 Task: Find connections with filter location Kafr Şaqr with filter topic #openhouse with filter profile language English with filter current company TRANSEARCH with filter school KERALA Jobs with filter industry Women's Handbag Manufacturing with filter service category Real Estate with filter keywords title Bus Driver
Action: Mouse moved to (513, 66)
Screenshot: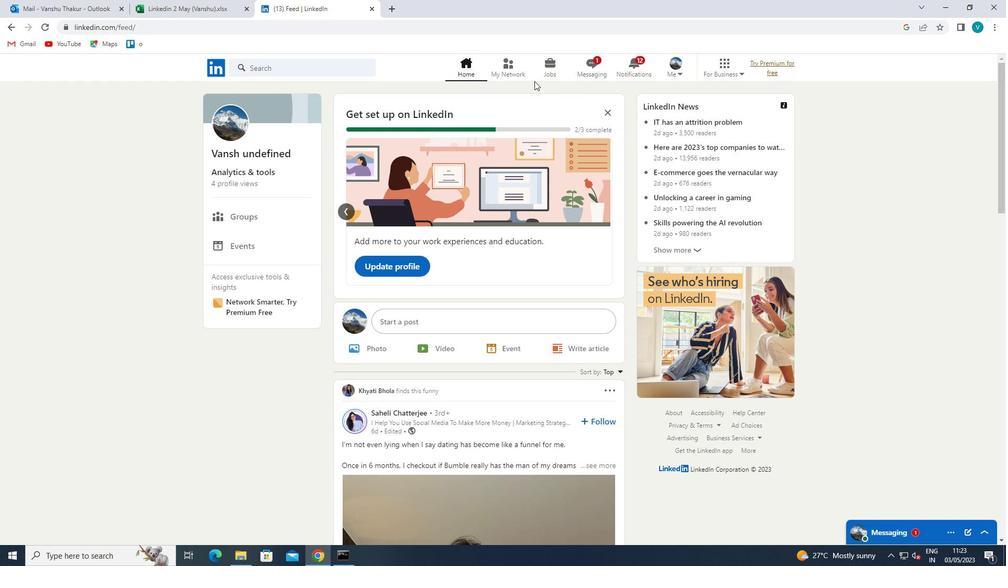 
Action: Mouse pressed left at (513, 66)
Screenshot: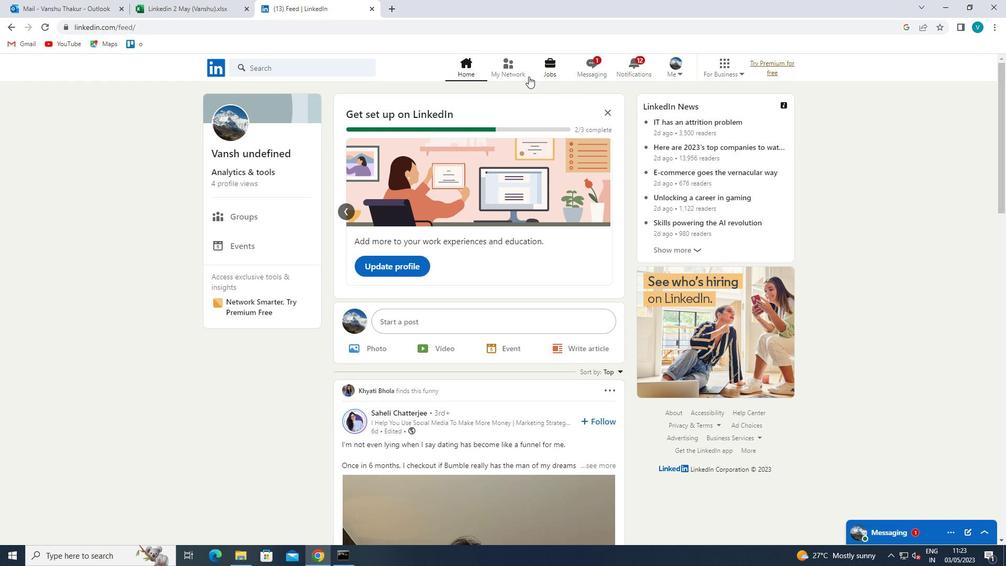 
Action: Mouse moved to (297, 126)
Screenshot: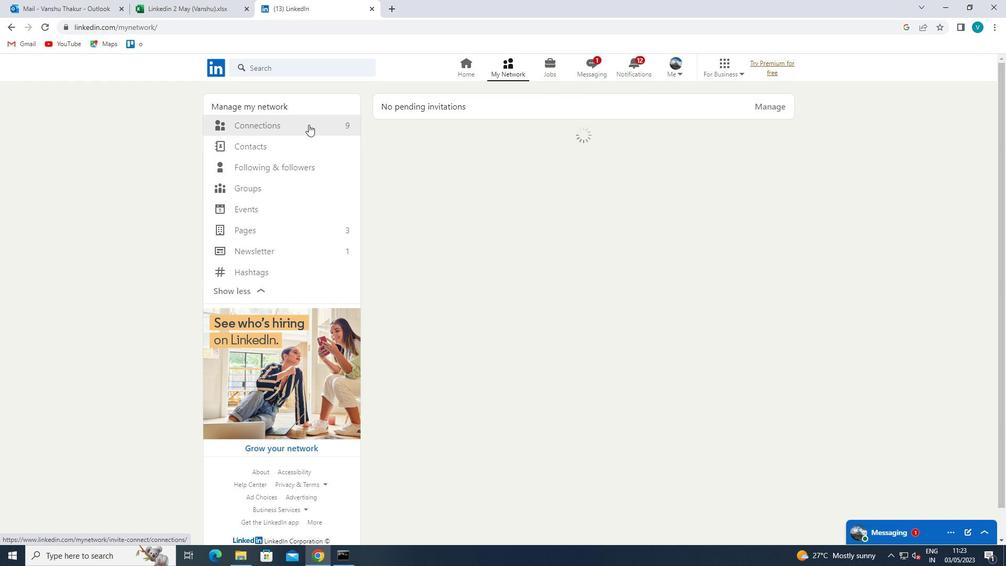 
Action: Mouse pressed left at (297, 126)
Screenshot: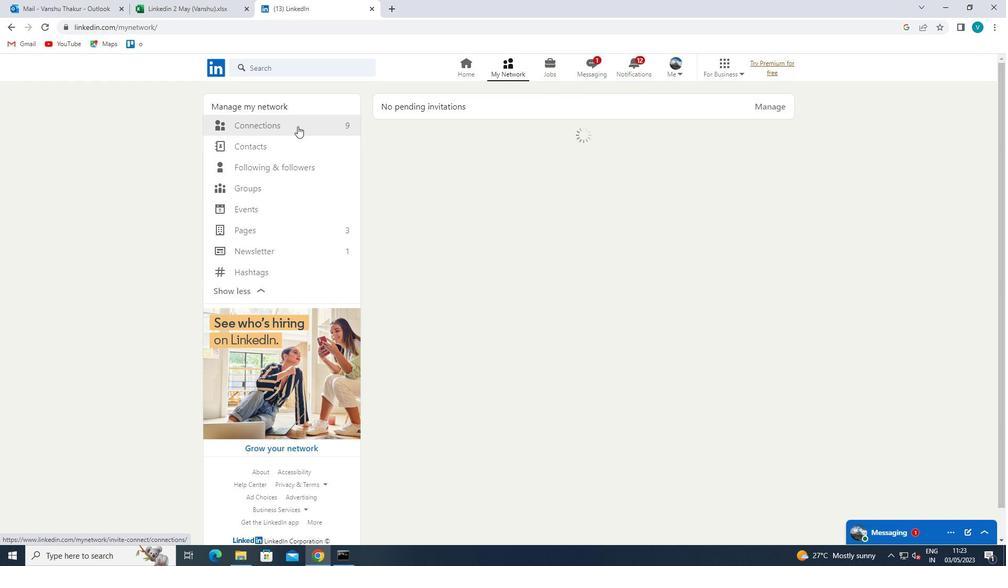 
Action: Mouse moved to (567, 121)
Screenshot: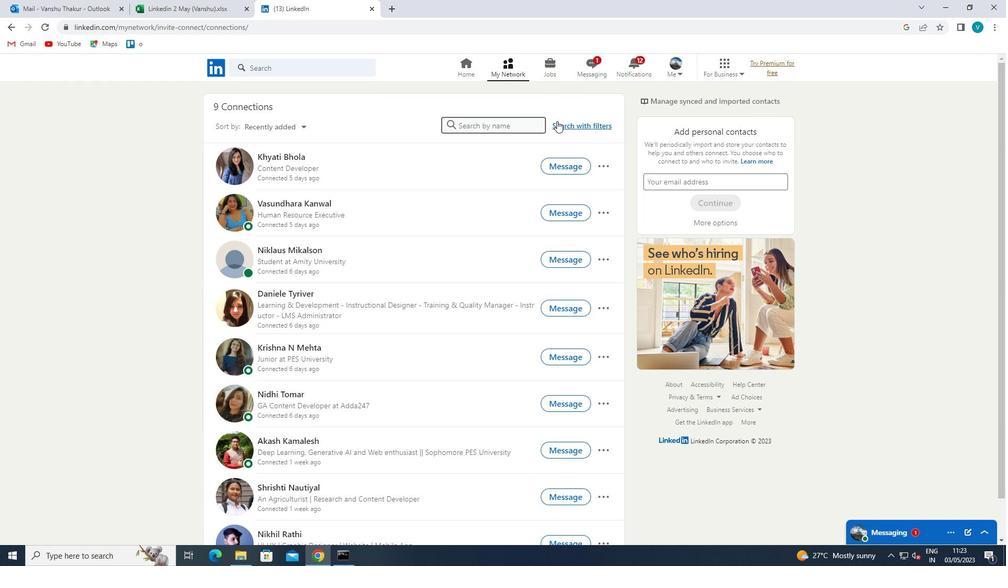 
Action: Mouse pressed left at (567, 121)
Screenshot: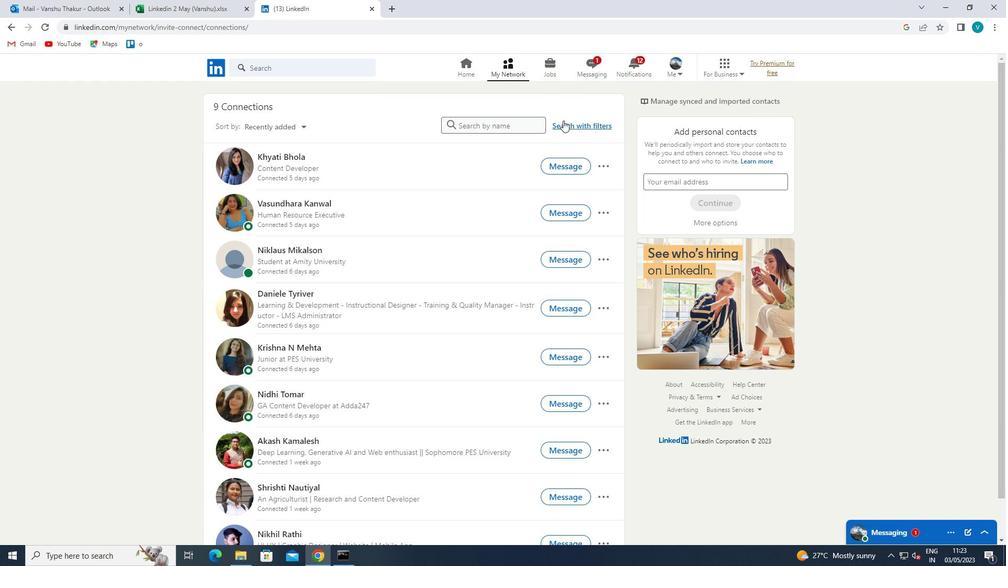 
Action: Mouse moved to (491, 95)
Screenshot: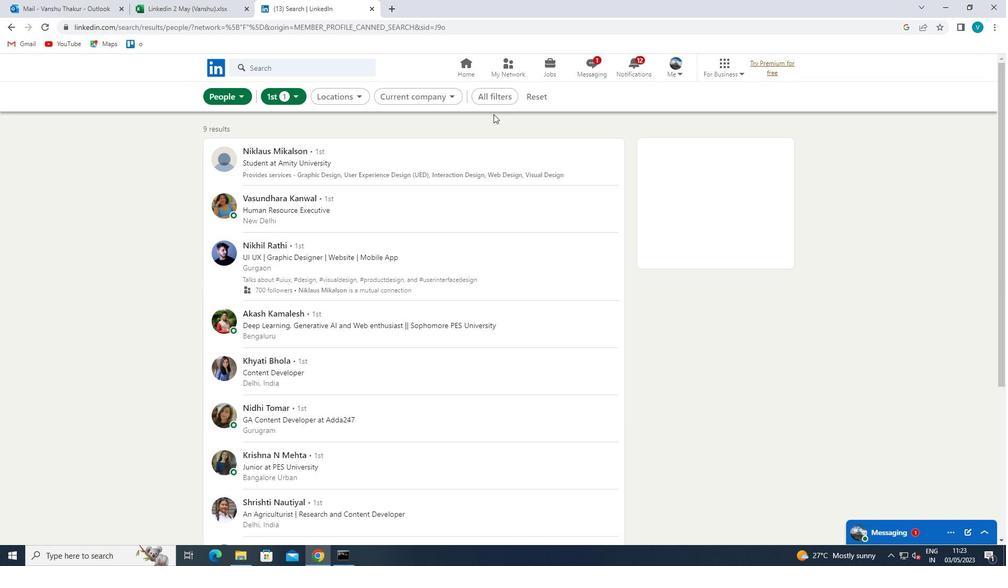 
Action: Mouse pressed left at (491, 95)
Screenshot: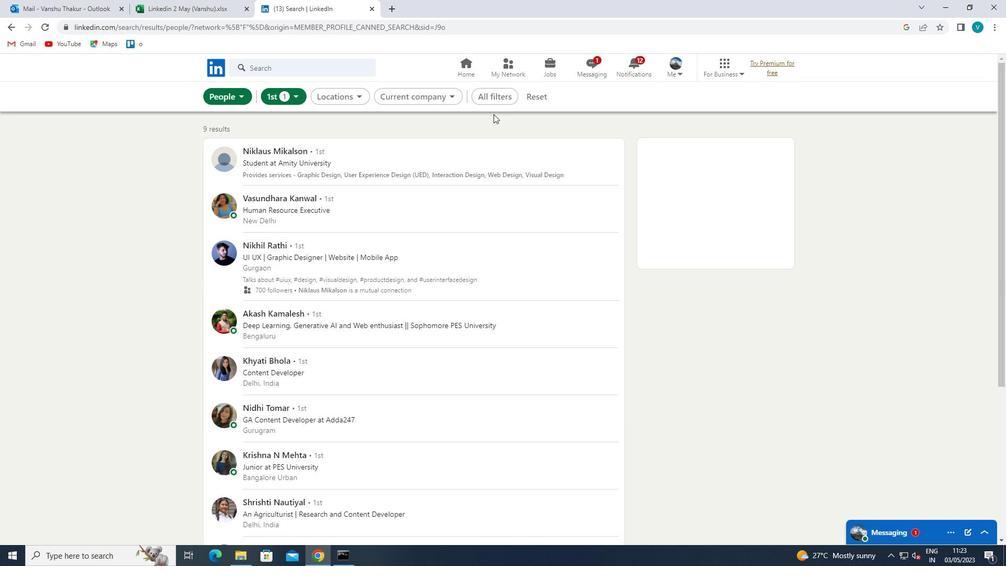 
Action: Mouse moved to (784, 209)
Screenshot: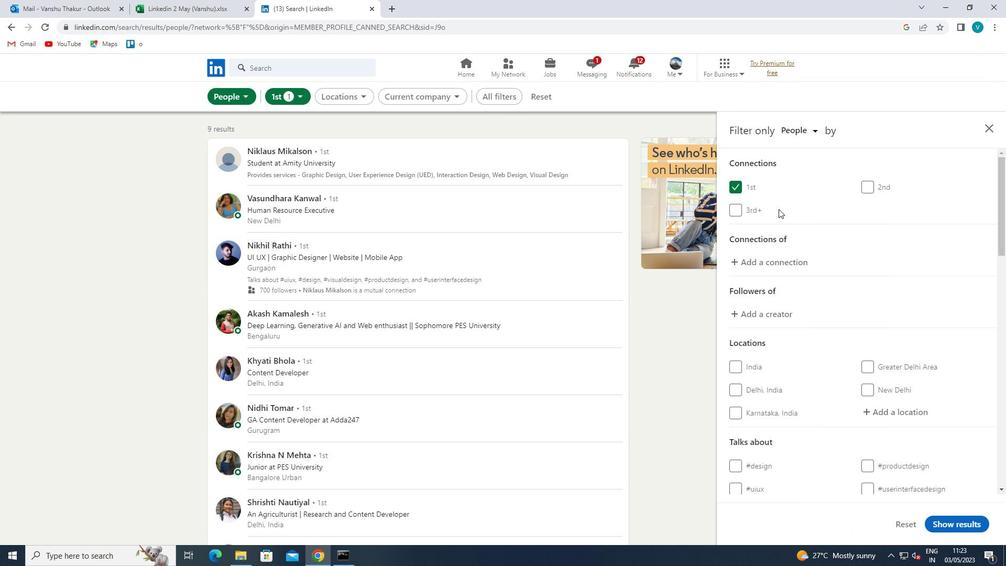 
Action: Mouse scrolled (784, 209) with delta (0, 0)
Screenshot: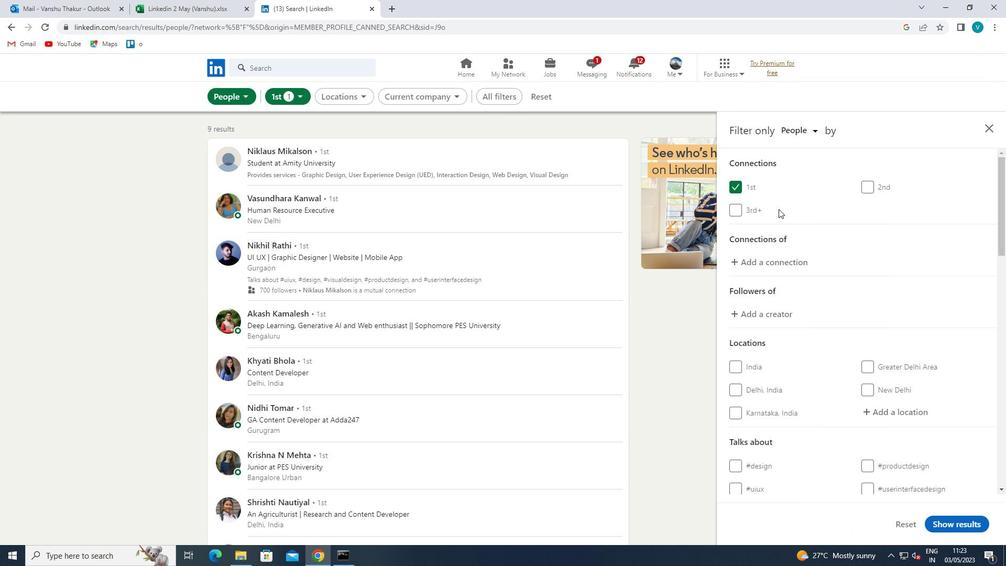 
Action: Mouse scrolled (784, 209) with delta (0, 0)
Screenshot: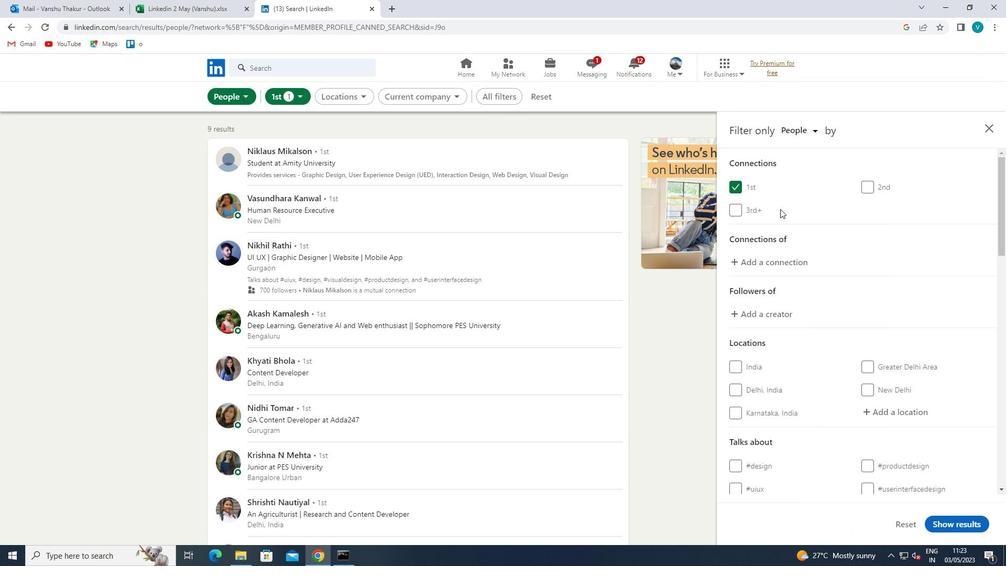 
Action: Mouse moved to (871, 301)
Screenshot: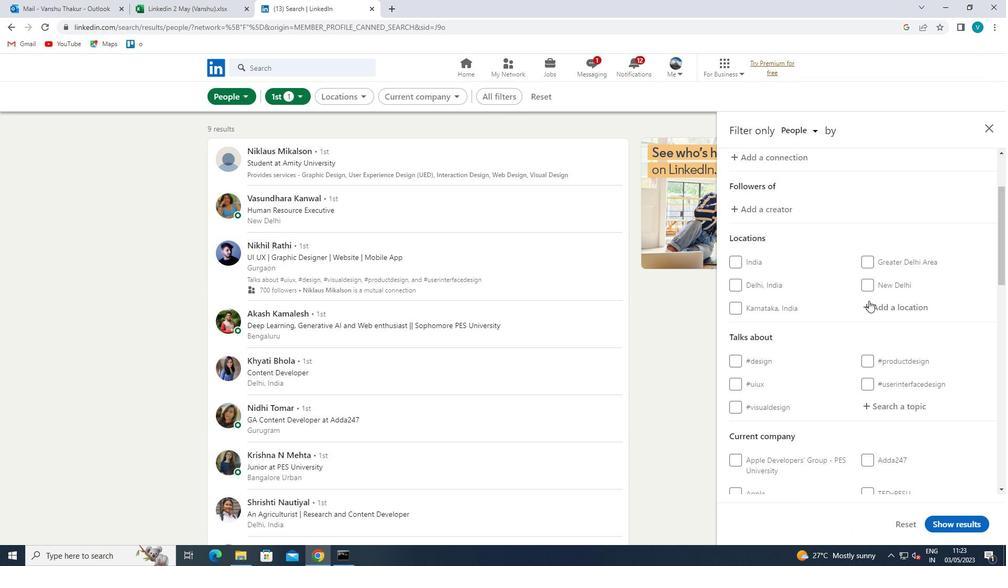 
Action: Mouse pressed left at (871, 301)
Screenshot: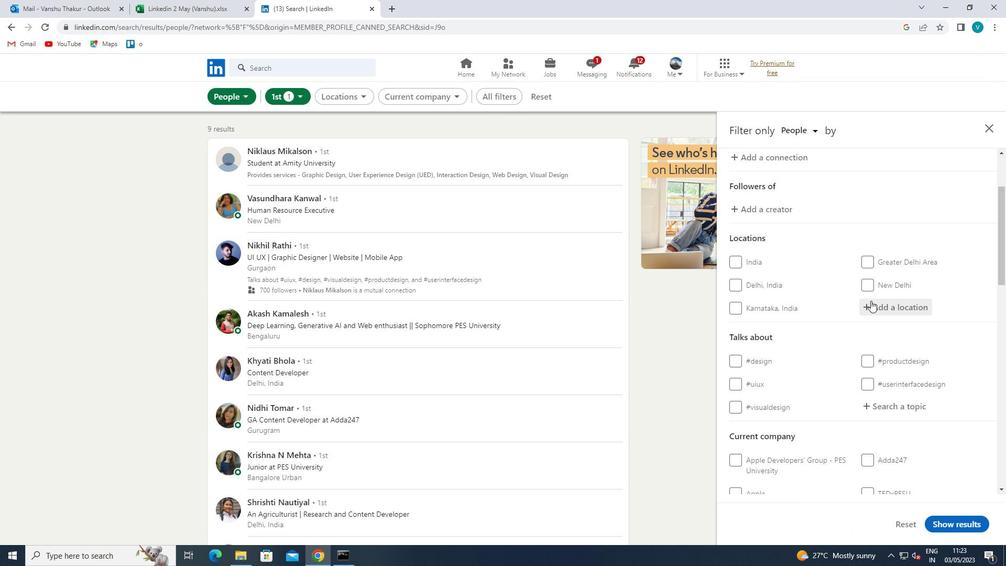 
Action: Mouse moved to (753, 234)
Screenshot: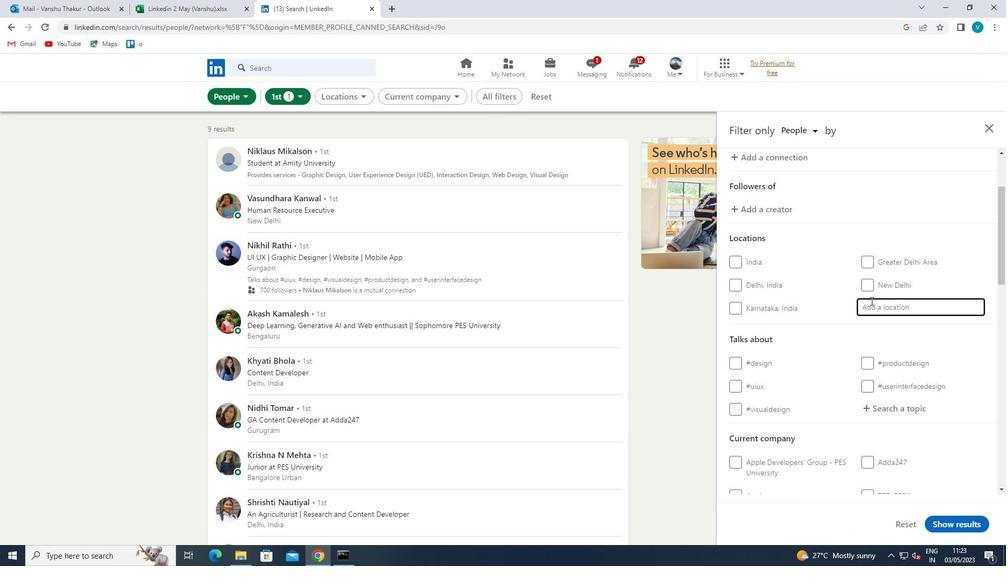 
Action: Key pressed <Key.shift>KAFFR<Key.backspace><Key.backspace>R<Key.space>
Screenshot: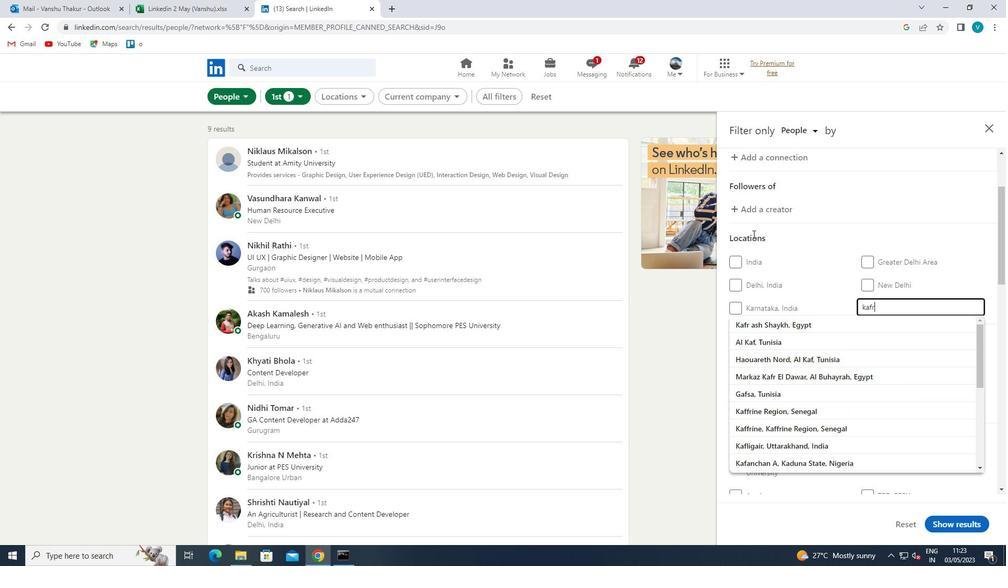 
Action: Mouse moved to (806, 272)
Screenshot: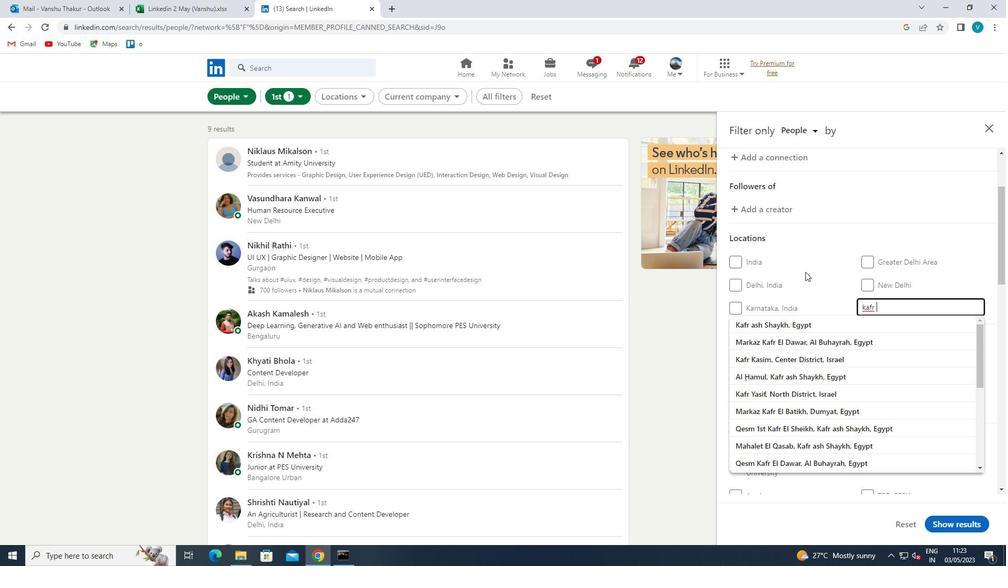 
Action: Key pressed <Key.shift>SAQR
Screenshot: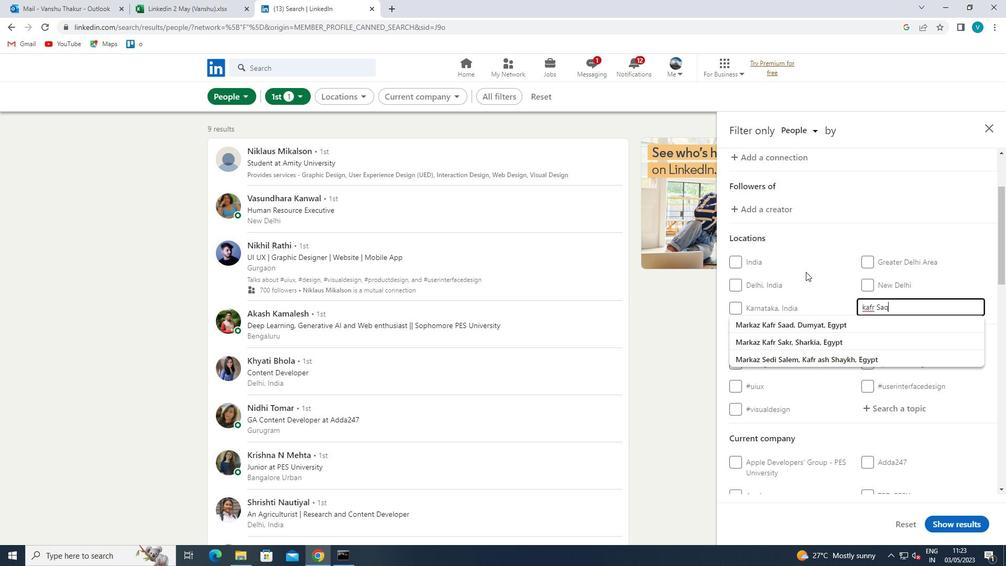 
Action: Mouse moved to (825, 277)
Screenshot: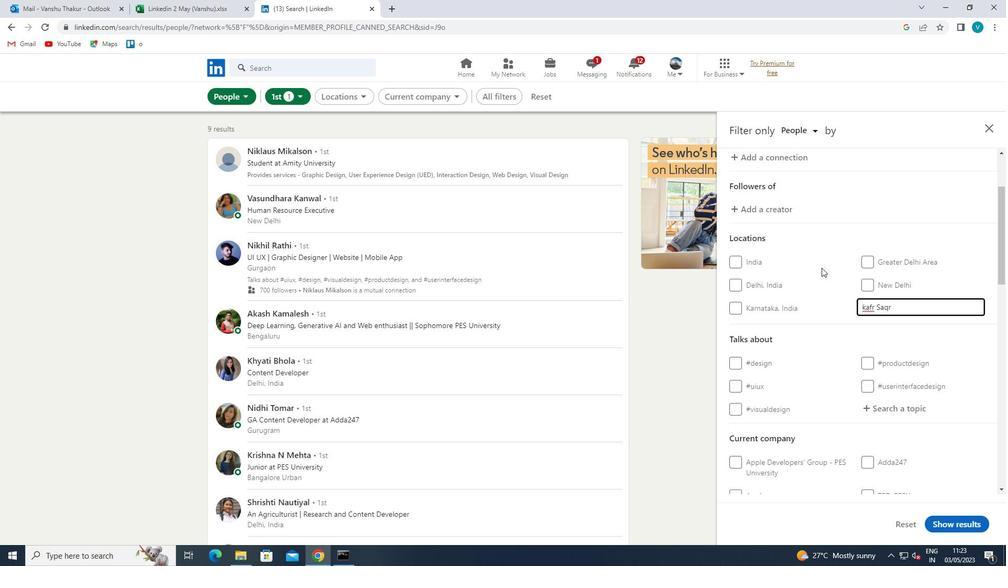 
Action: Mouse pressed left at (825, 277)
Screenshot: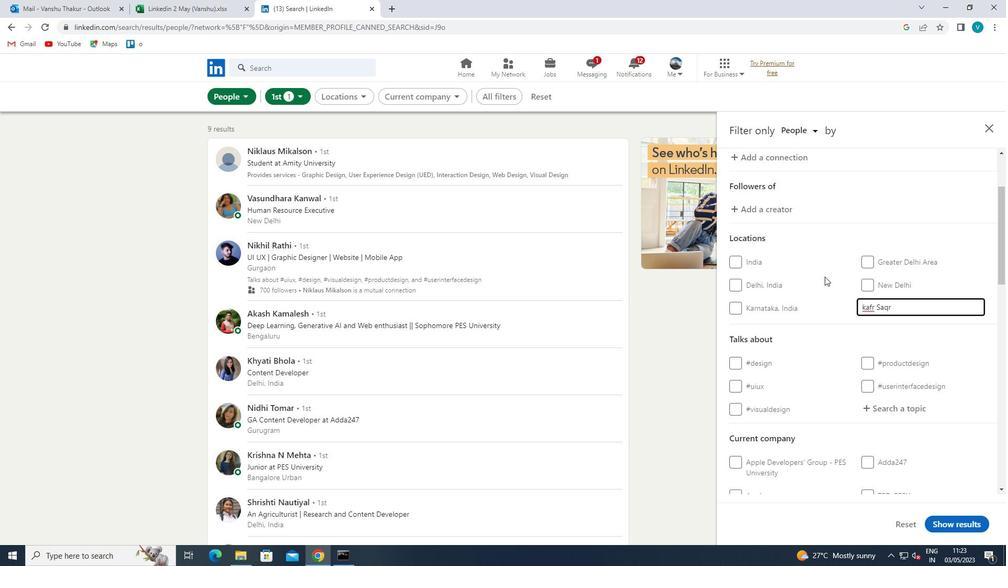 
Action: Mouse moved to (867, 307)
Screenshot: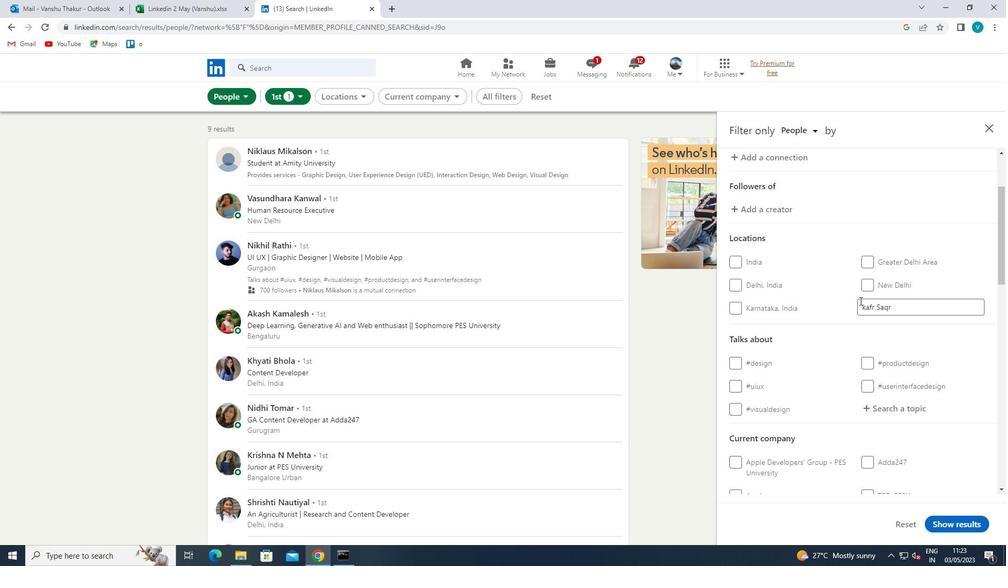 
Action: Mouse pressed left at (867, 307)
Screenshot: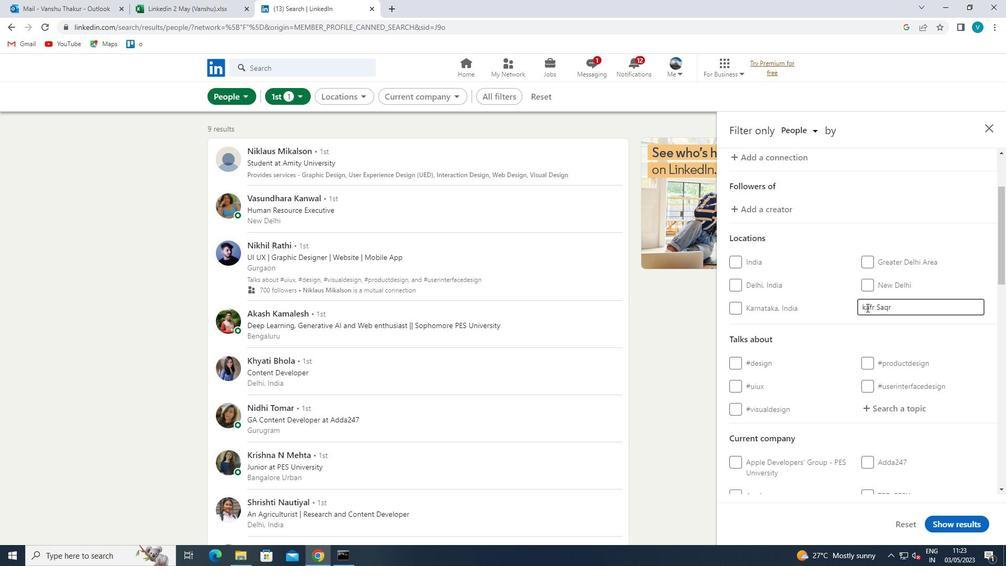 
Action: Mouse moved to (866, 308)
Screenshot: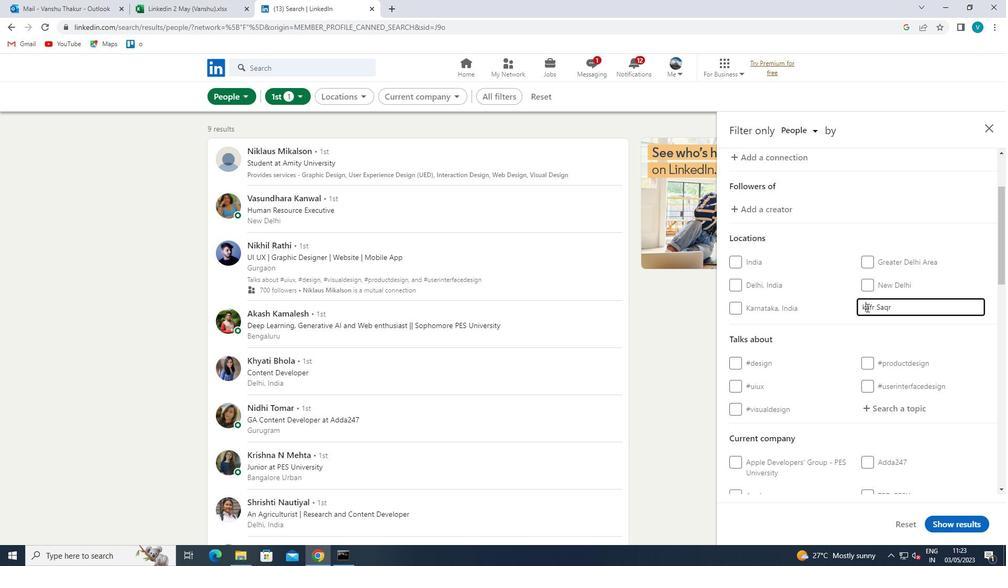 
Action: Key pressed <Key.backspace><Key.shift>K
Screenshot: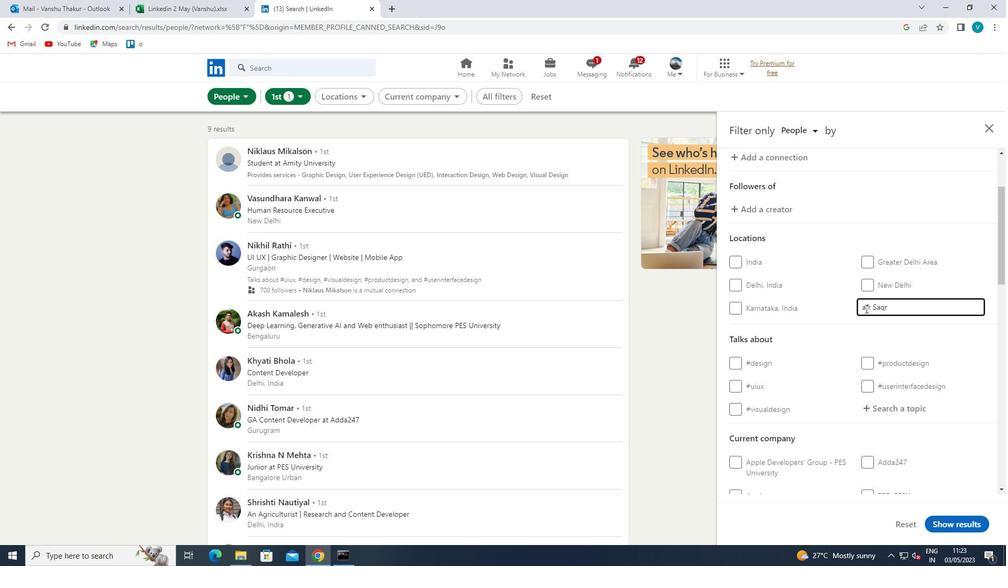 
Action: Mouse moved to (852, 312)
Screenshot: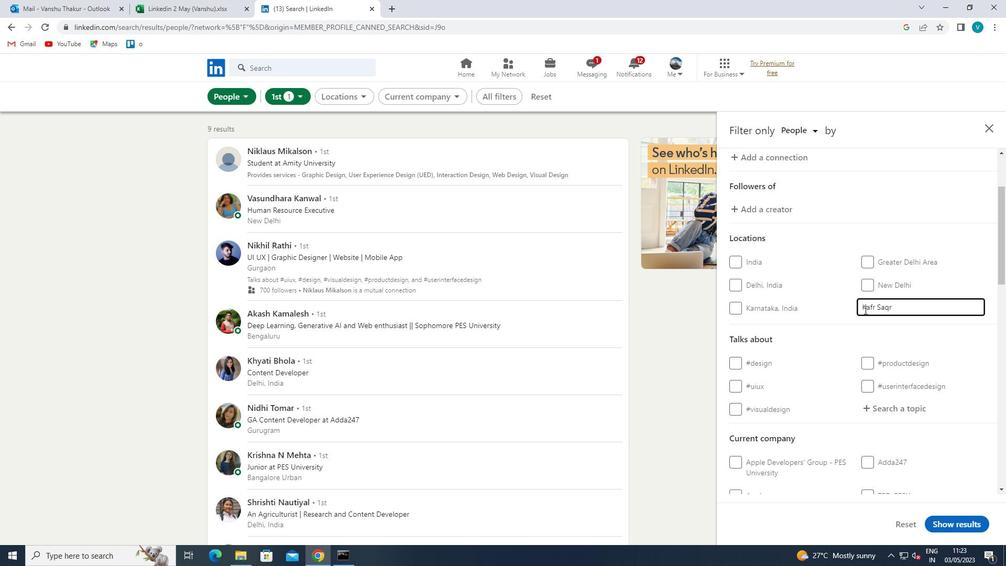 
Action: Mouse pressed left at (852, 312)
Screenshot: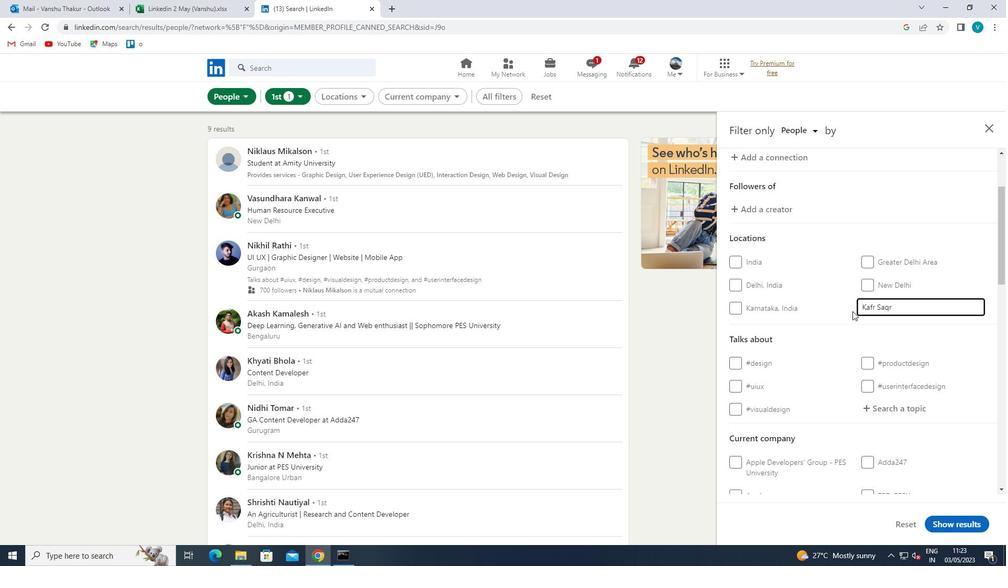 
Action: Mouse moved to (901, 326)
Screenshot: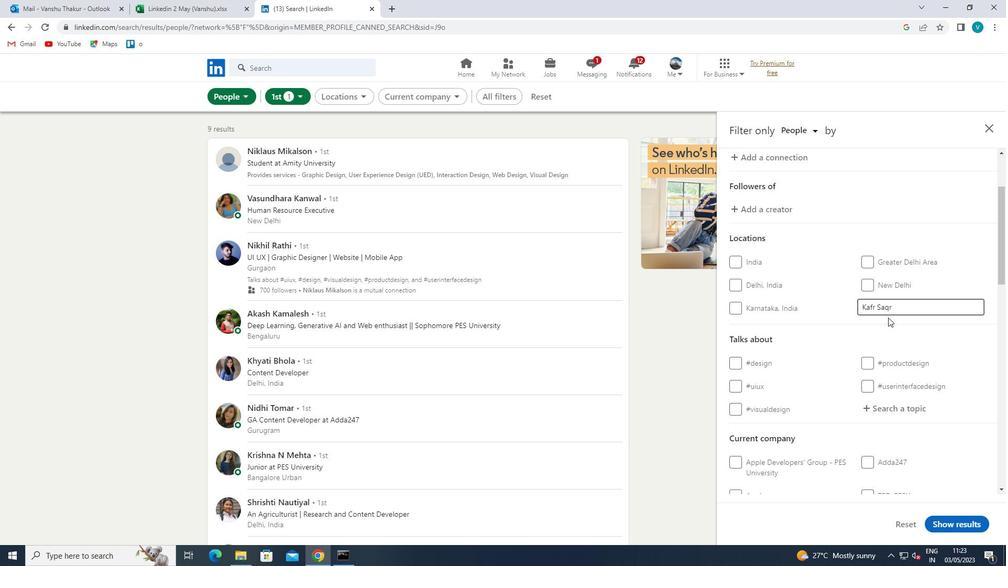 
Action: Mouse scrolled (901, 325) with delta (0, 0)
Screenshot: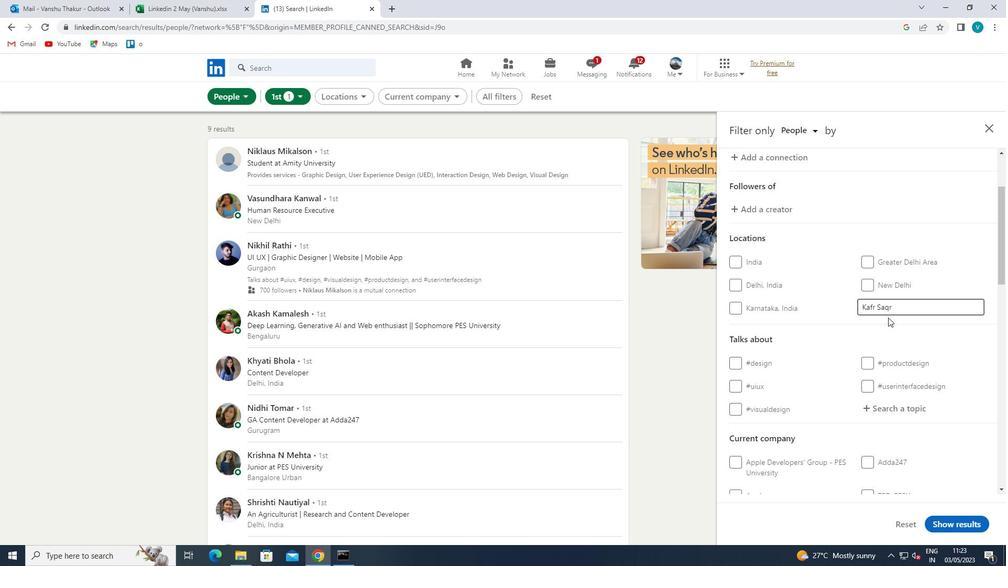 
Action: Mouse moved to (901, 327)
Screenshot: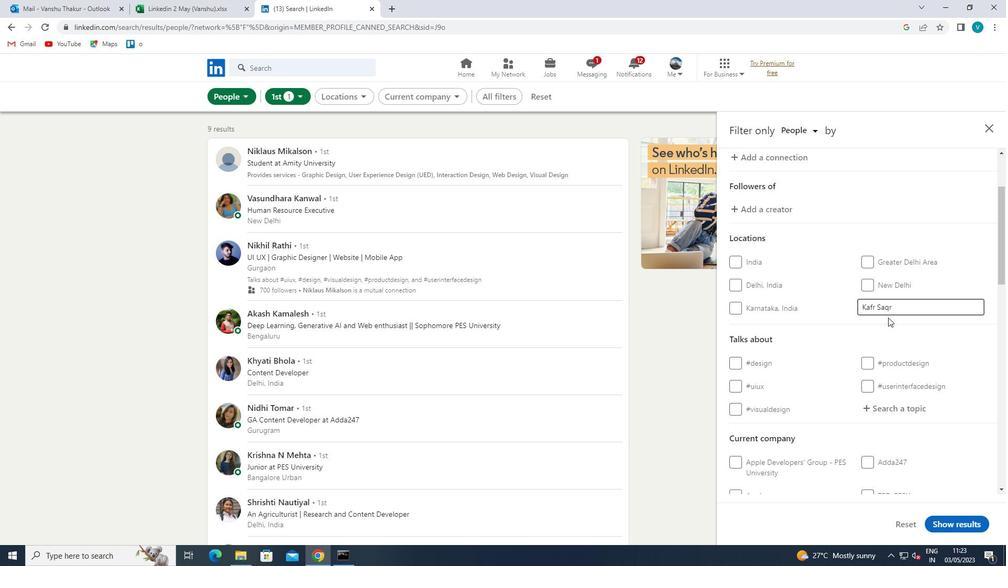 
Action: Mouse scrolled (901, 327) with delta (0, 0)
Screenshot: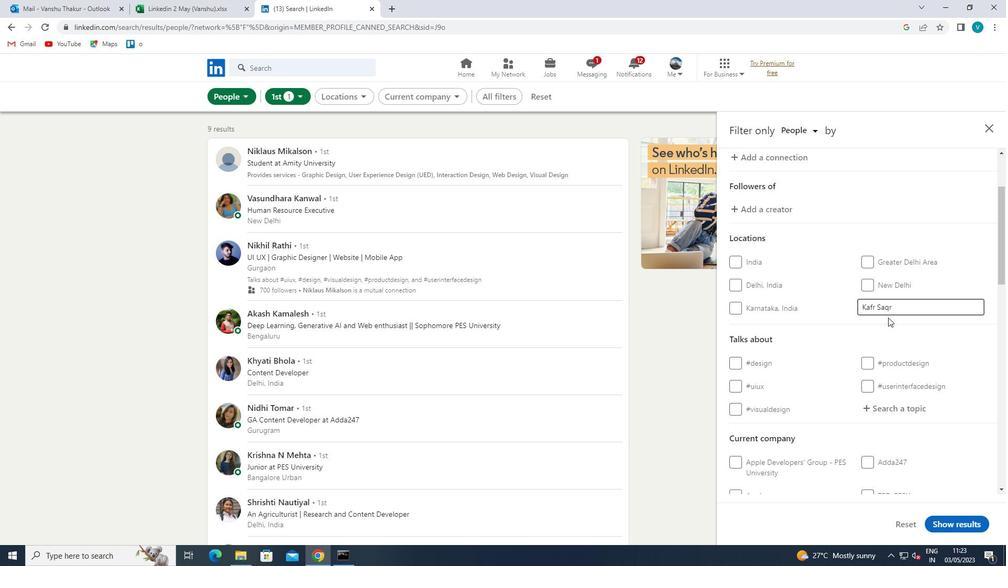 
Action: Mouse moved to (913, 312)
Screenshot: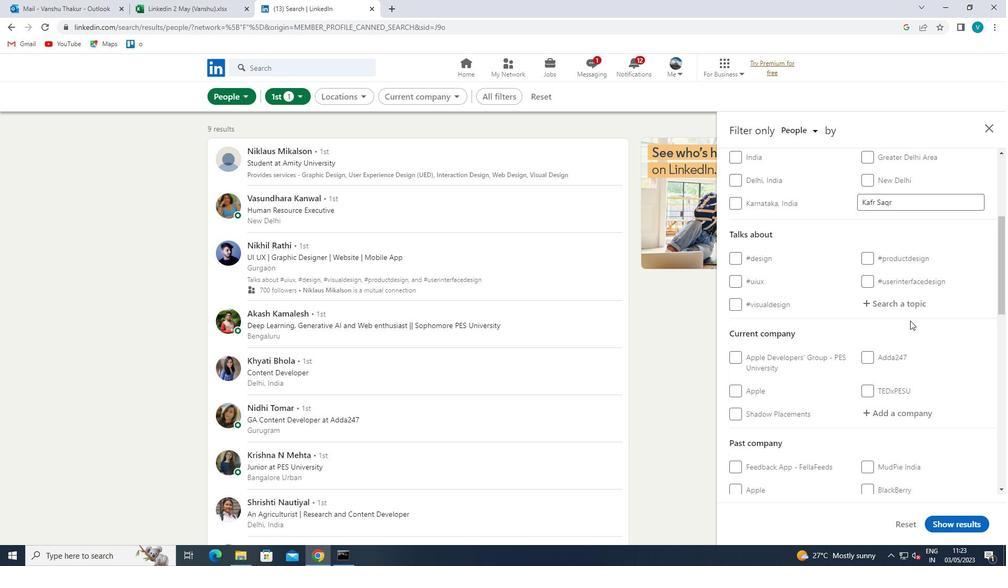 
Action: Mouse pressed left at (913, 312)
Screenshot: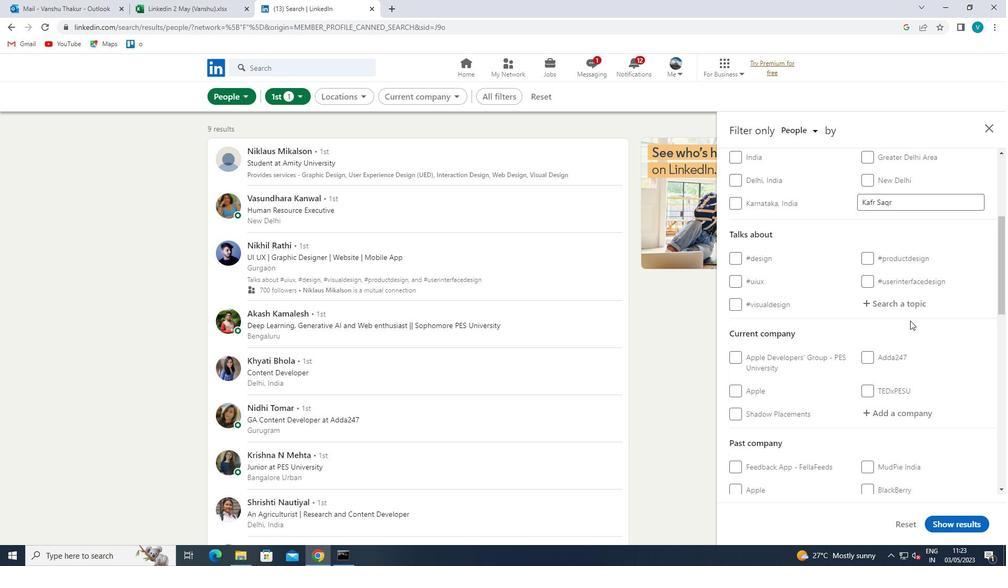 
Action: Mouse moved to (890, 301)
Screenshot: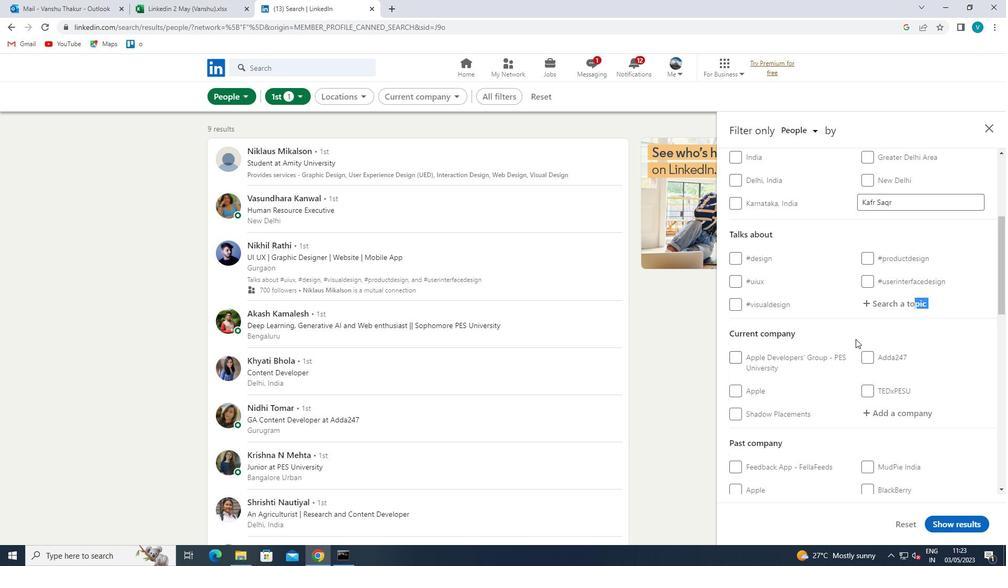 
Action: Mouse pressed left at (890, 301)
Screenshot: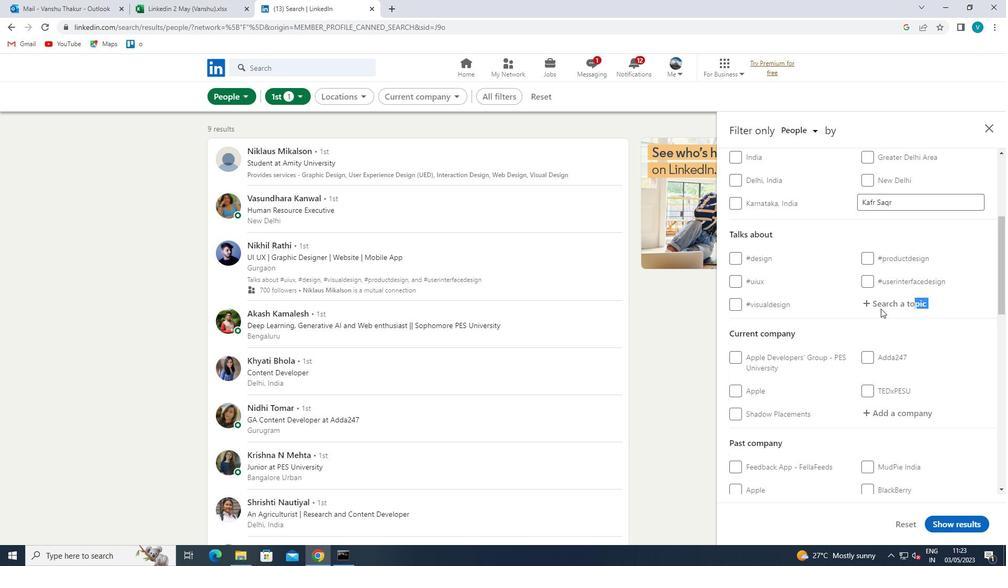 
Action: Mouse moved to (770, 340)
Screenshot: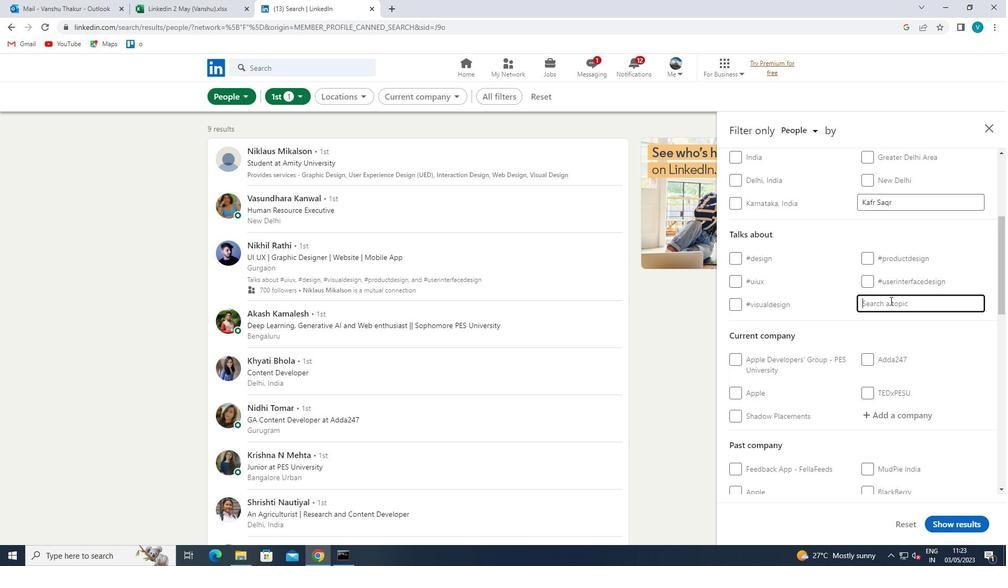 
Action: Key pressed OPENHOUSE
Screenshot: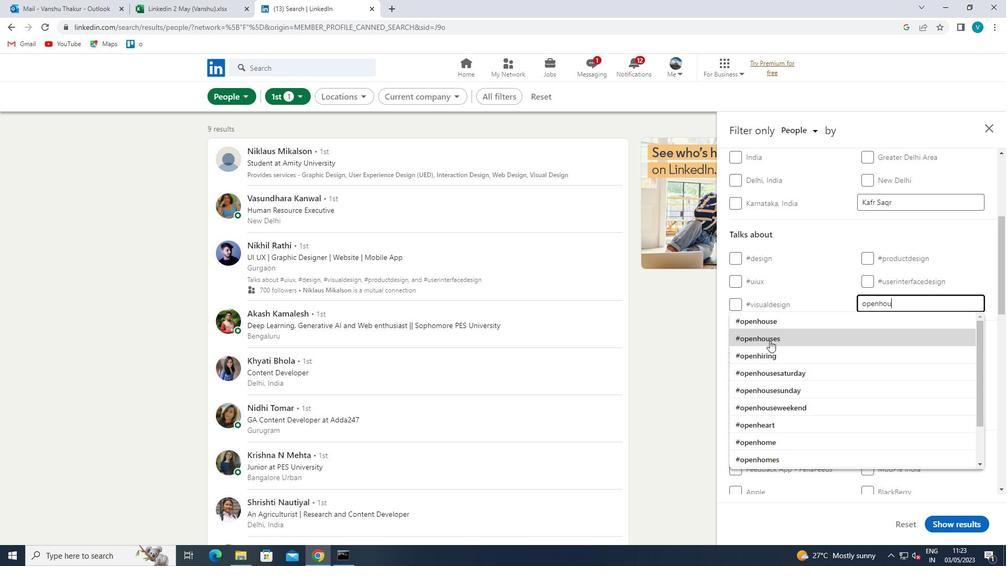 
Action: Mouse moved to (791, 325)
Screenshot: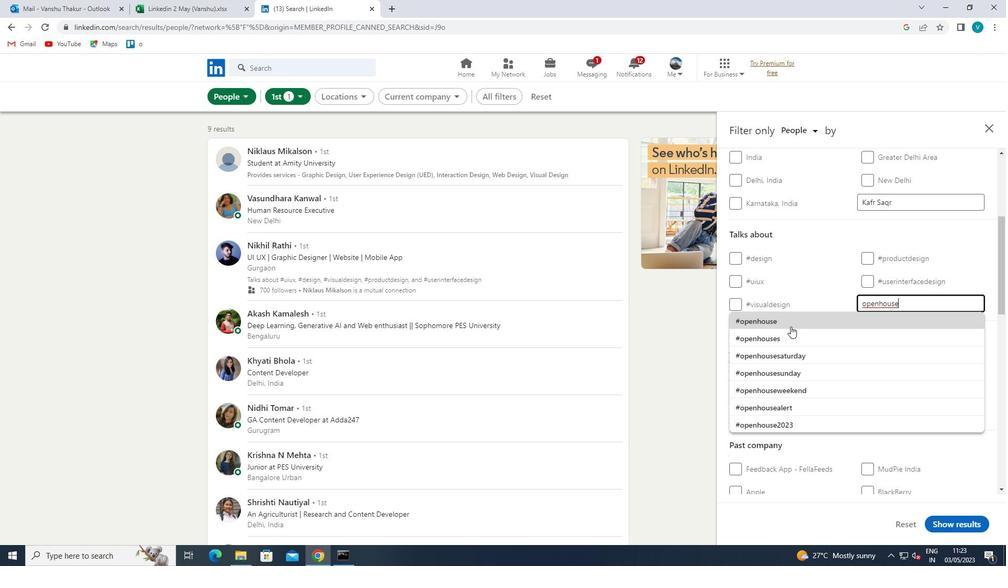 
Action: Mouse pressed left at (791, 325)
Screenshot: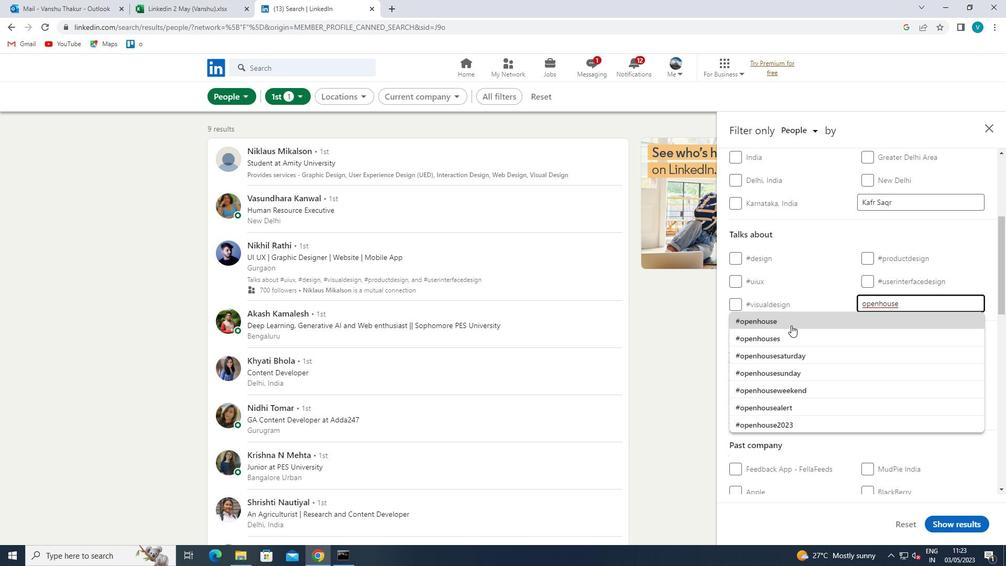 
Action: Mouse moved to (830, 329)
Screenshot: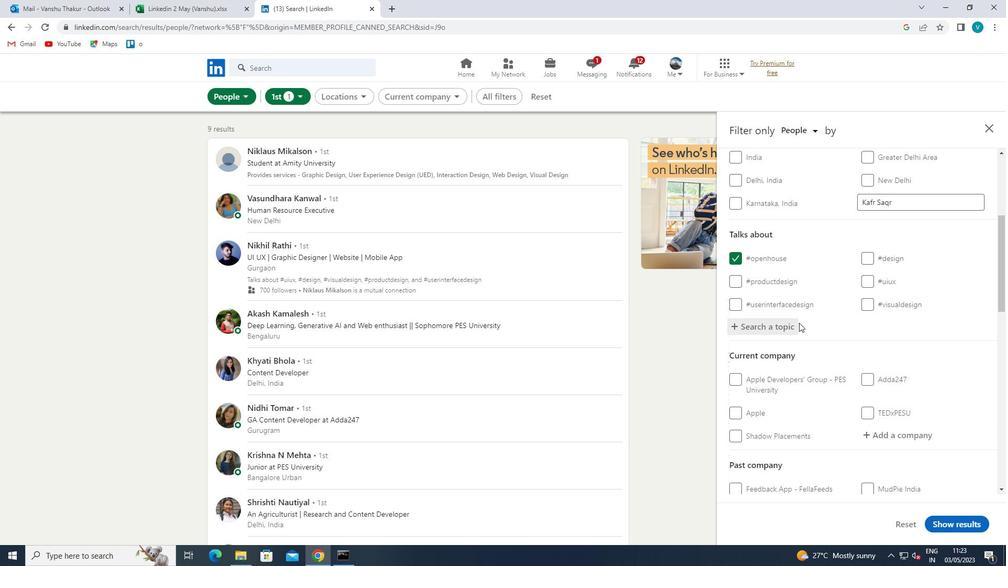 
Action: Mouse scrolled (830, 328) with delta (0, 0)
Screenshot: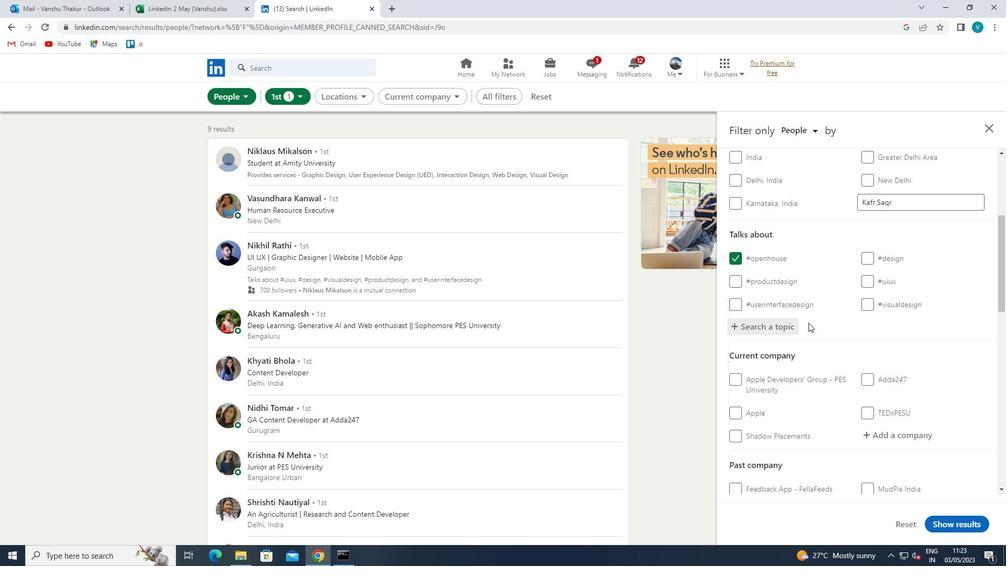 
Action: Mouse moved to (830, 329)
Screenshot: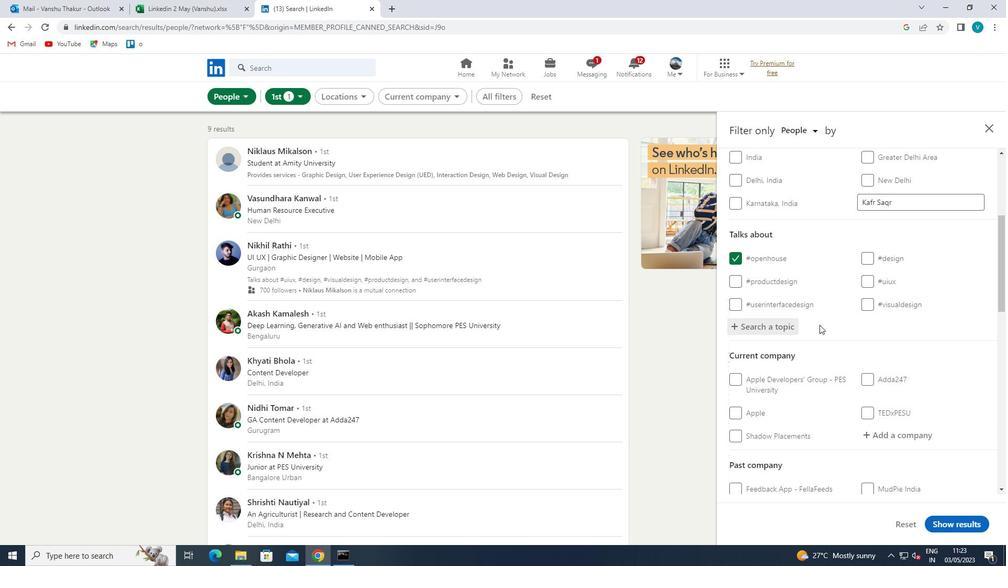 
Action: Mouse scrolled (830, 329) with delta (0, 0)
Screenshot: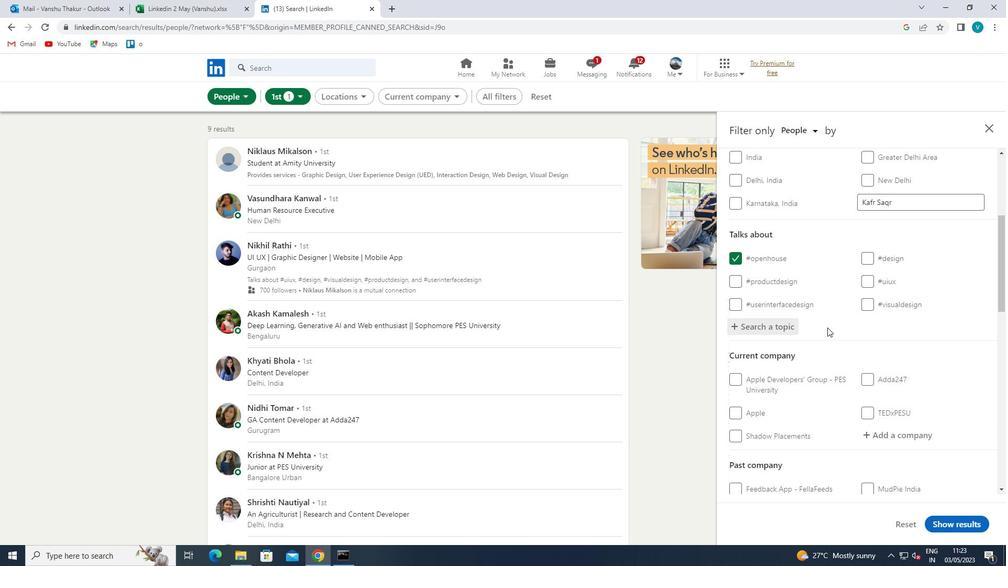 
Action: Mouse moved to (830, 329)
Screenshot: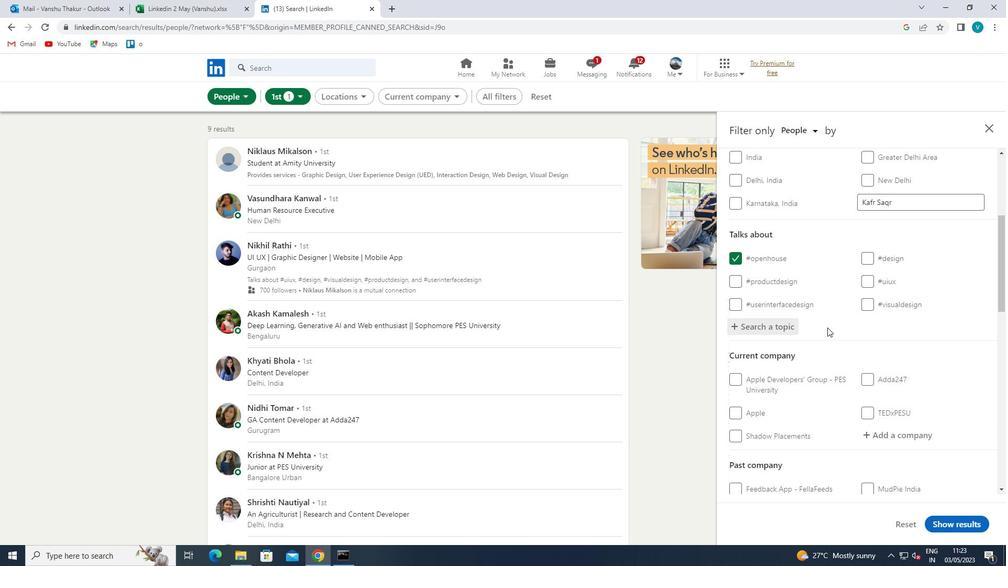 
Action: Mouse scrolled (830, 329) with delta (0, 0)
Screenshot: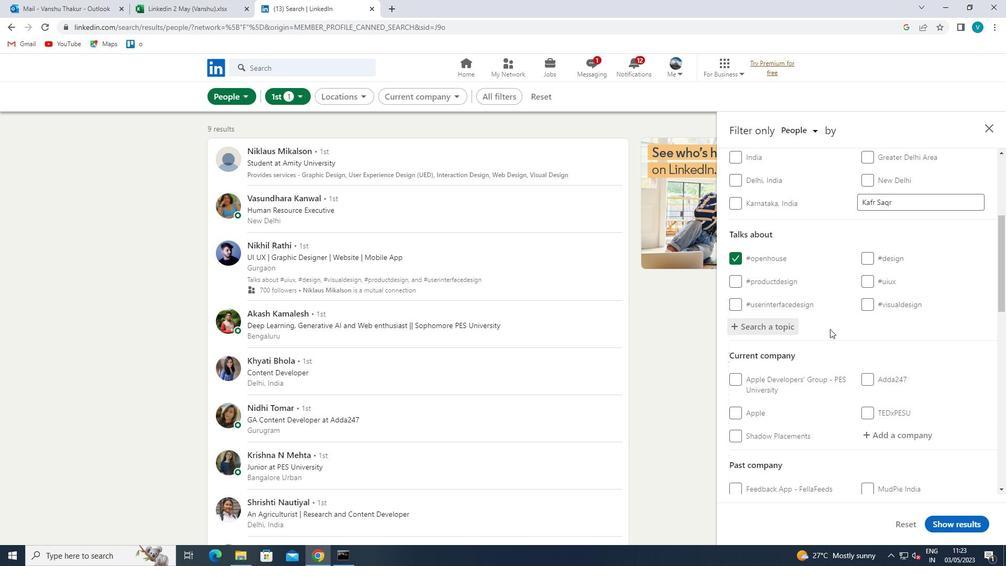 
Action: Mouse moved to (830, 330)
Screenshot: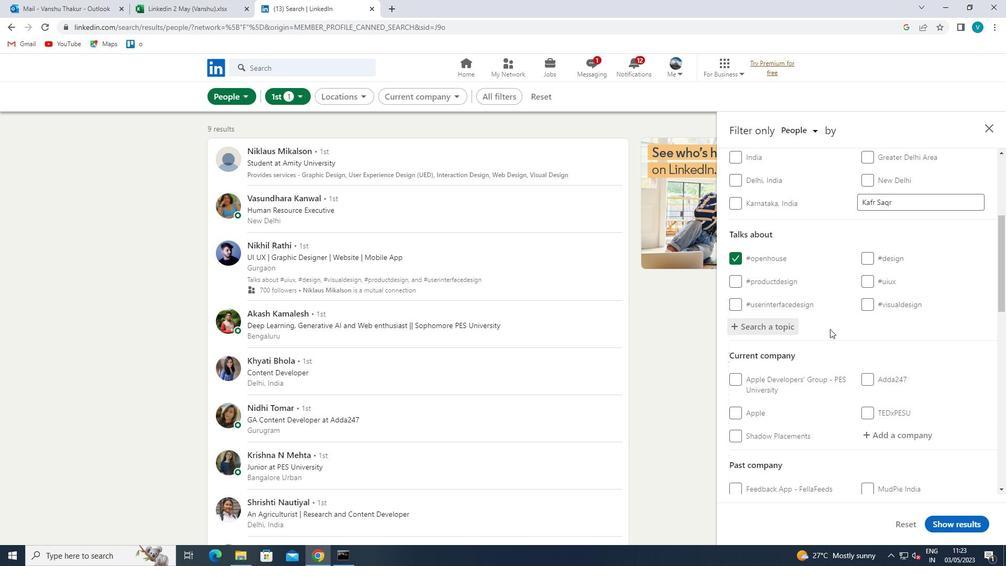 
Action: Mouse scrolled (830, 329) with delta (0, 0)
Screenshot: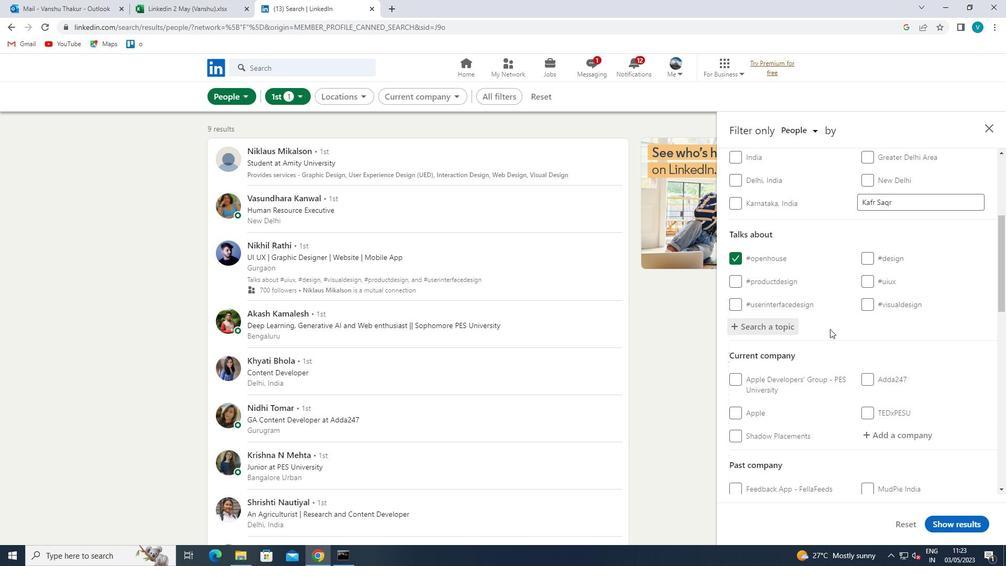 
Action: Mouse moved to (830, 330)
Screenshot: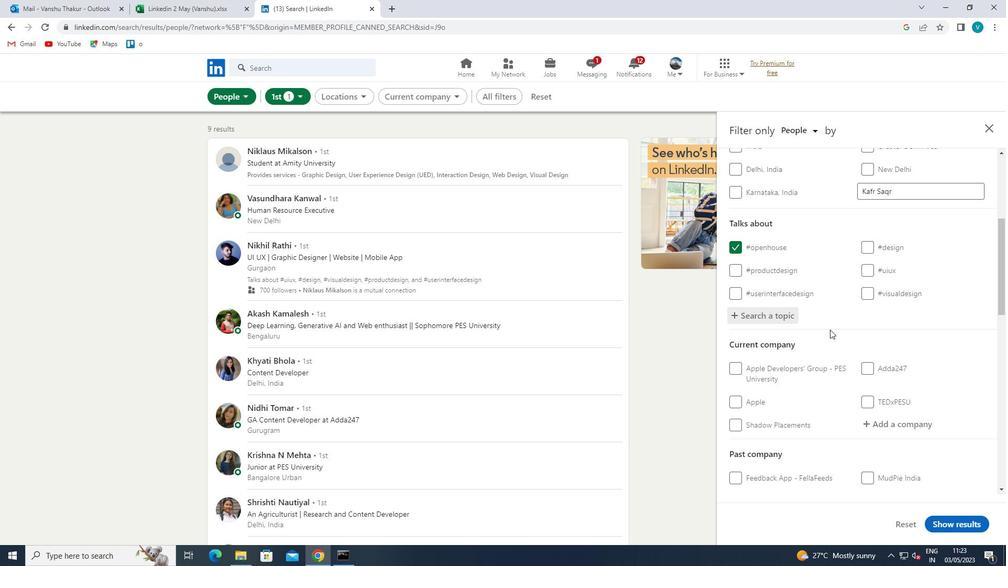 
Action: Mouse scrolled (830, 330) with delta (0, 0)
Screenshot: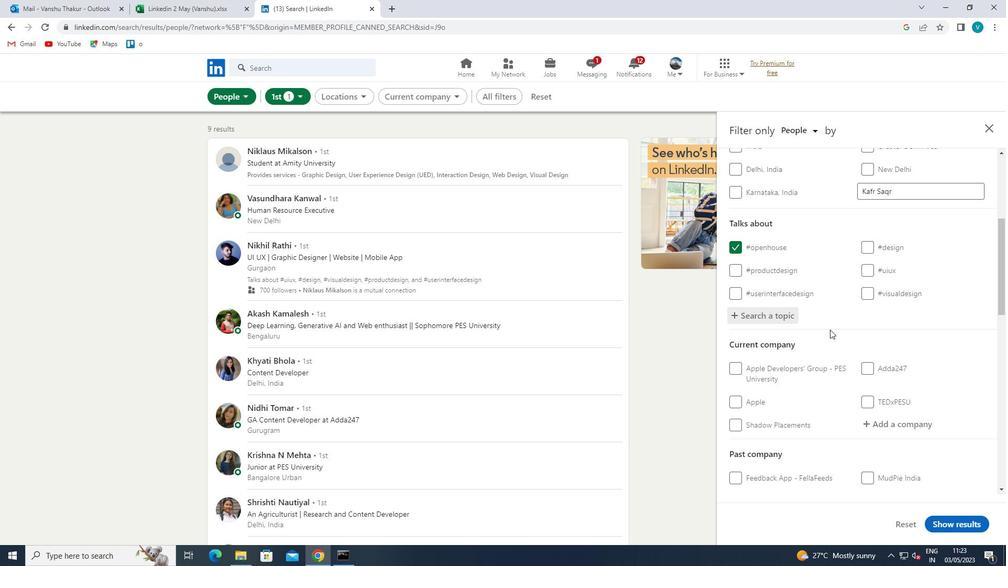 
Action: Mouse moved to (830, 333)
Screenshot: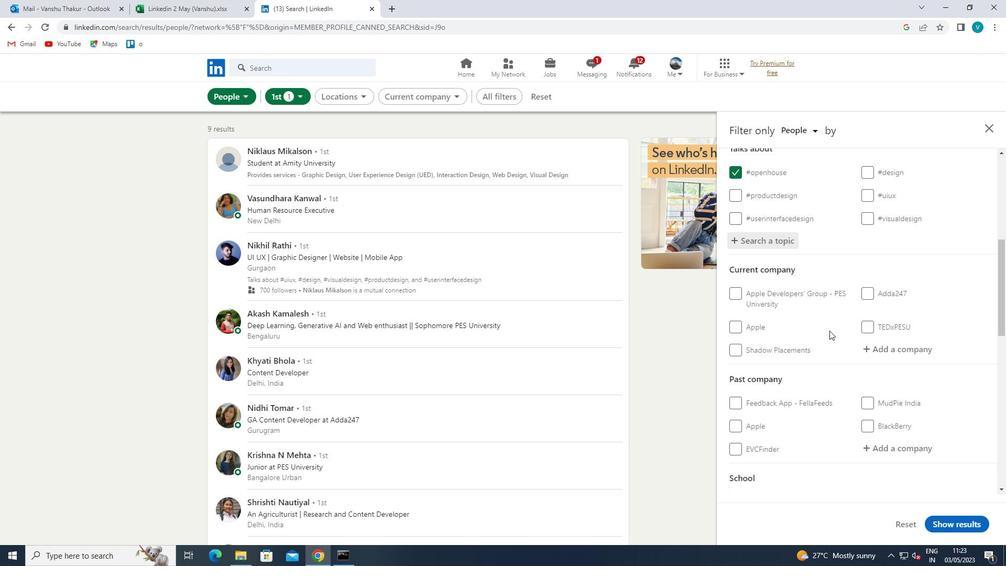 
Action: Mouse scrolled (830, 333) with delta (0, 0)
Screenshot: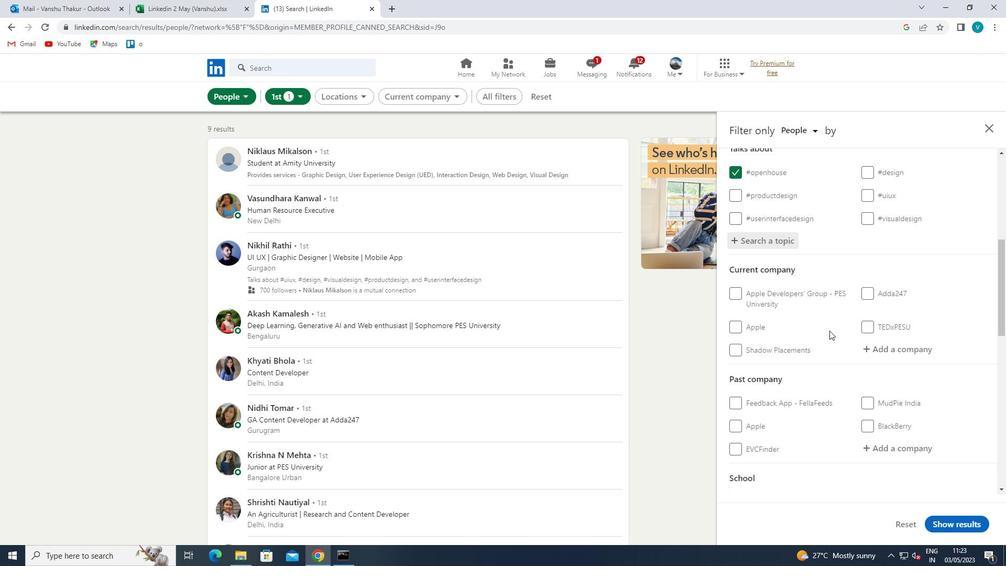 
Action: Mouse moved to (830, 341)
Screenshot: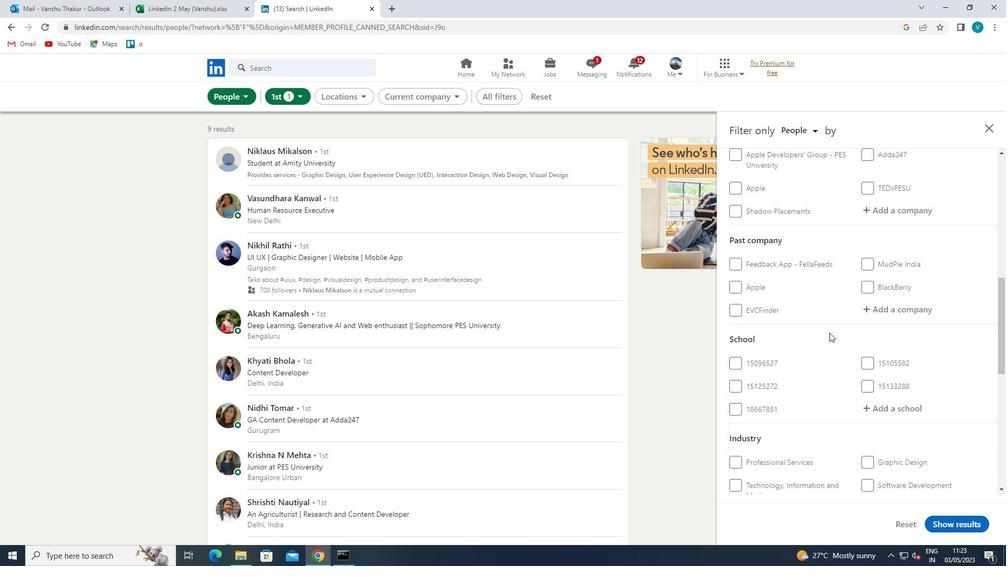 
Action: Mouse scrolled (830, 340) with delta (0, 0)
Screenshot: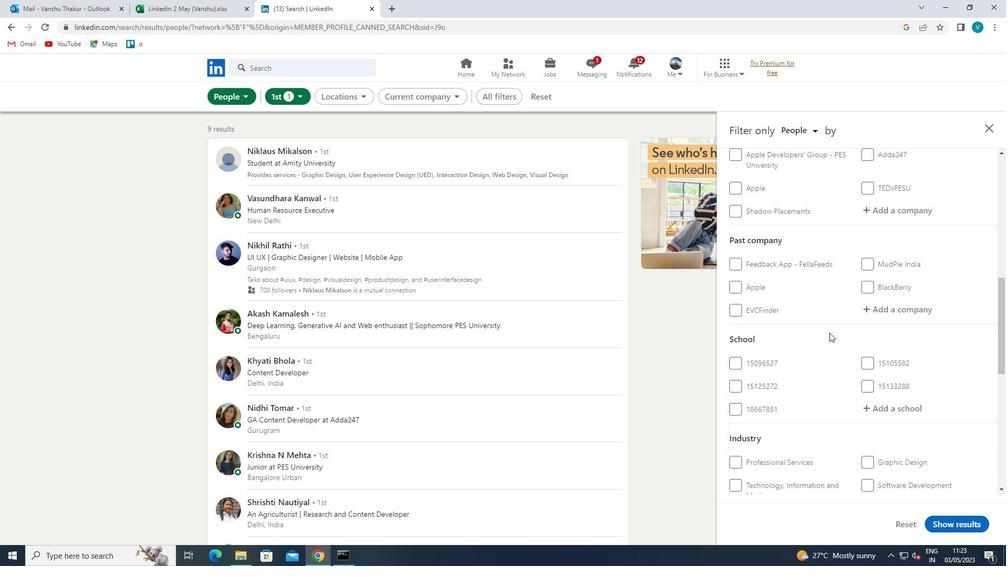 
Action: Mouse moved to (800, 373)
Screenshot: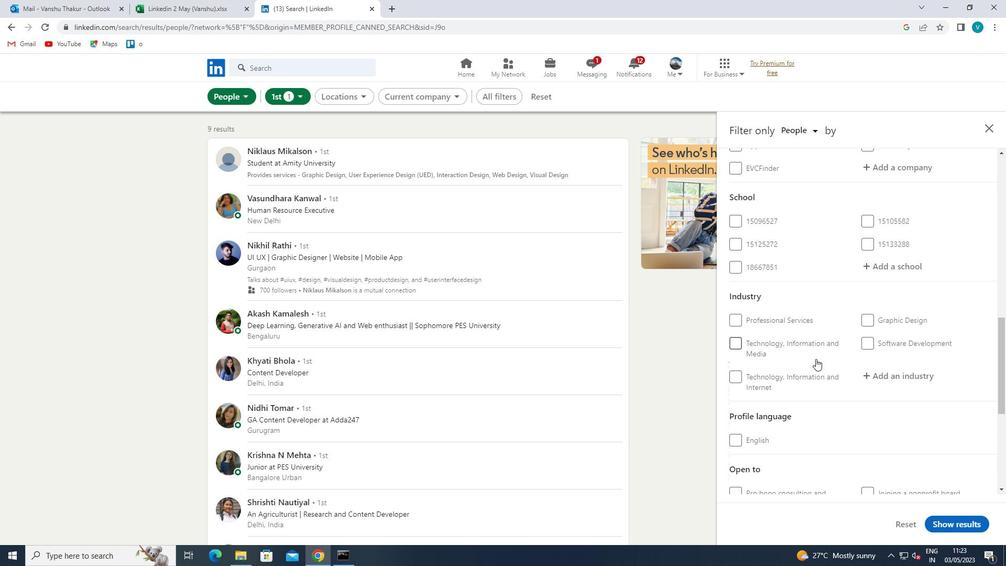 
Action: Mouse scrolled (800, 372) with delta (0, 0)
Screenshot: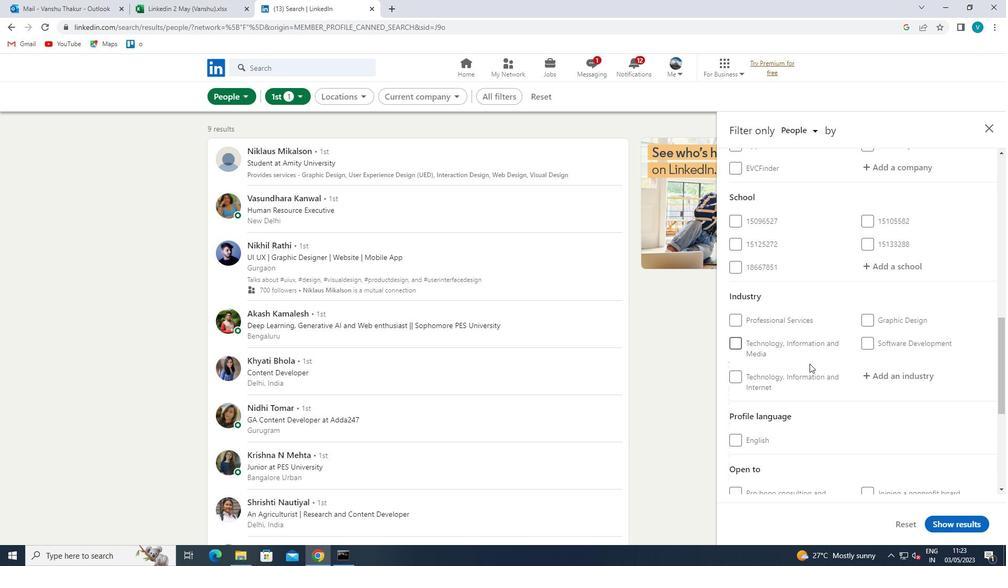 
Action: Mouse moved to (800, 373)
Screenshot: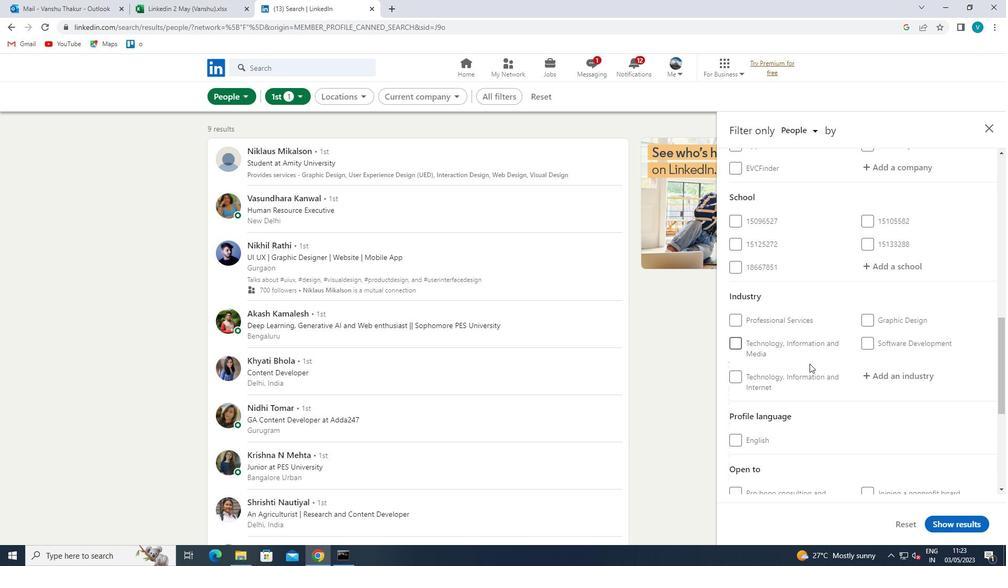 
Action: Mouse scrolled (800, 373) with delta (0, 0)
Screenshot: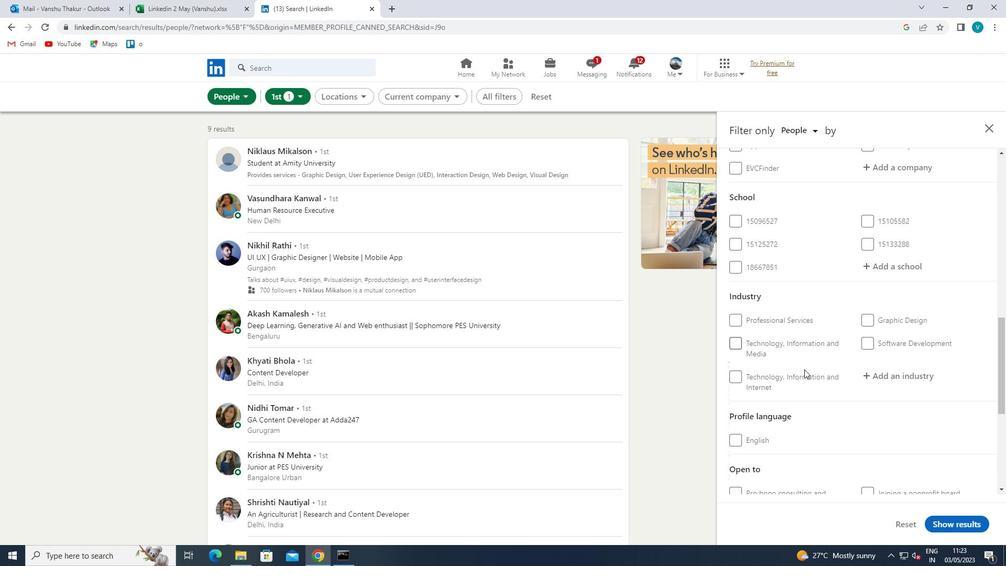 
Action: Mouse moved to (736, 334)
Screenshot: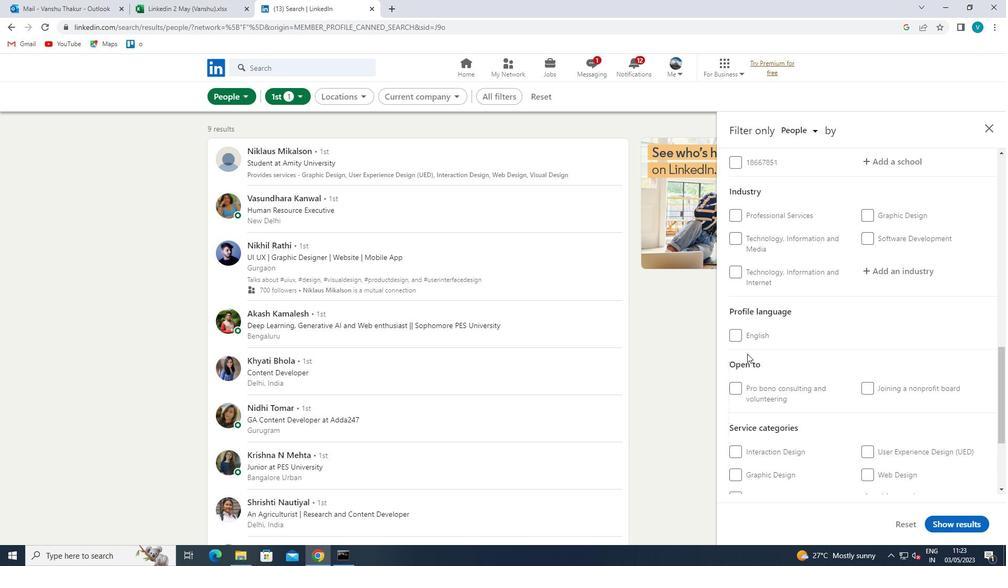 
Action: Mouse pressed left at (736, 334)
Screenshot: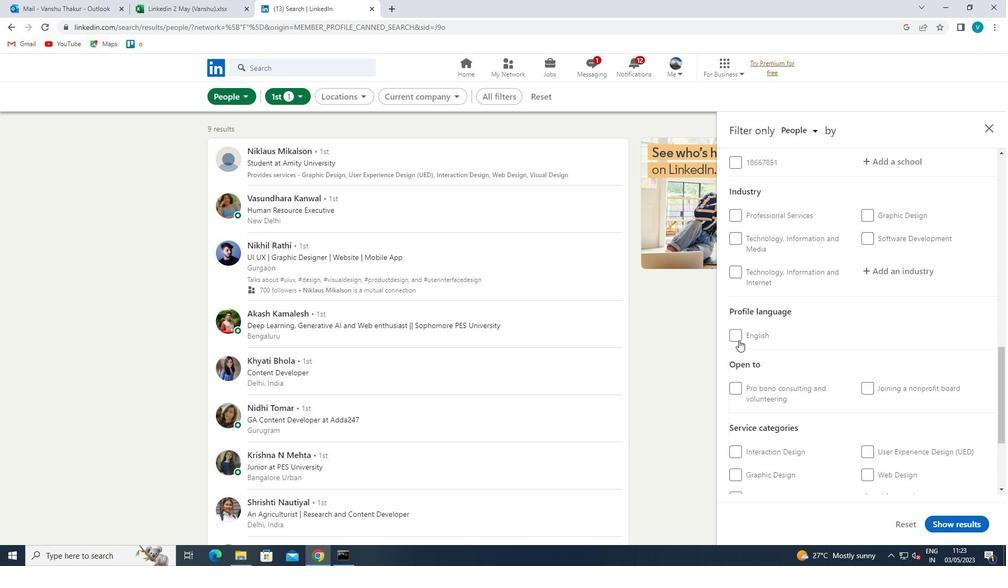 
Action: Mouse moved to (875, 358)
Screenshot: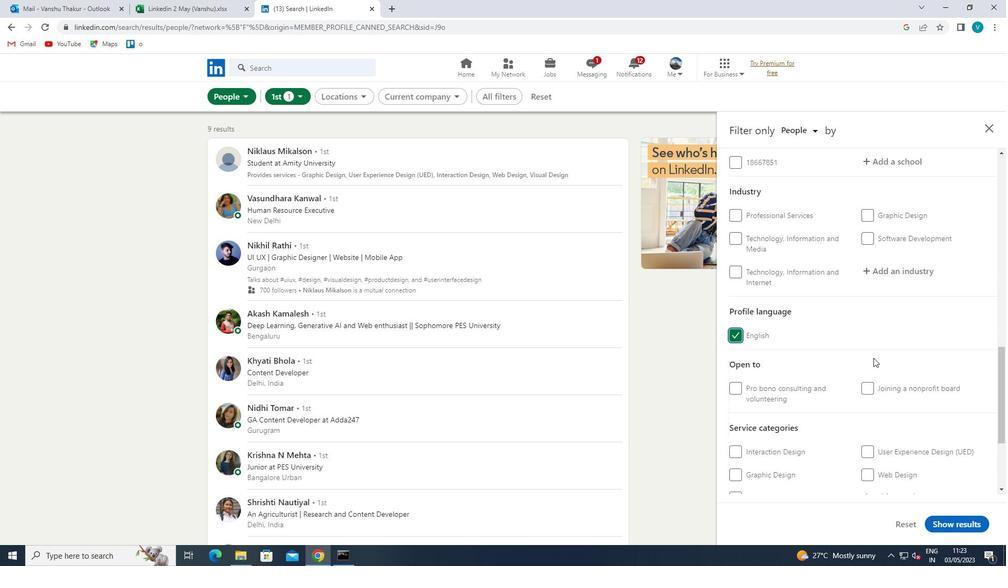 
Action: Mouse scrolled (875, 358) with delta (0, 0)
Screenshot: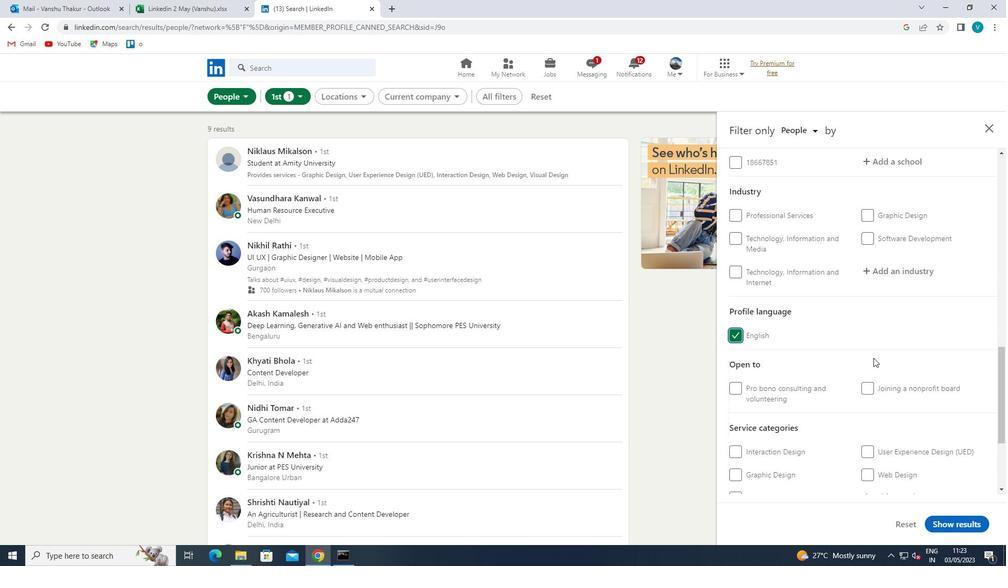 
Action: Mouse scrolled (875, 358) with delta (0, 0)
Screenshot: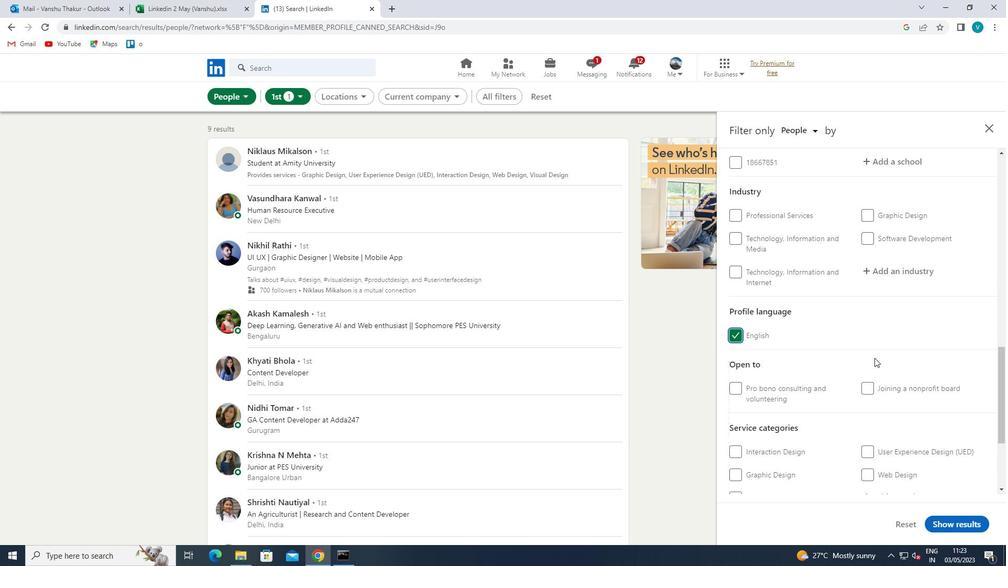 
Action: Mouse scrolled (875, 358) with delta (0, 0)
Screenshot: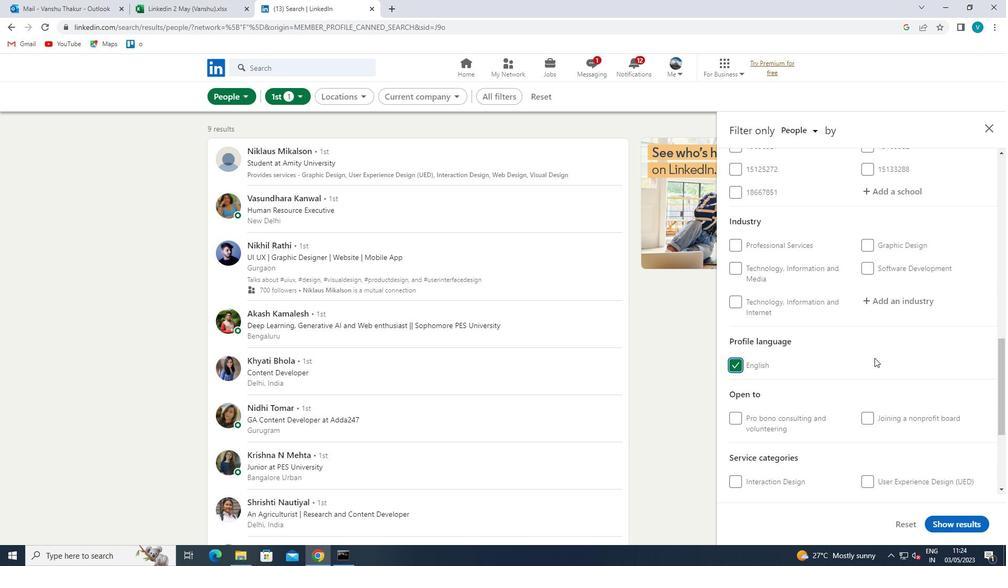 
Action: Mouse scrolled (875, 358) with delta (0, 0)
Screenshot: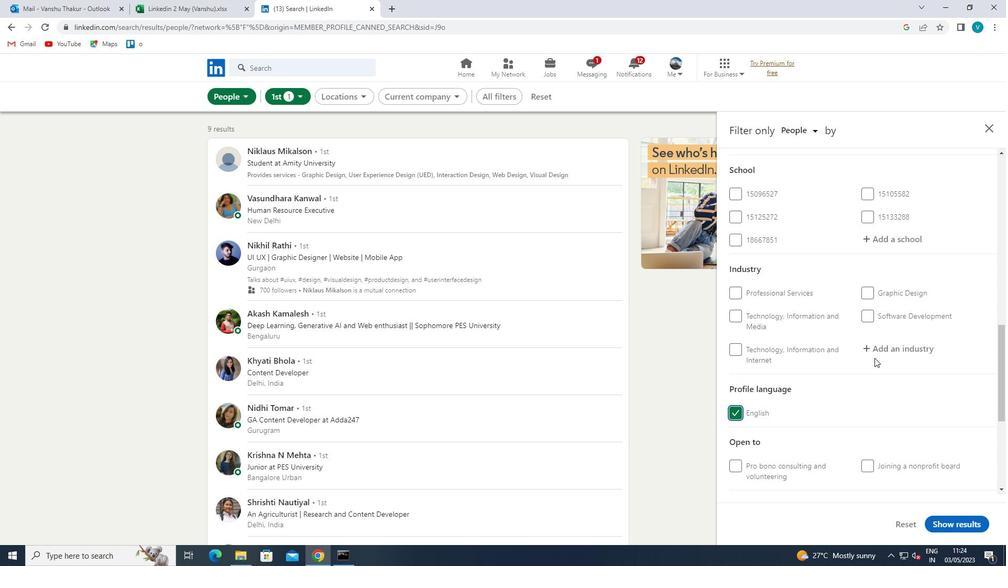
Action: Mouse scrolled (875, 358) with delta (0, 0)
Screenshot: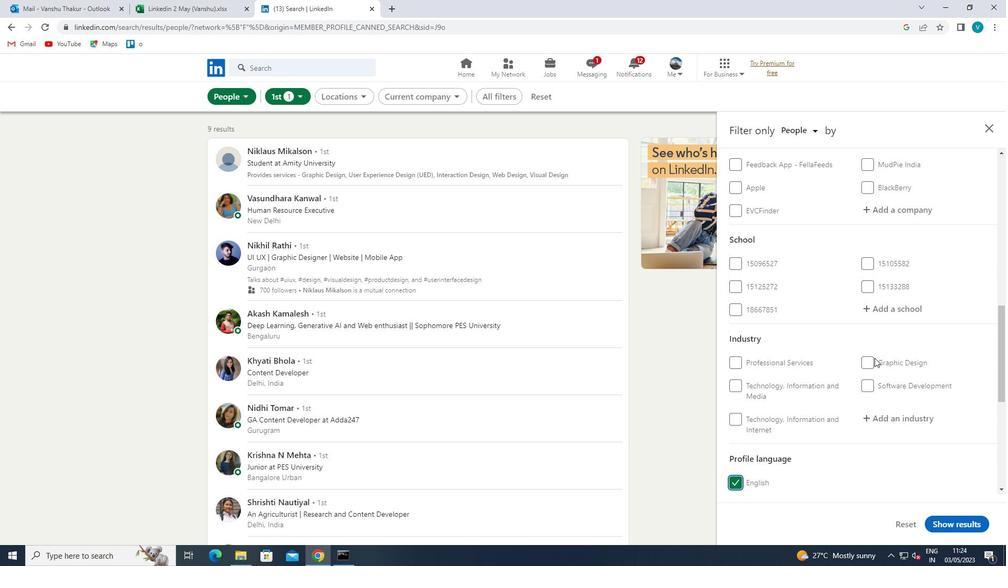 
Action: Mouse scrolled (875, 358) with delta (0, 0)
Screenshot: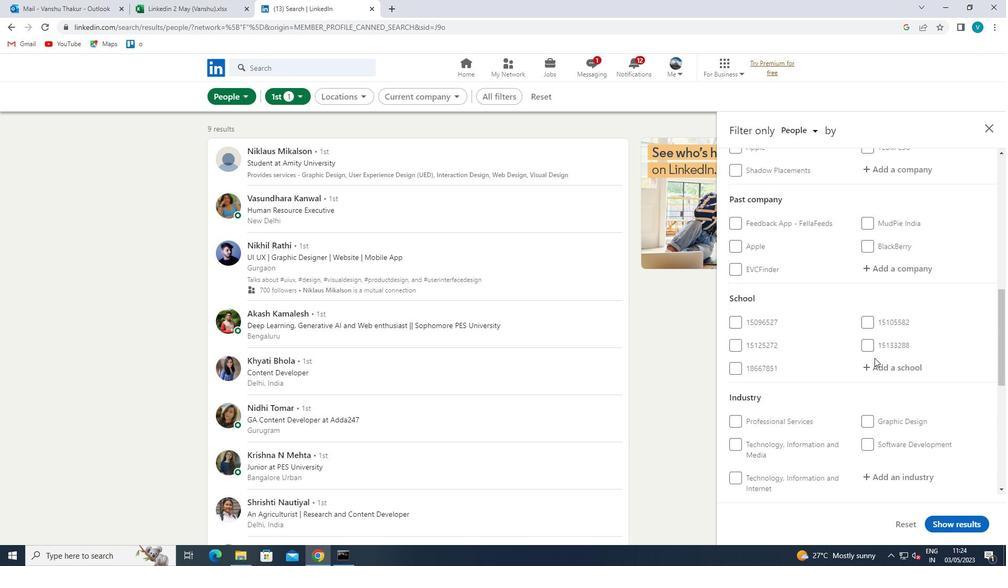 
Action: Mouse scrolled (875, 358) with delta (0, 0)
Screenshot: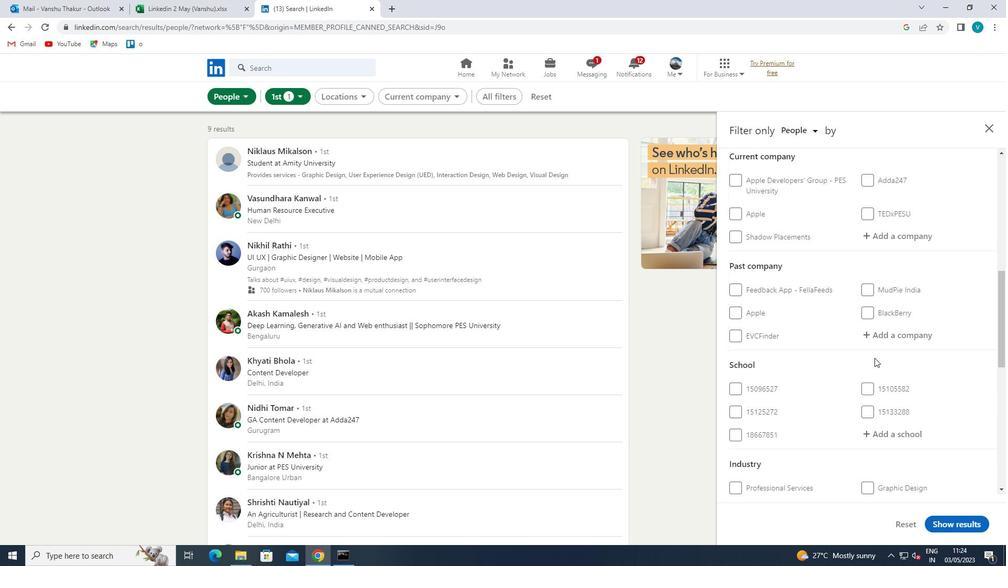
Action: Mouse moved to (892, 338)
Screenshot: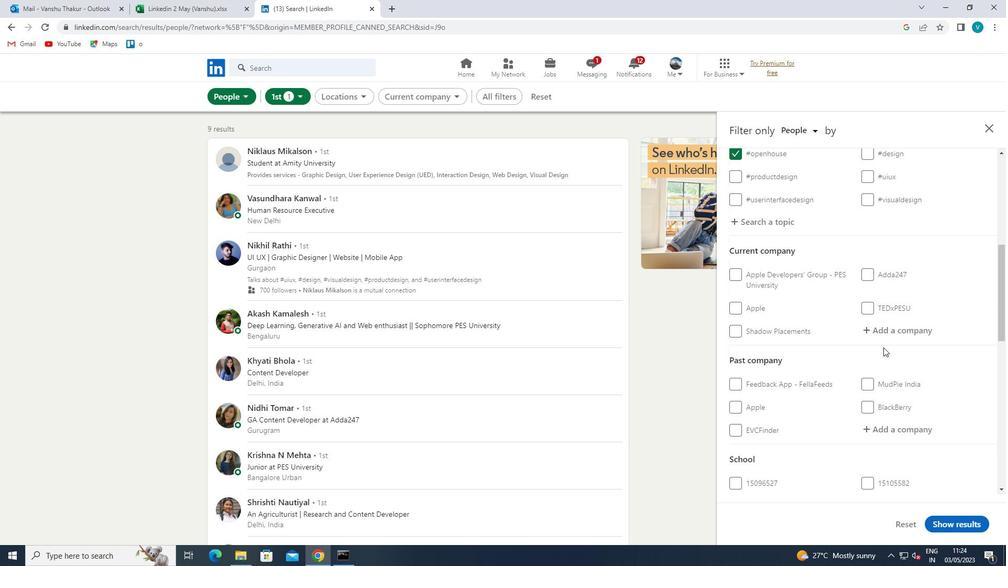 
Action: Mouse pressed left at (892, 338)
Screenshot: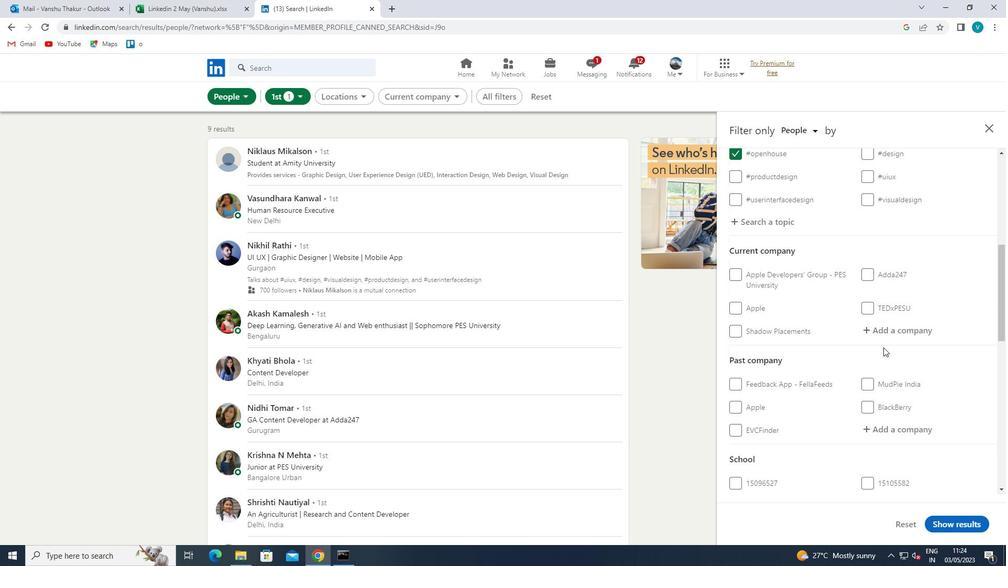 
Action: Mouse moved to (645, 330)
Screenshot: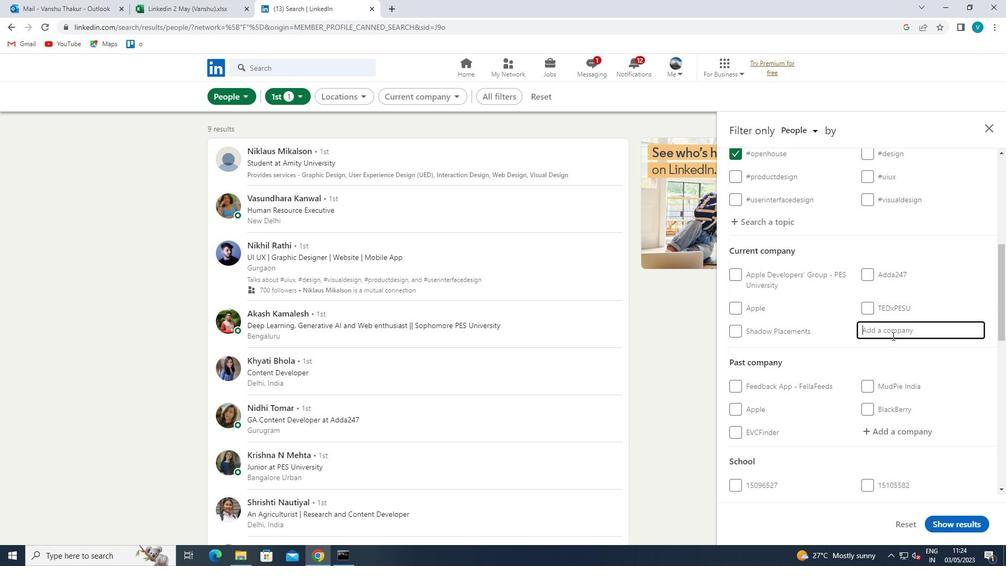 
Action: Key pressed <Key.shift>TRANSEARCH
Screenshot: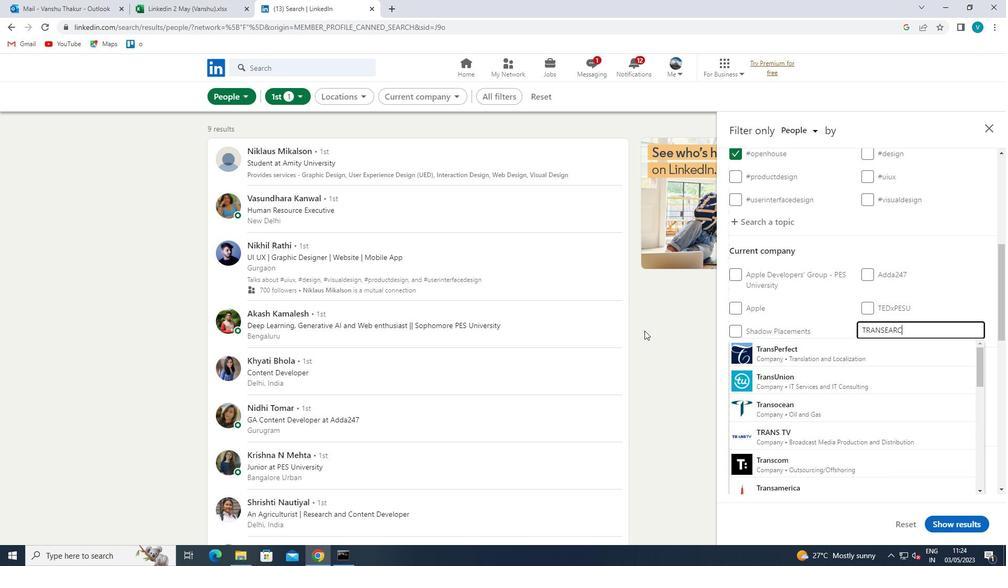 
Action: Mouse moved to (798, 351)
Screenshot: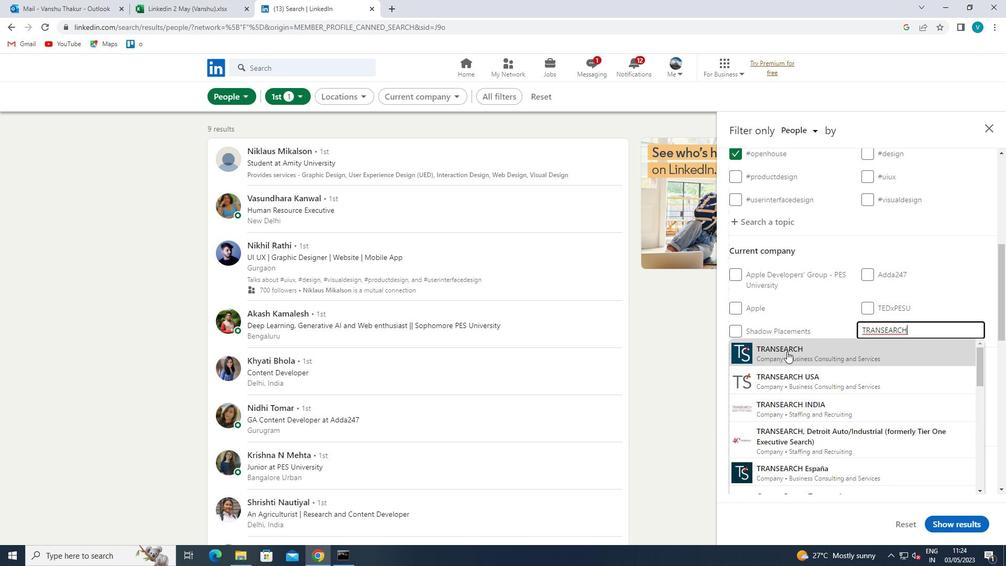 
Action: Mouse pressed left at (798, 351)
Screenshot: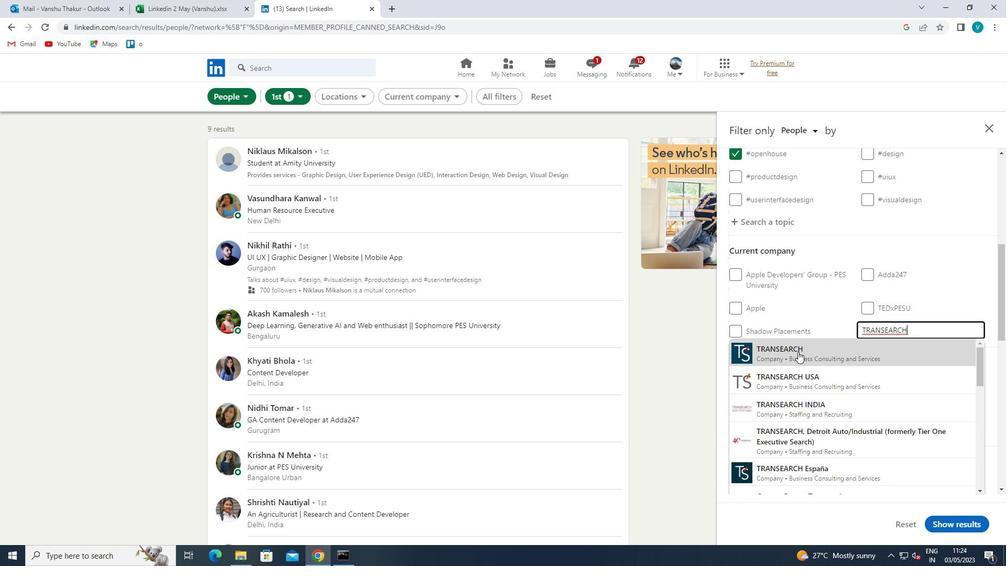 
Action: Mouse moved to (830, 334)
Screenshot: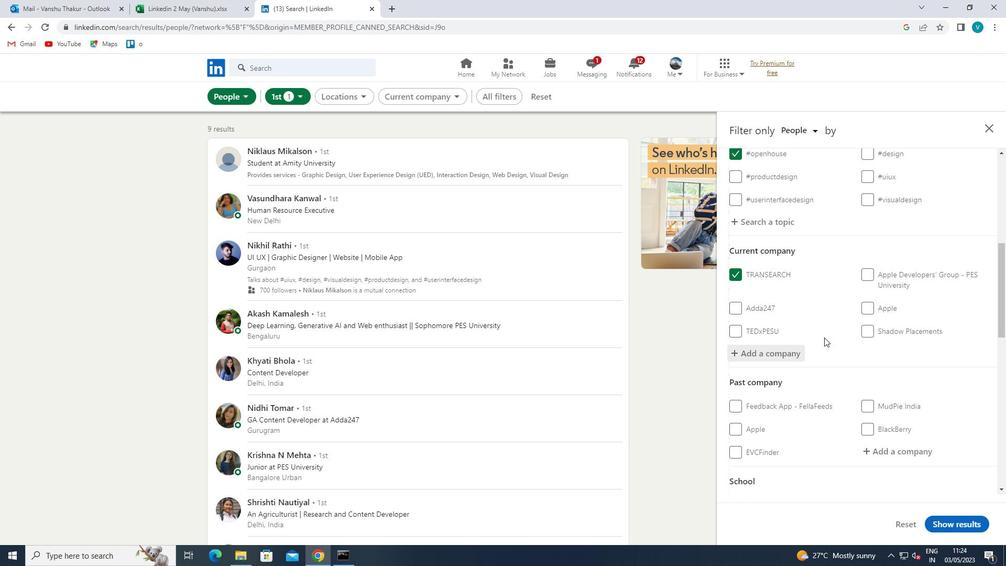 
Action: Mouse scrolled (830, 334) with delta (0, 0)
Screenshot: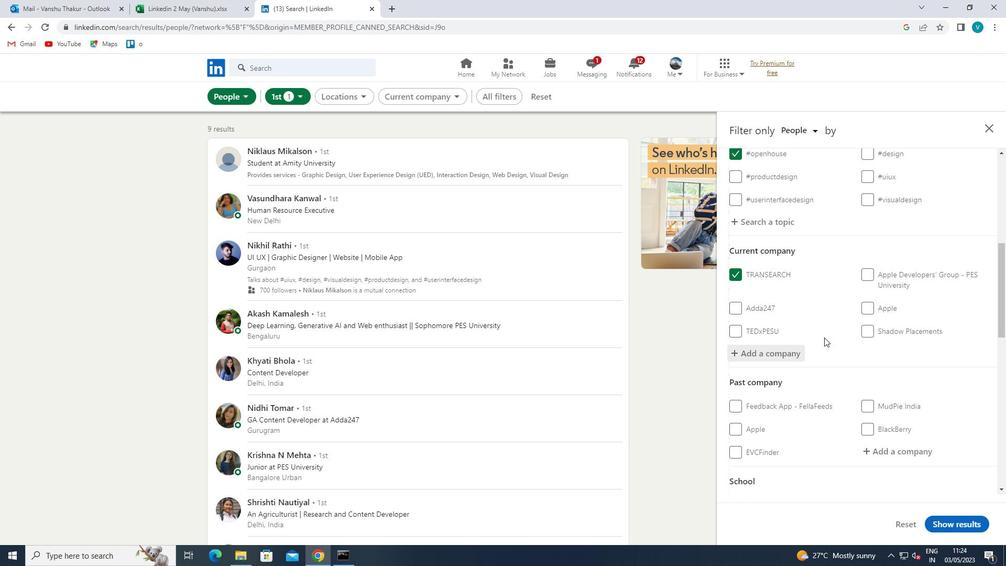 
Action: Mouse moved to (831, 334)
Screenshot: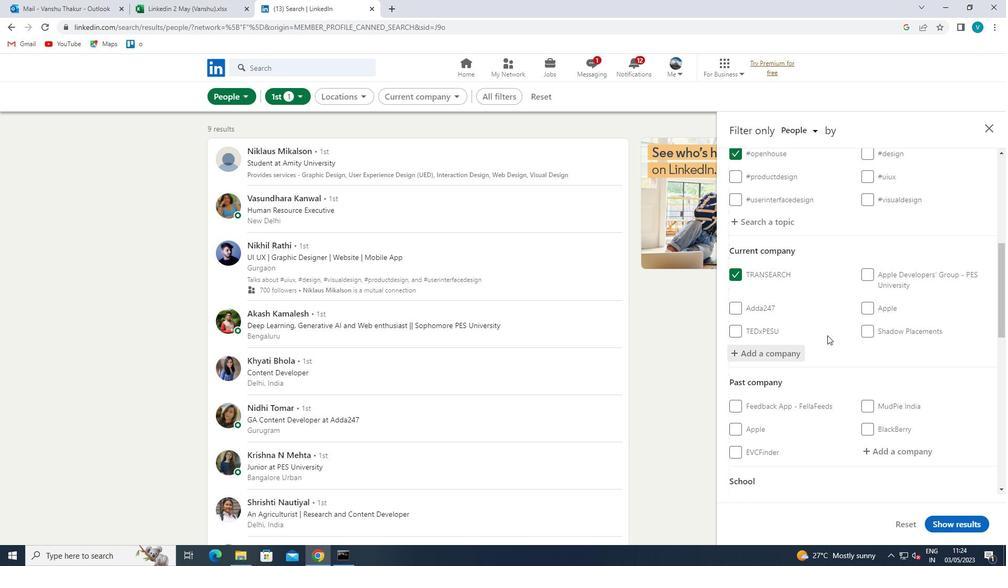 
Action: Mouse scrolled (831, 333) with delta (0, 0)
Screenshot: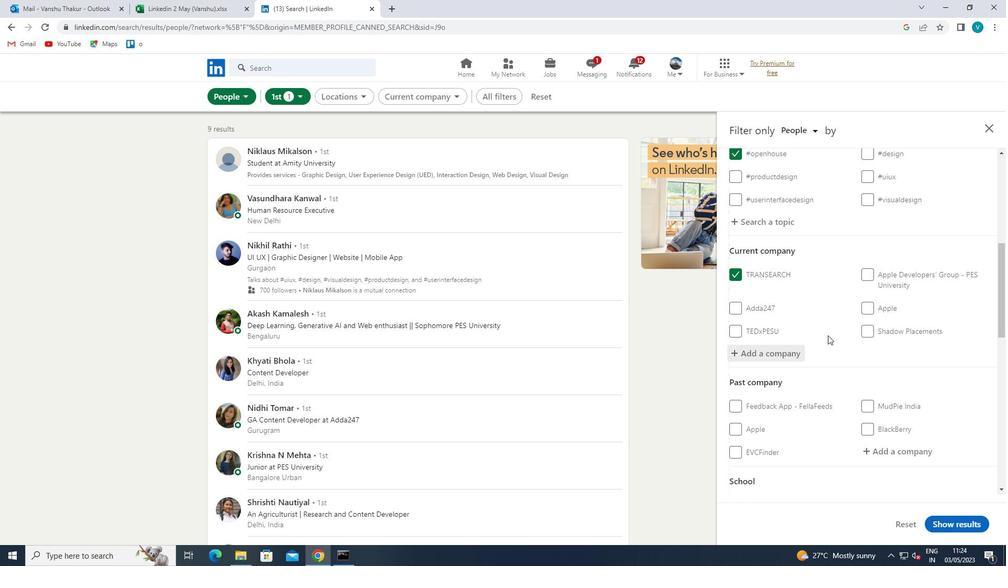 
Action: Mouse moved to (832, 334)
Screenshot: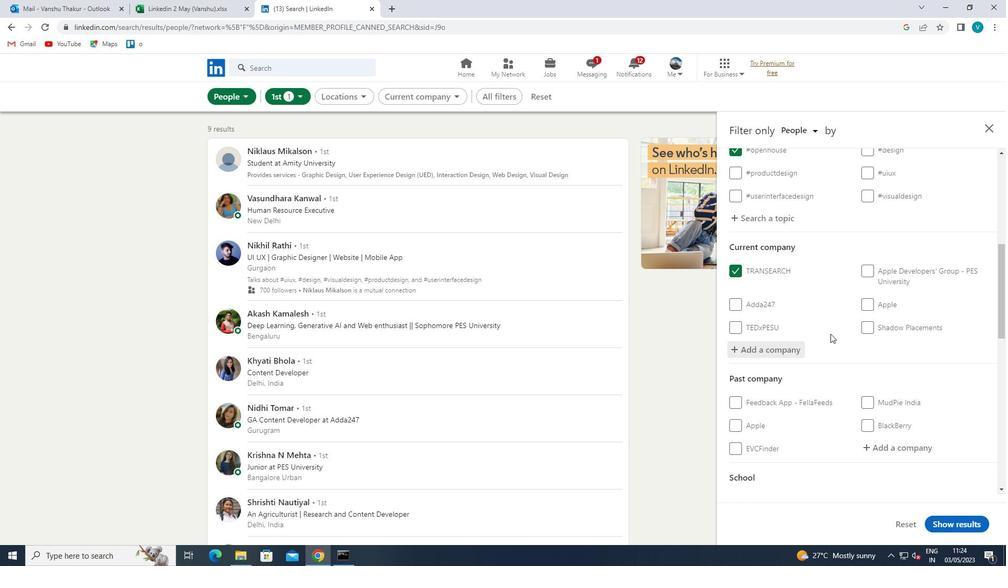 
Action: Mouse scrolled (832, 333) with delta (0, 0)
Screenshot: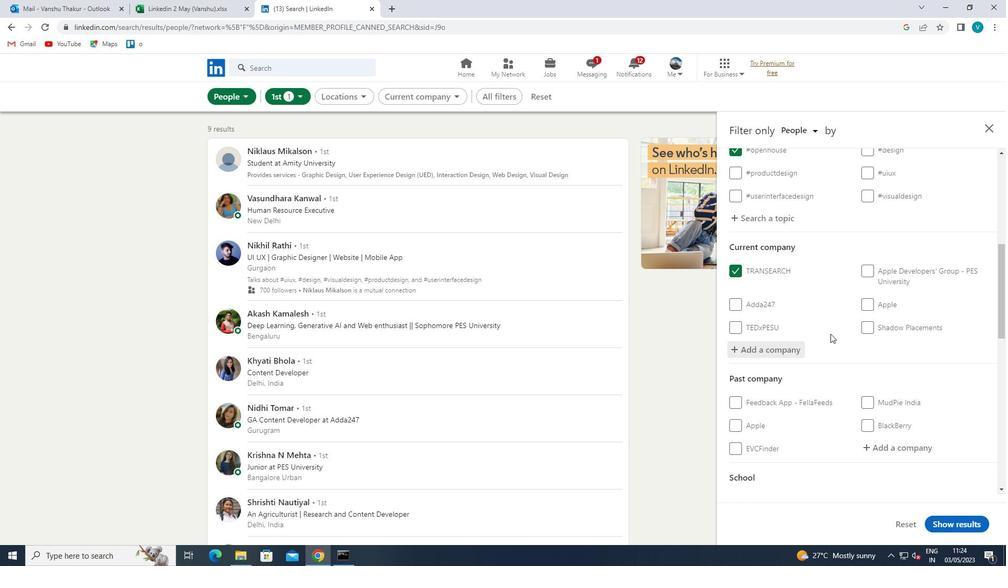 
Action: Mouse moved to (840, 335)
Screenshot: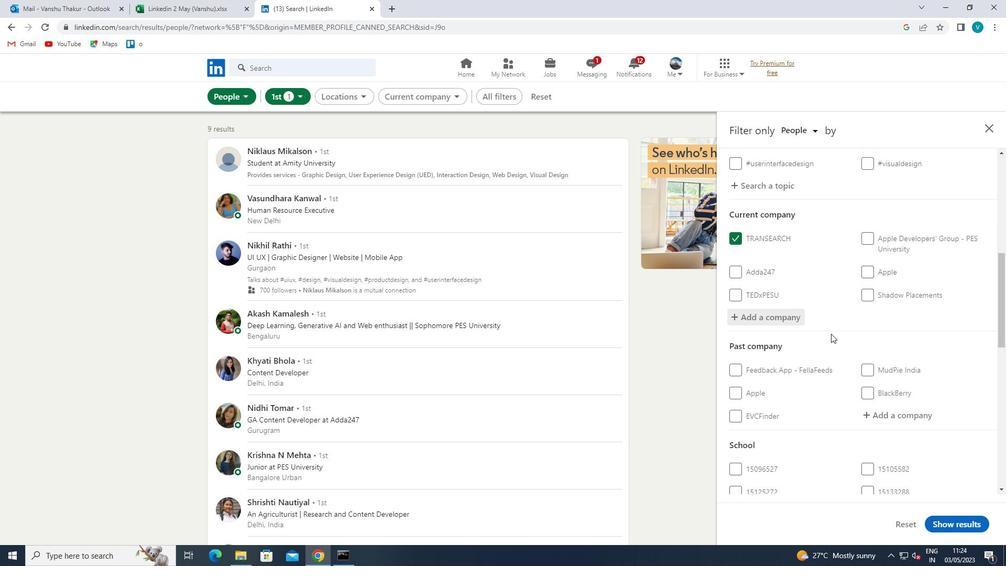 
Action: Mouse scrolled (840, 334) with delta (0, 0)
Screenshot: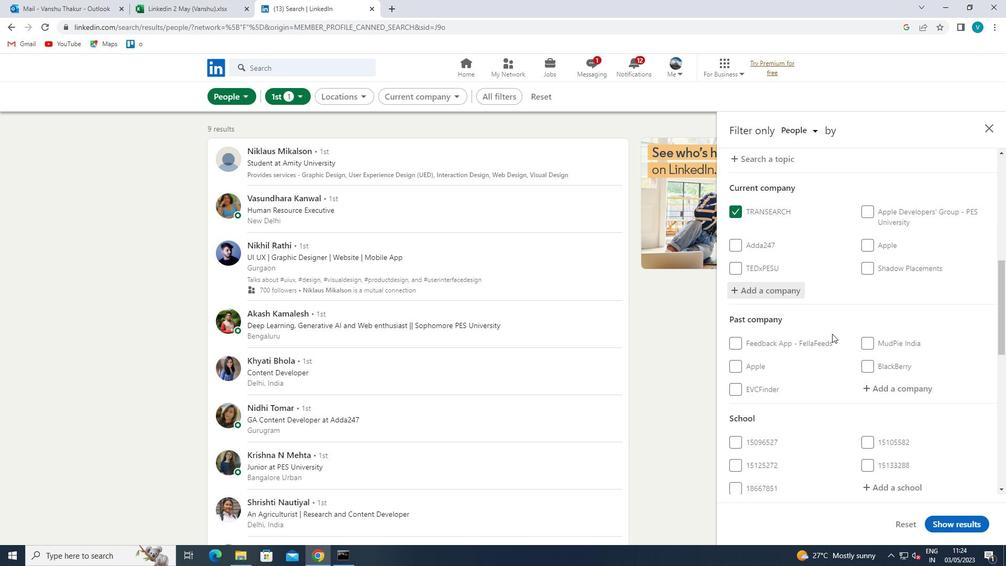
Action: Mouse moved to (884, 342)
Screenshot: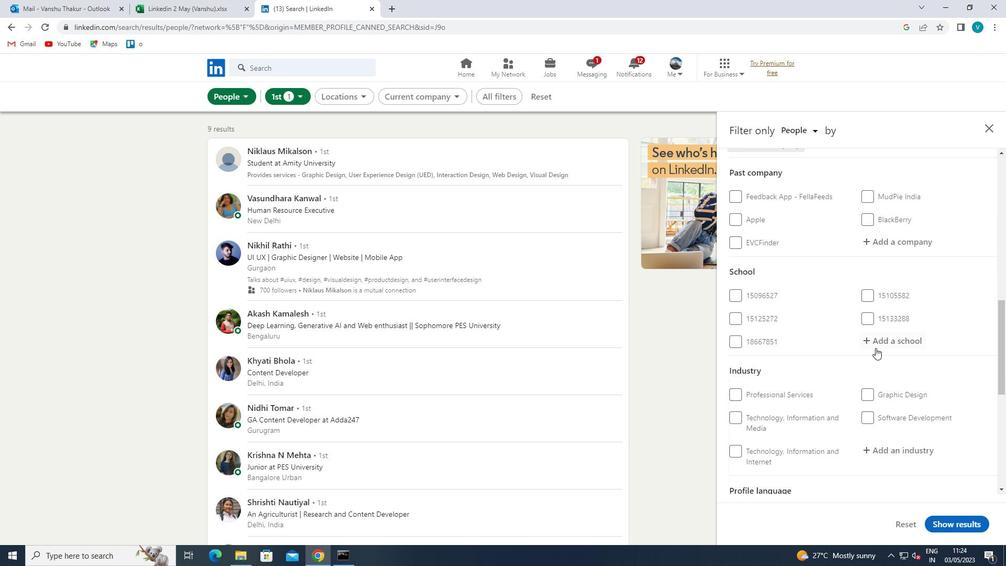 
Action: Mouse pressed left at (884, 342)
Screenshot: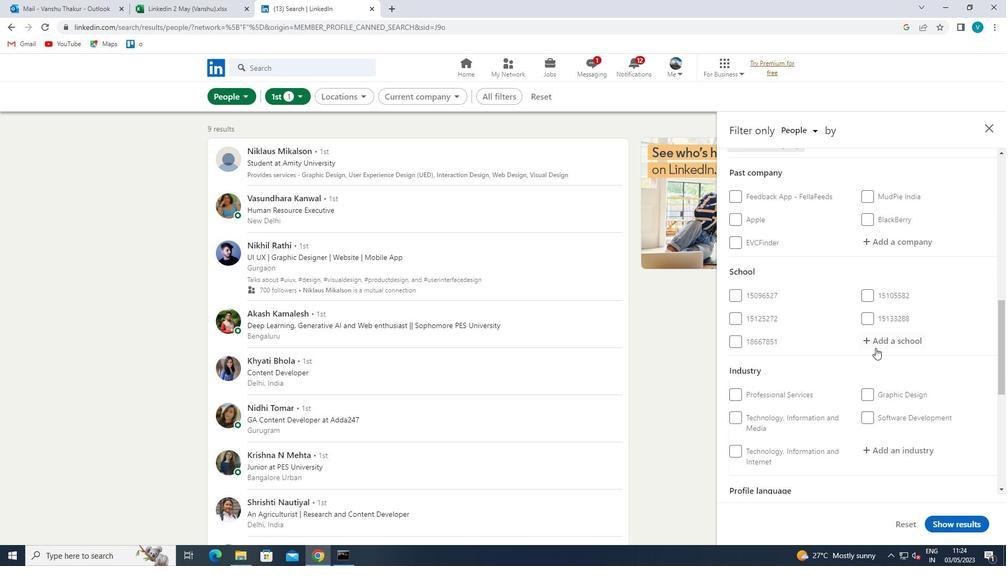 
Action: Mouse moved to (888, 339)
Screenshot: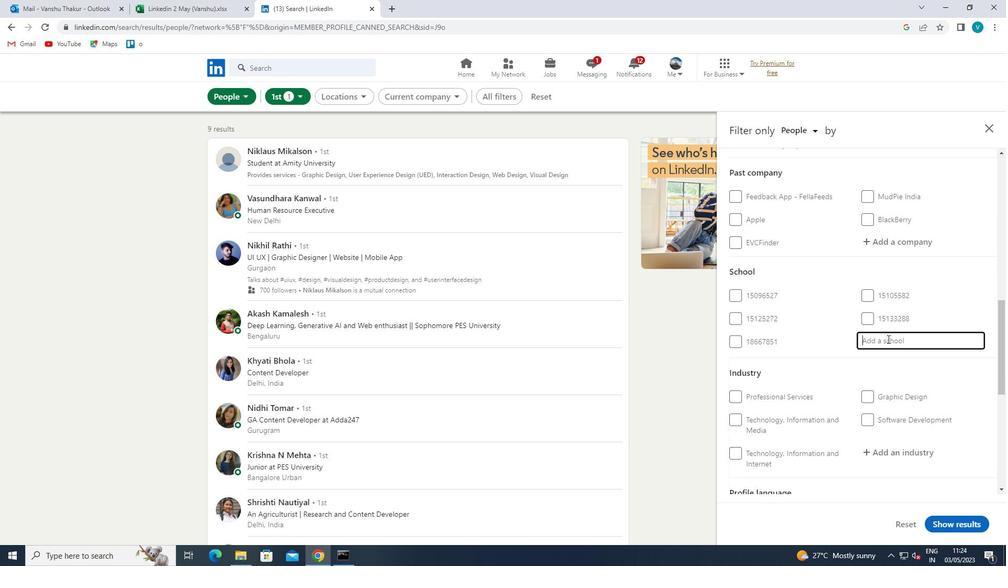 
Action: Key pressed <Key.shift>
Screenshot: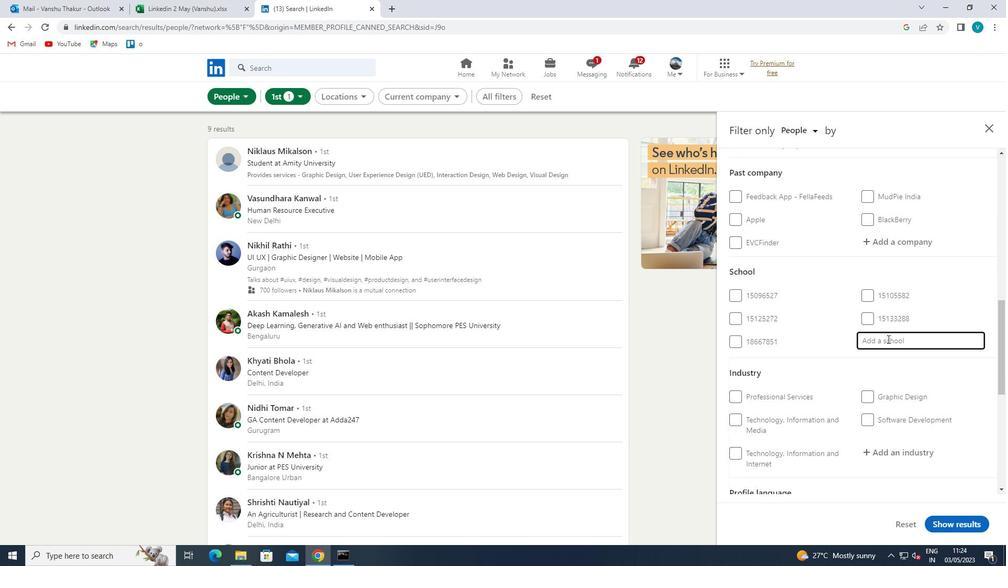 
Action: Mouse moved to (661, 312)
Screenshot: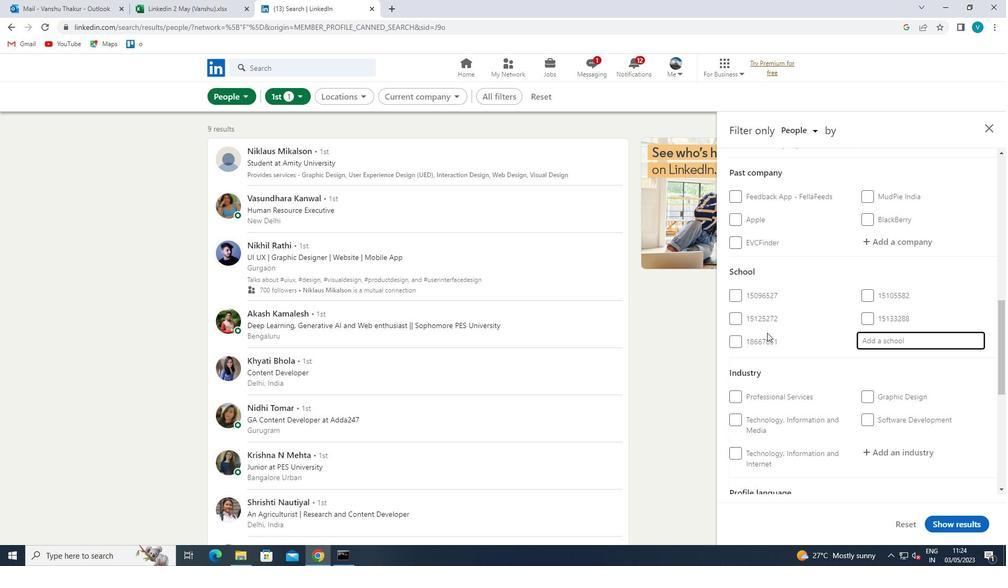 
Action: Key pressed <Key.shift><Key.shift><Key.shift><Key.shift><Key.shift><Key.shift><Key.shift>KERELA
Screenshot: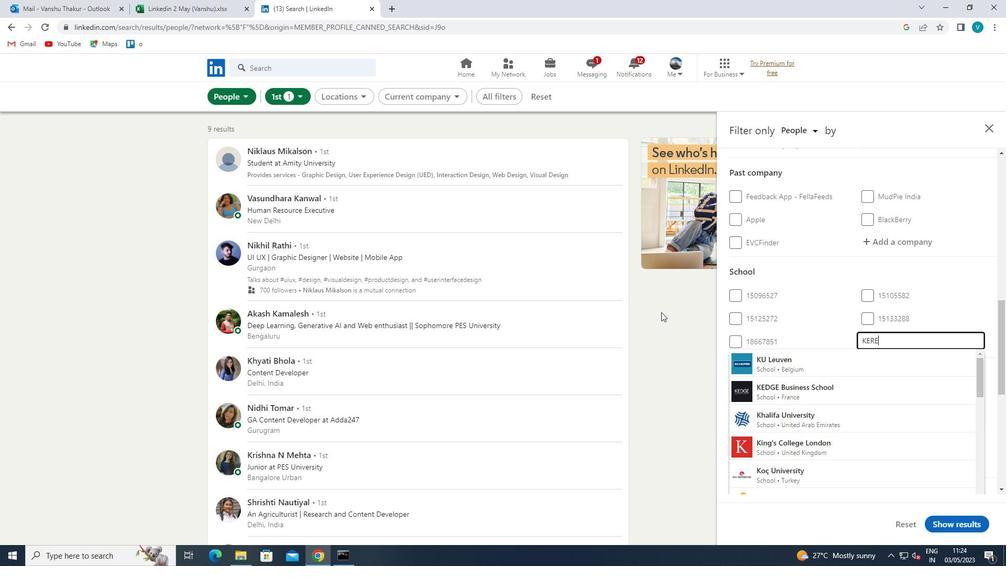 
Action: Mouse moved to (849, 415)
Screenshot: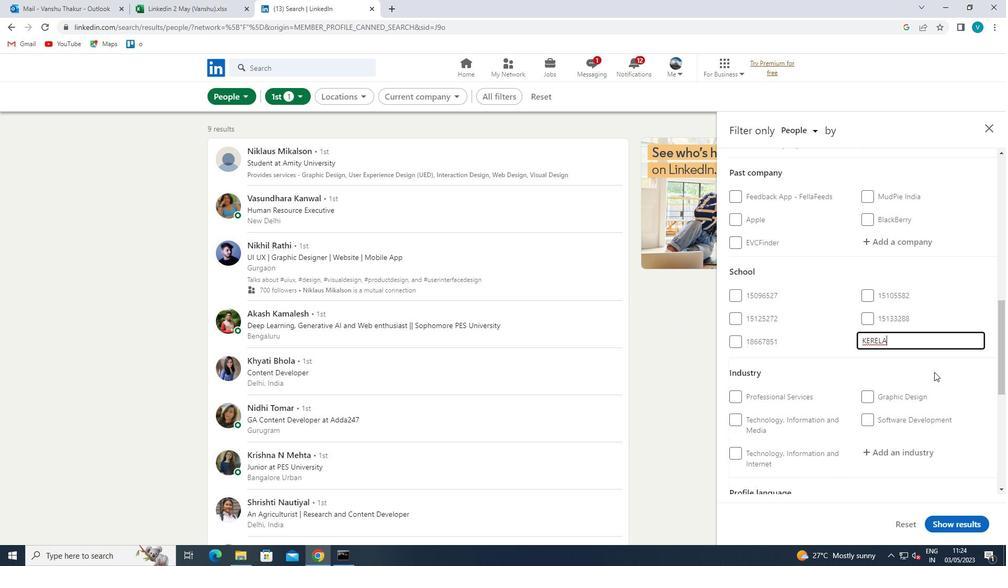 
Action: Key pressed <Key.shift>
Screenshot: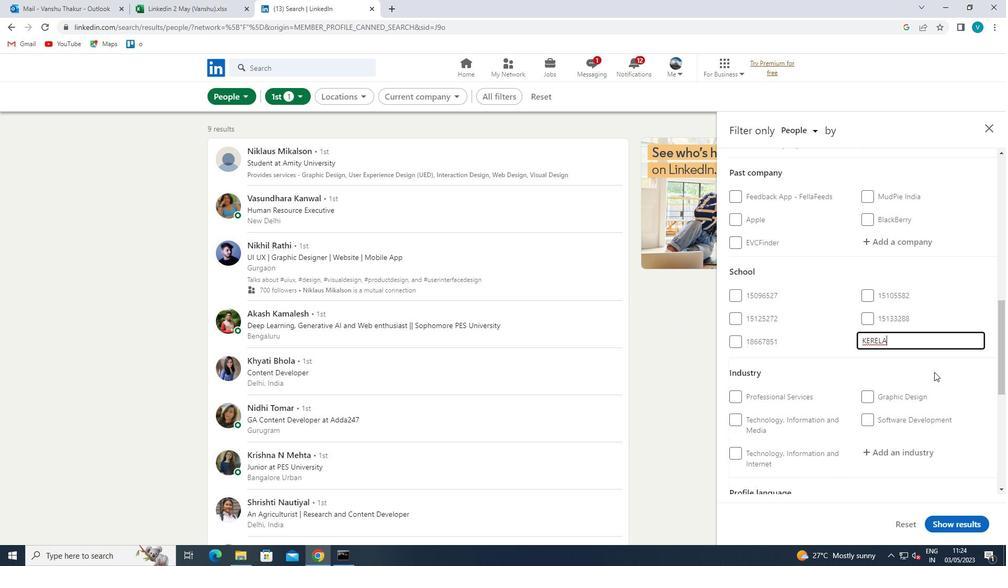 
Action: Mouse moved to (708, 390)
Screenshot: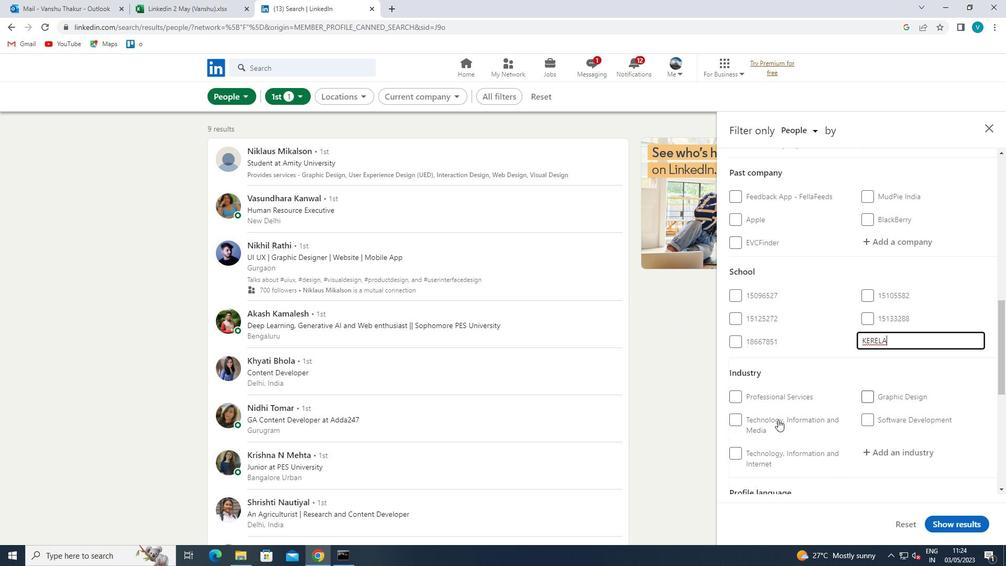 
Action: Key pressed <Key.shift>JOBS
Screenshot: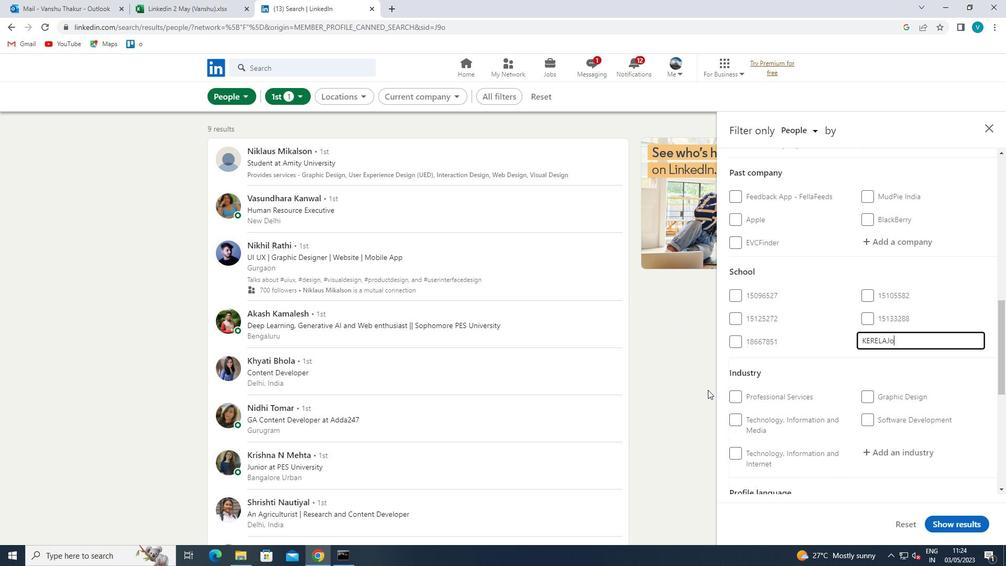 
Action: Mouse moved to (887, 334)
Screenshot: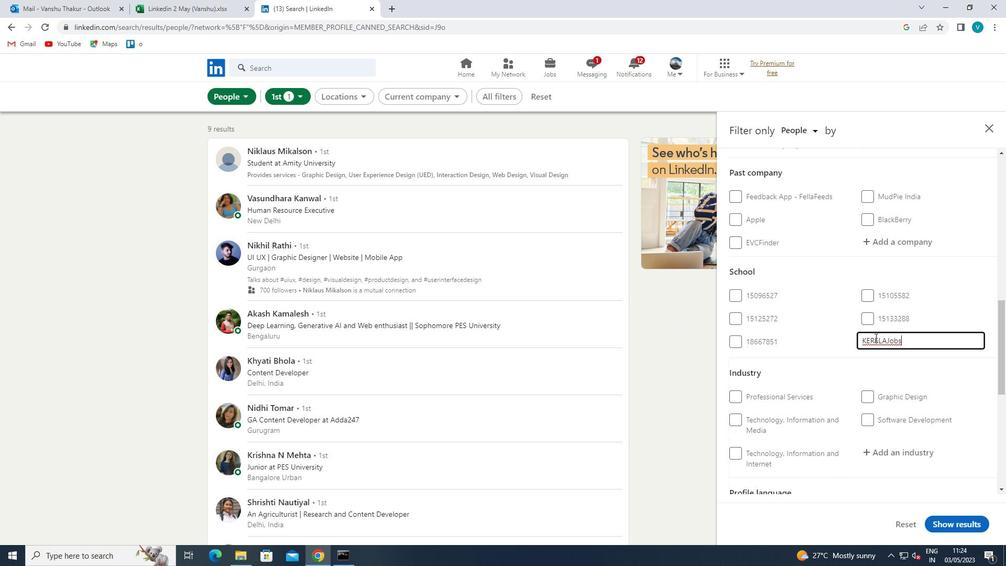 
Action: Mouse pressed left at (887, 334)
Screenshot: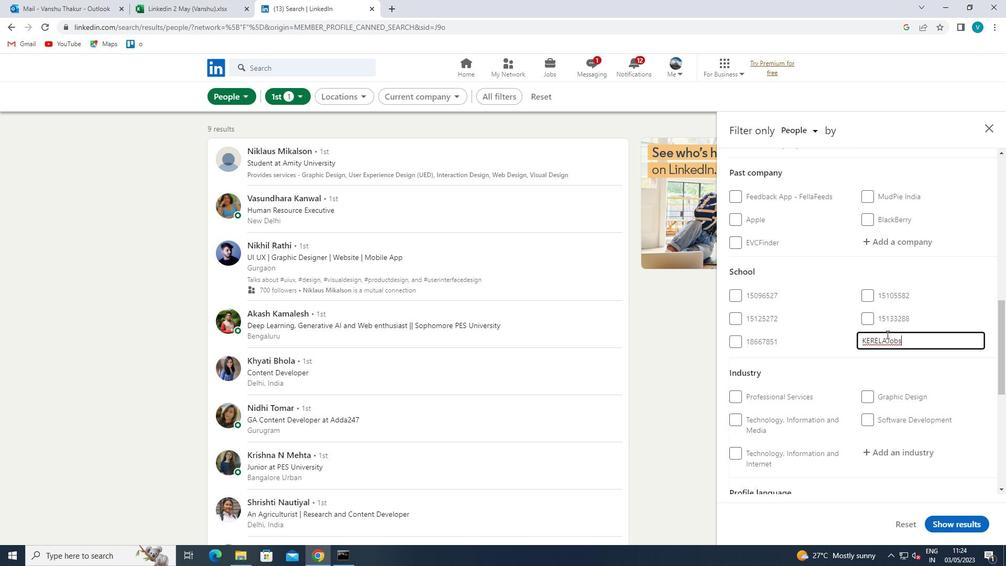 
Action: Key pressed <Key.space>
Screenshot: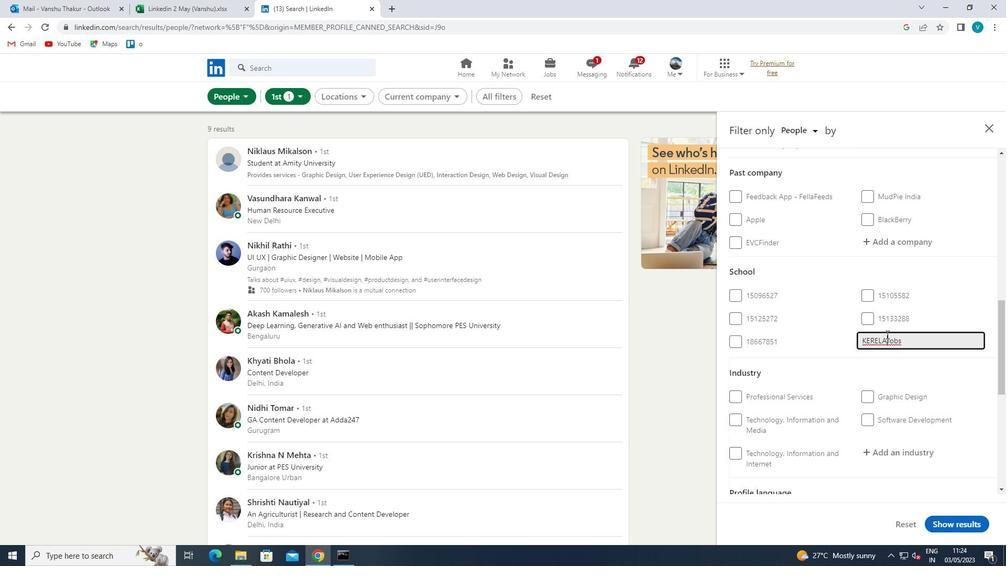 
Action: Mouse moved to (854, 363)
Screenshot: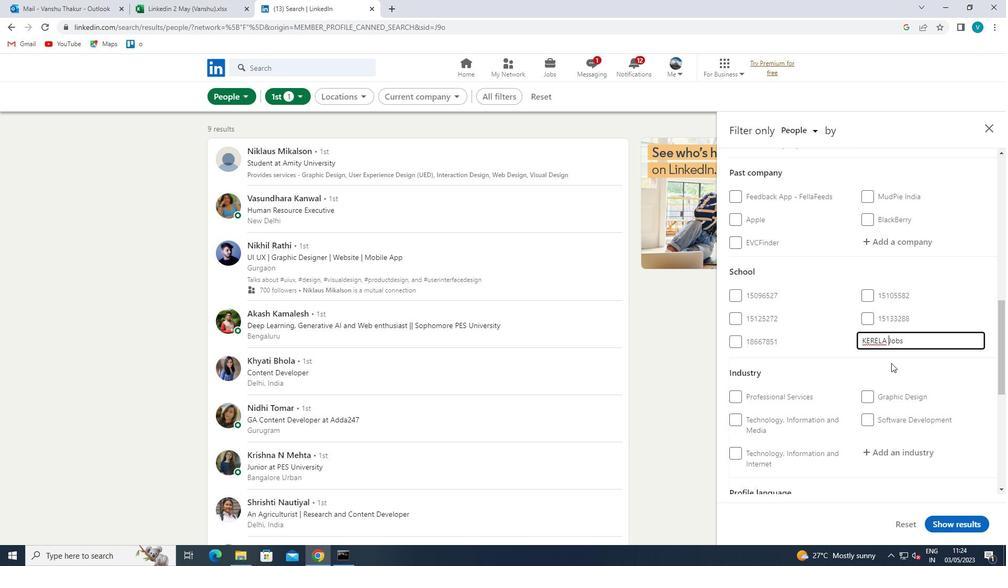 
Action: Mouse pressed left at (854, 363)
Screenshot: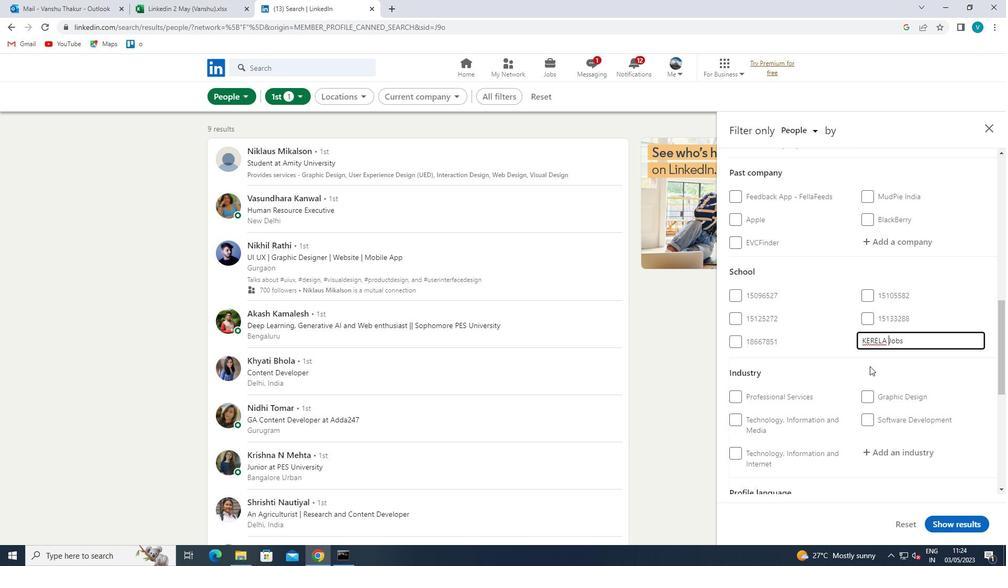 
Action: Mouse moved to (854, 362)
Screenshot: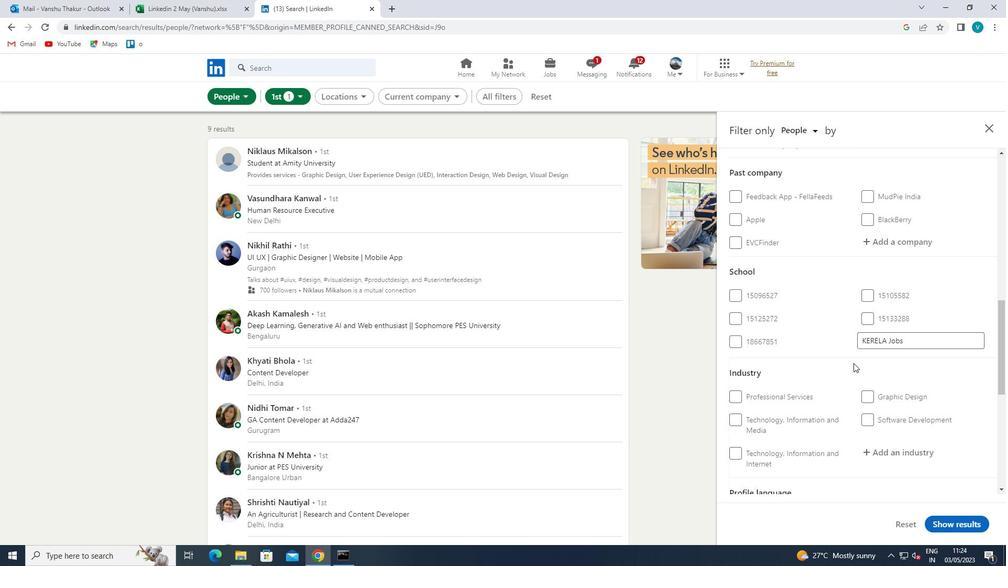 
Action: Mouse scrolled (854, 362) with delta (0, 0)
Screenshot: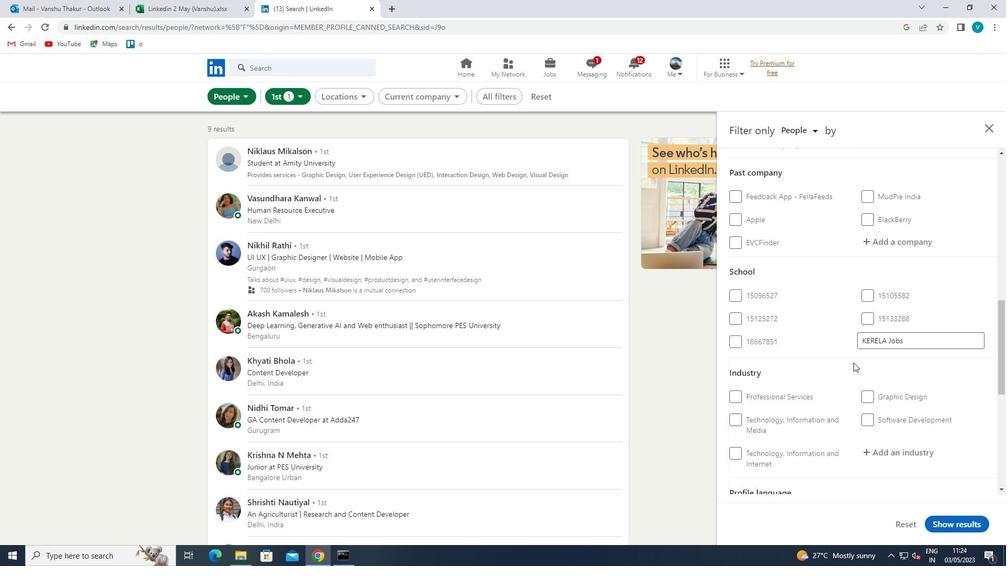 
Action: Mouse moved to (854, 362)
Screenshot: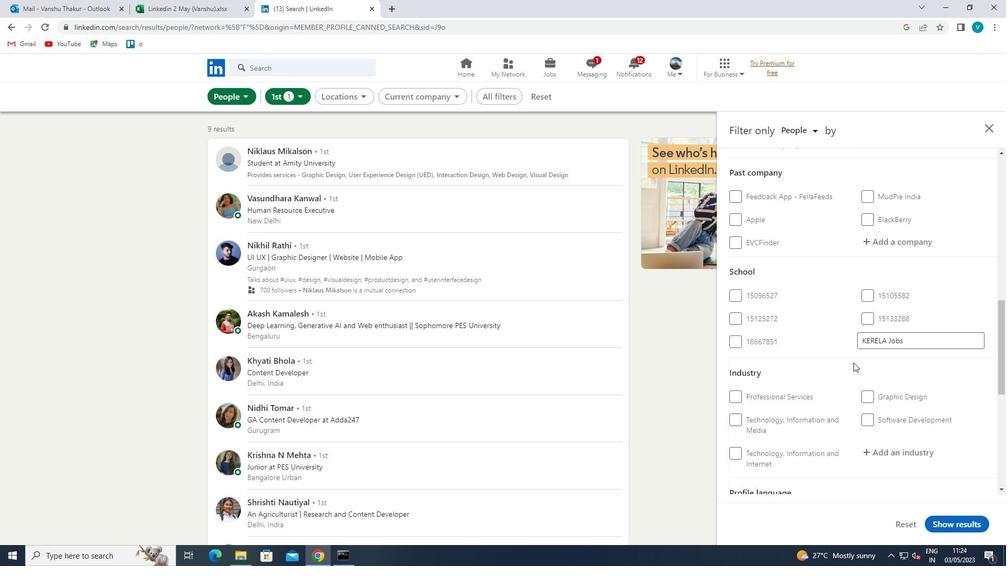 
Action: Mouse scrolled (854, 362) with delta (0, 0)
Screenshot: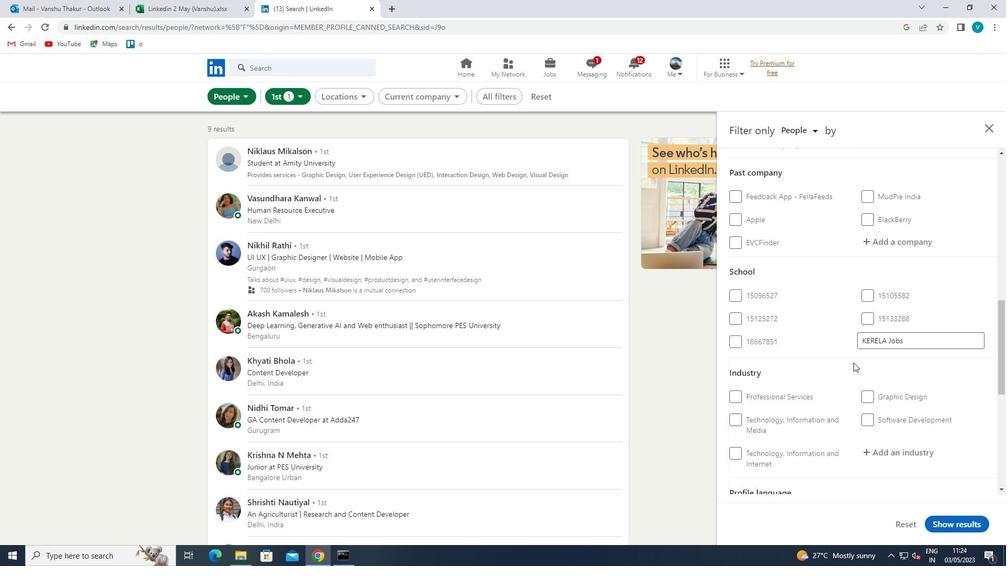 
Action: Mouse scrolled (854, 362) with delta (0, 0)
Screenshot: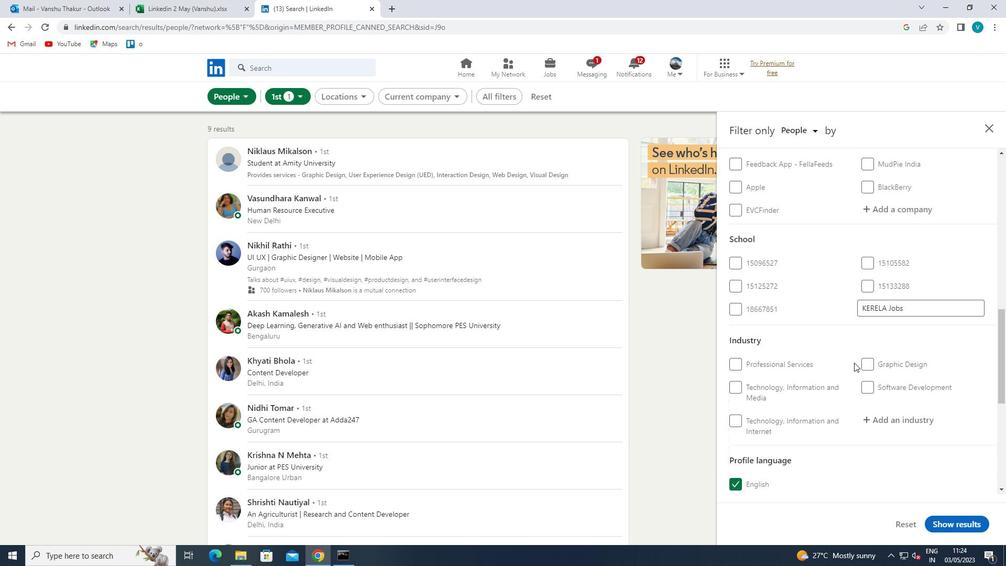 
Action: Mouse moved to (903, 298)
Screenshot: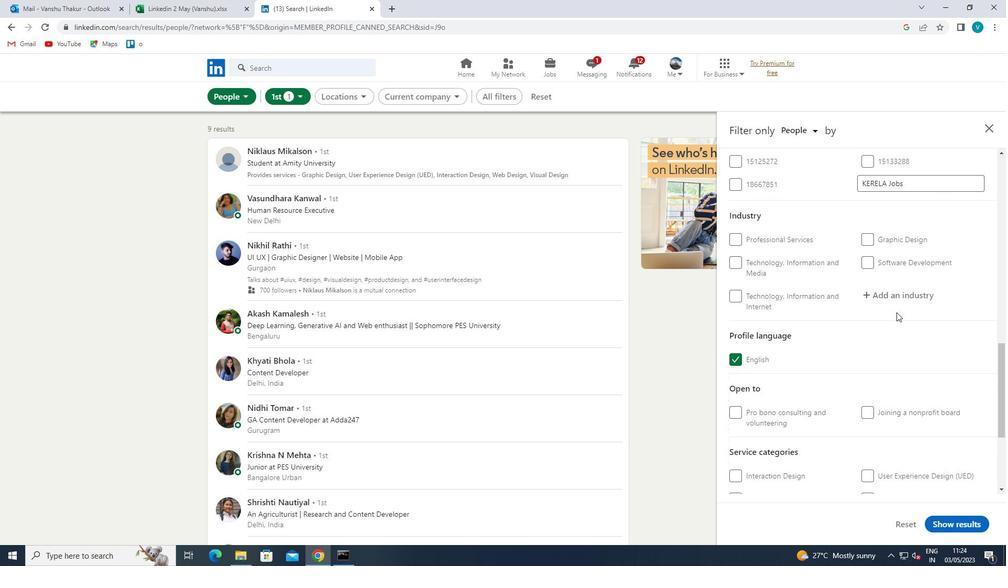 
Action: Mouse pressed left at (903, 298)
Screenshot: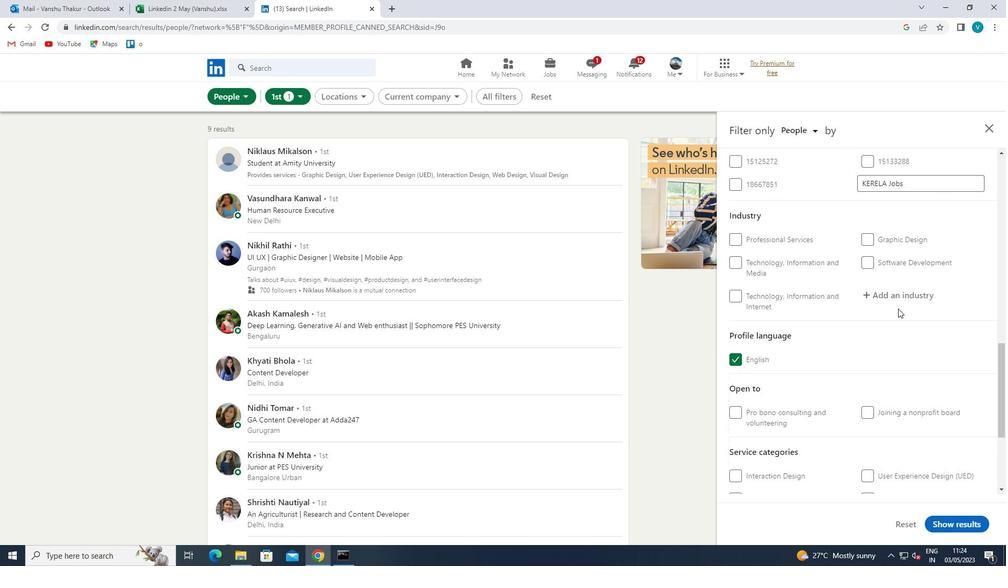 
Action: Key pressed <Key.shift>WOM
Screenshot: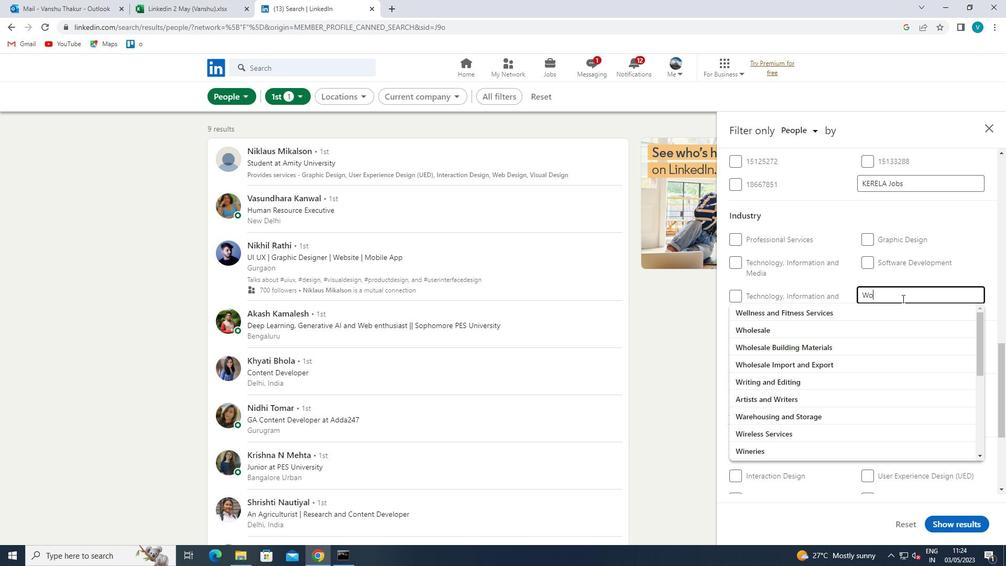 
Action: Mouse moved to (899, 295)
Screenshot: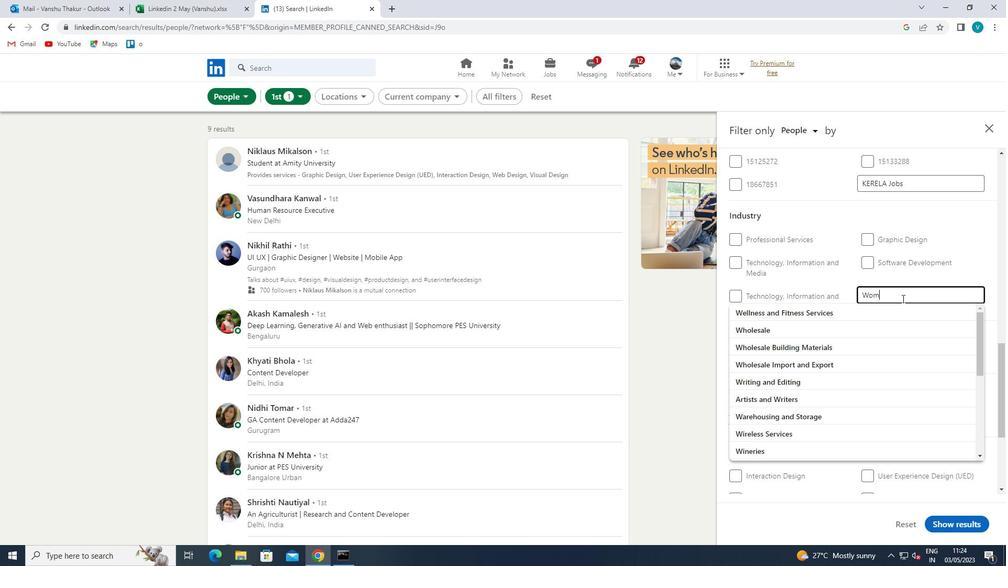 
Action: Key pressed E
Screenshot: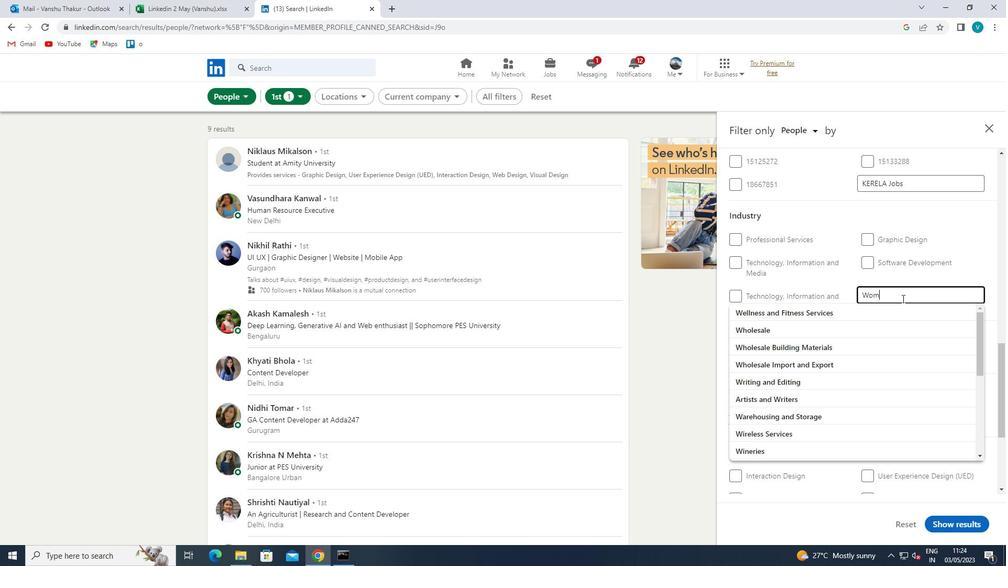 
Action: Mouse moved to (898, 294)
Screenshot: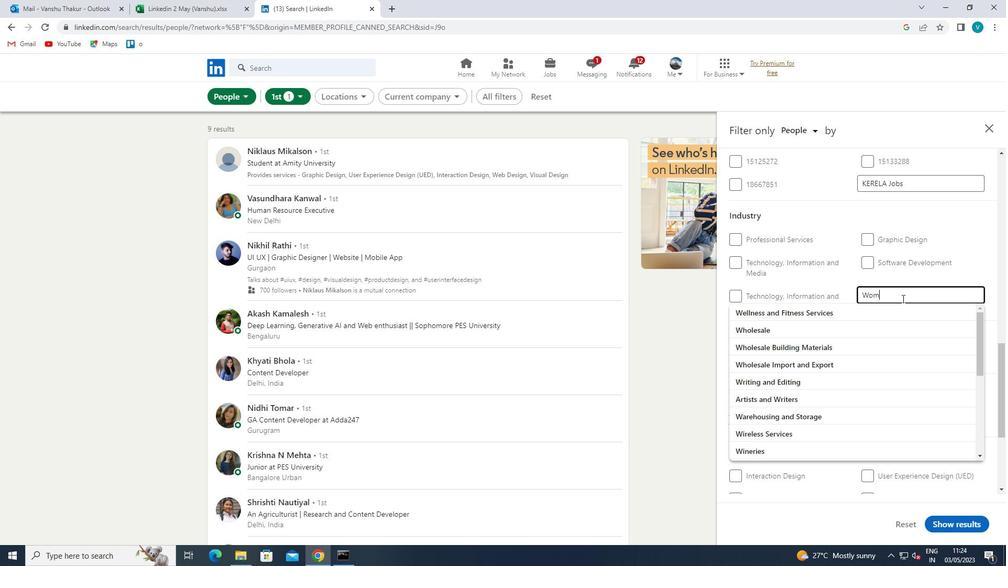 
Action: Key pressed N
Screenshot: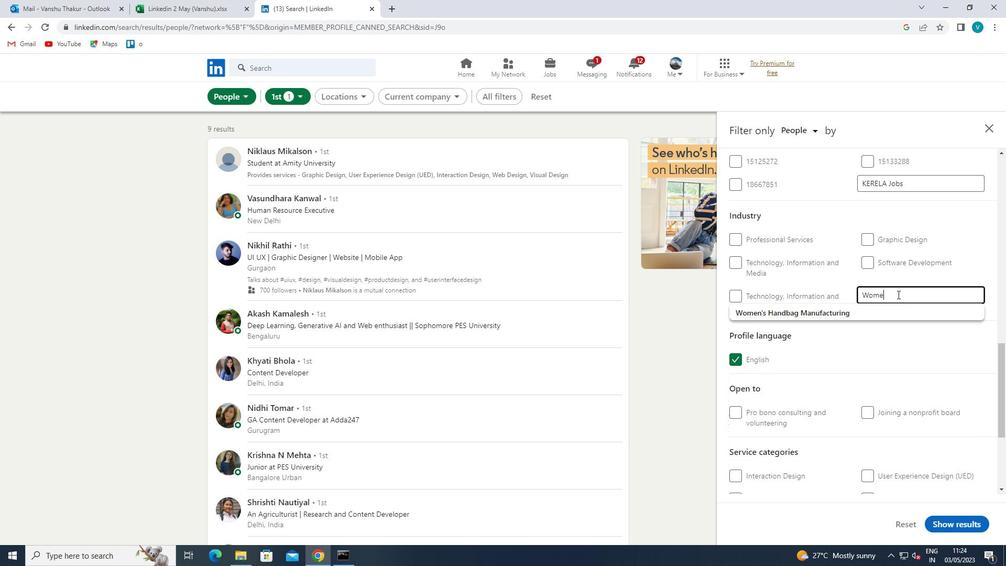 
Action: Mouse moved to (878, 313)
Screenshot: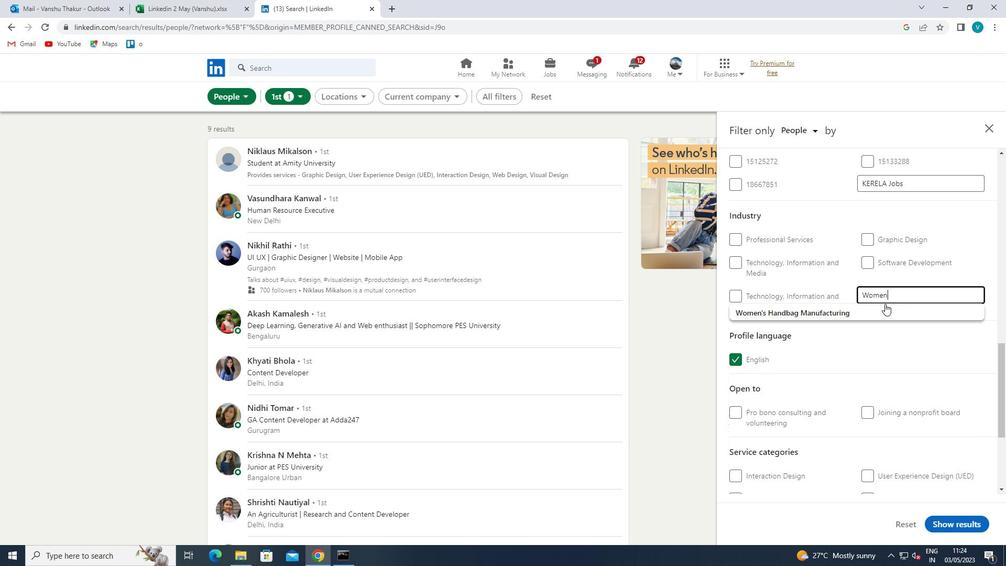 
Action: Mouse pressed left at (878, 313)
Screenshot: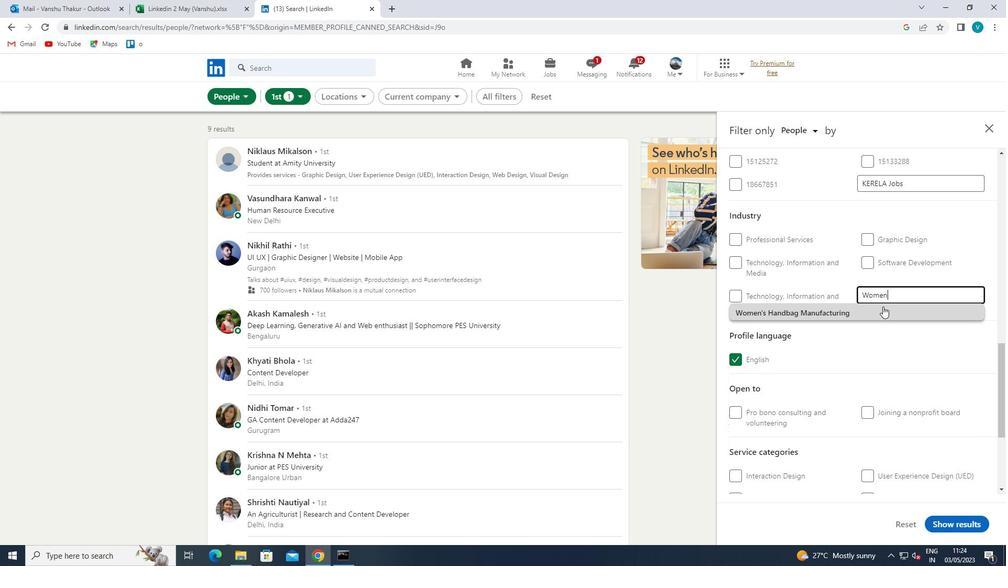 
Action: Mouse moved to (875, 321)
Screenshot: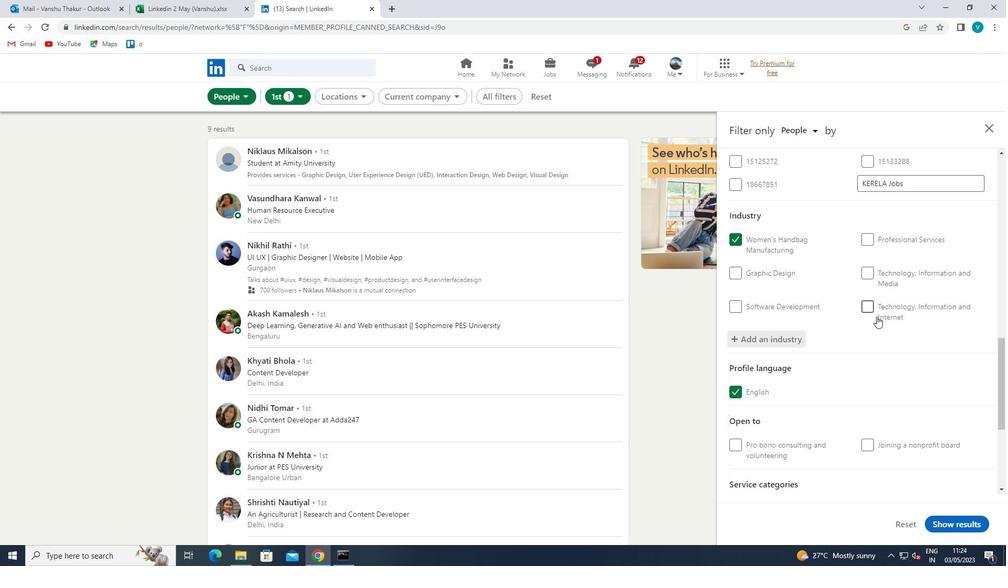 
Action: Mouse scrolled (875, 321) with delta (0, 0)
Screenshot: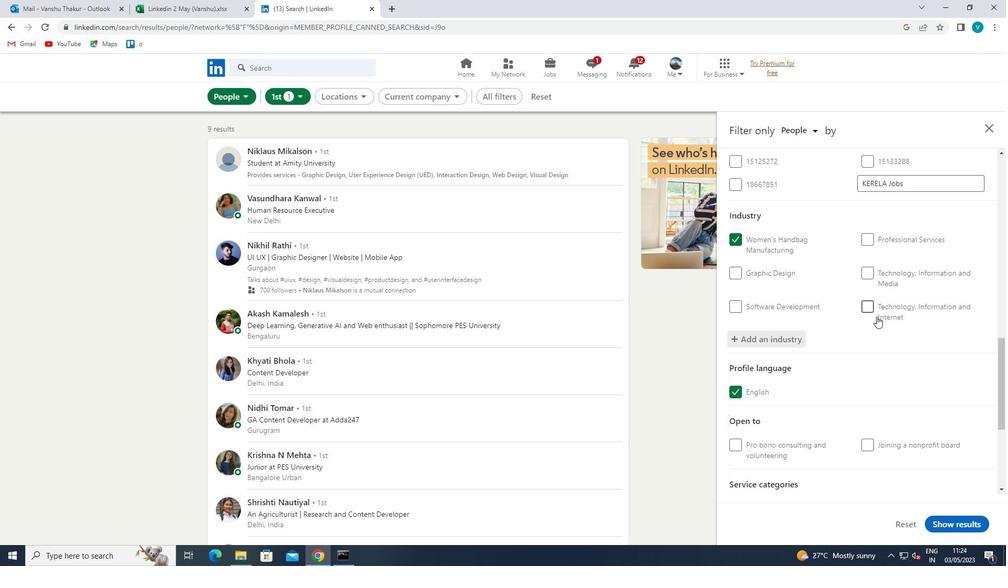 
Action: Mouse moved to (875, 326)
Screenshot: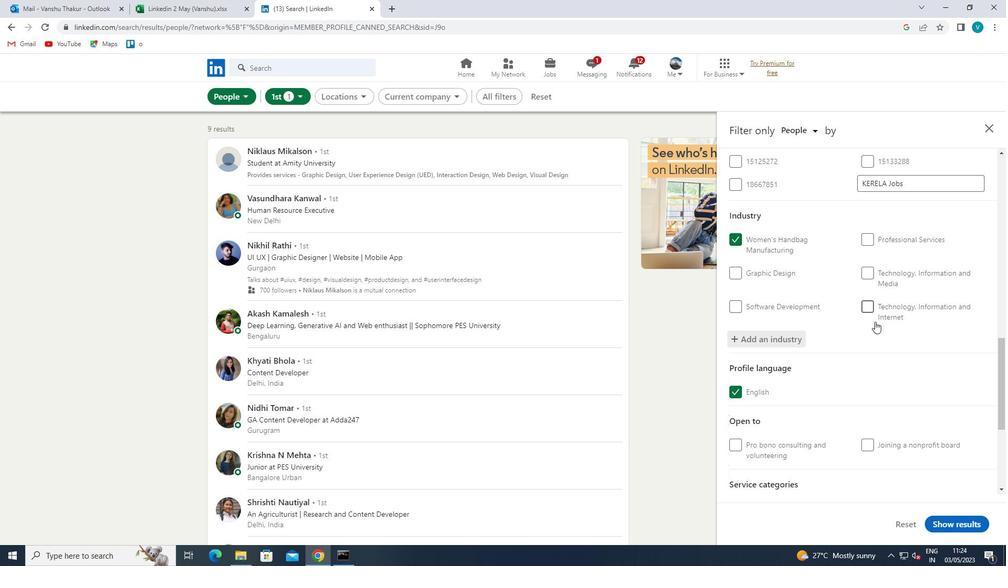 
Action: Mouse scrolled (875, 325) with delta (0, 0)
Screenshot: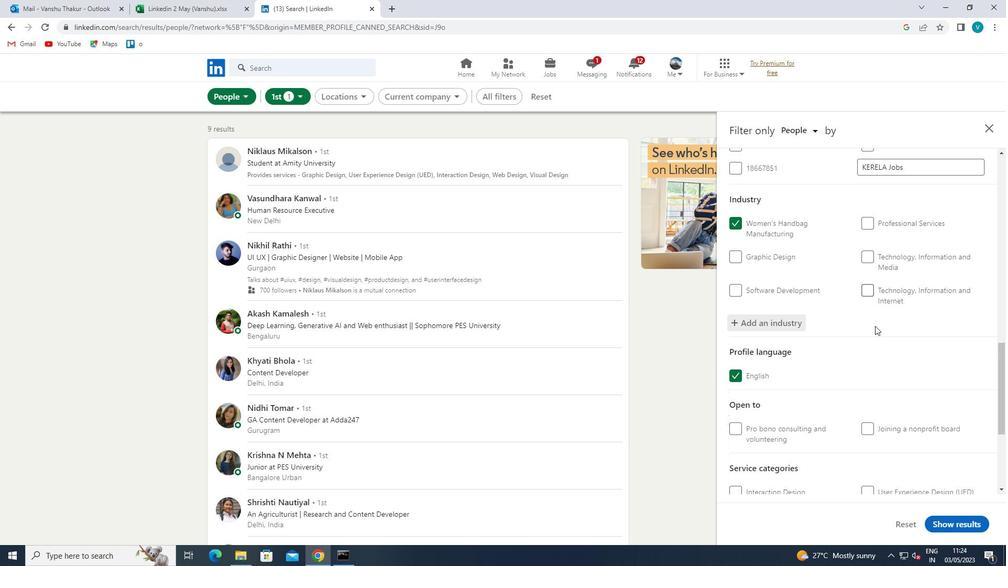 
Action: Mouse scrolled (875, 325) with delta (0, 0)
Screenshot: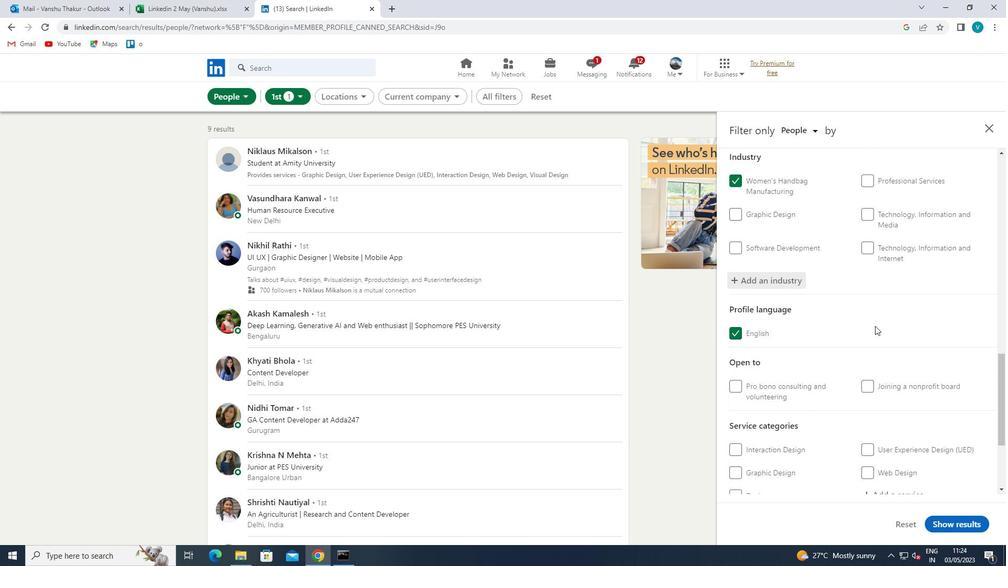 
Action: Mouse scrolled (875, 325) with delta (0, 0)
Screenshot: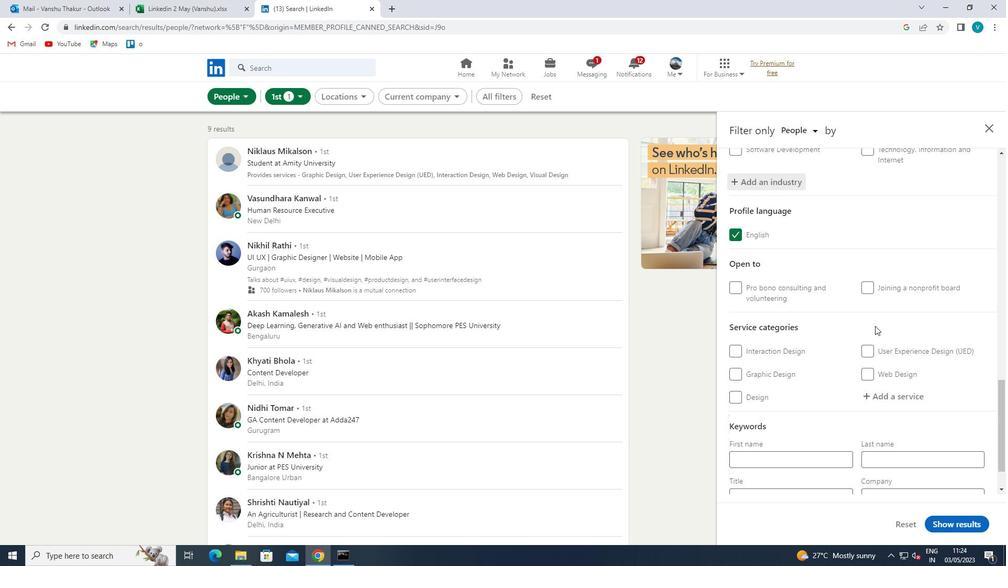 
Action: Mouse scrolled (875, 325) with delta (0, 0)
Screenshot: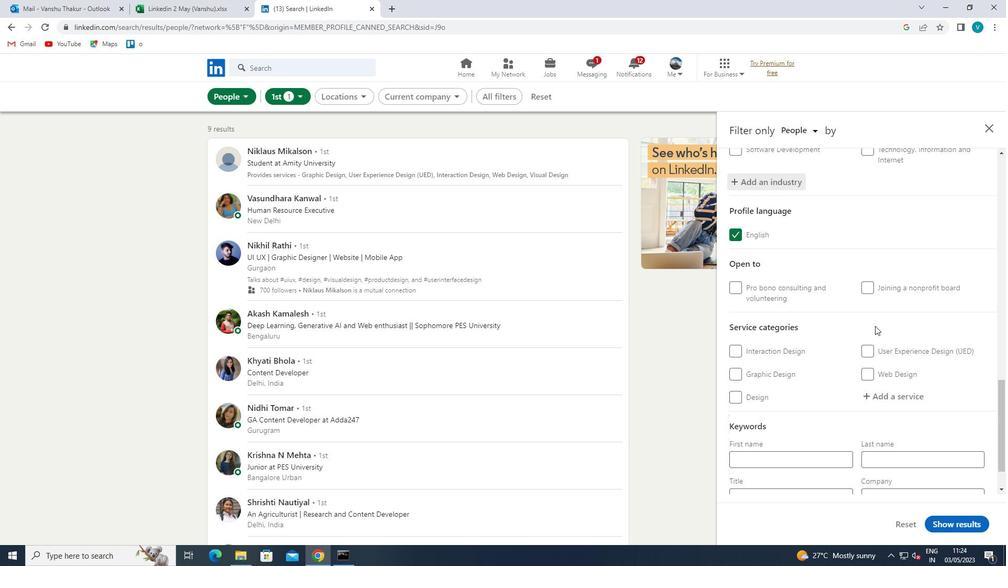 
Action: Mouse moved to (881, 339)
Screenshot: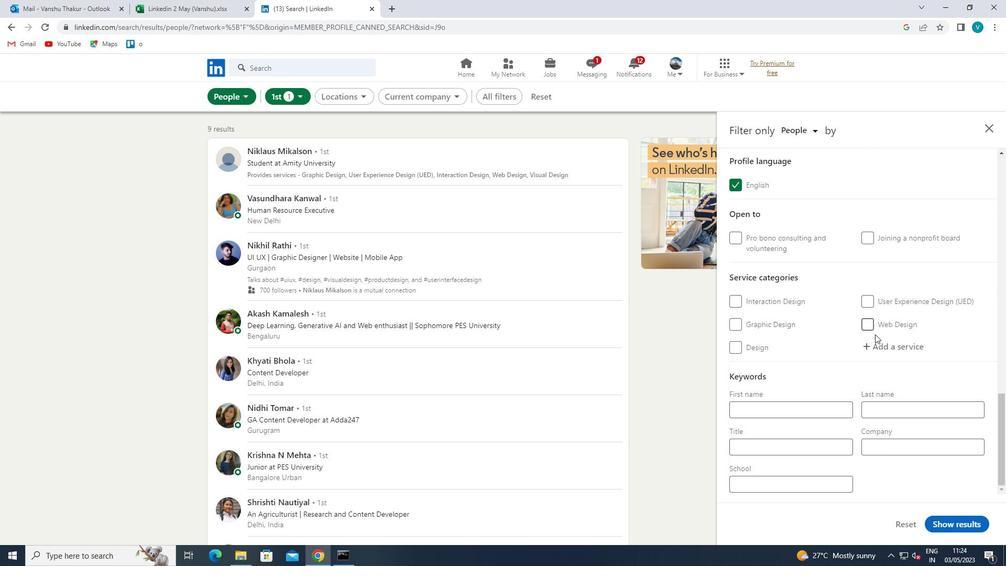 
Action: Mouse pressed left at (881, 339)
Screenshot: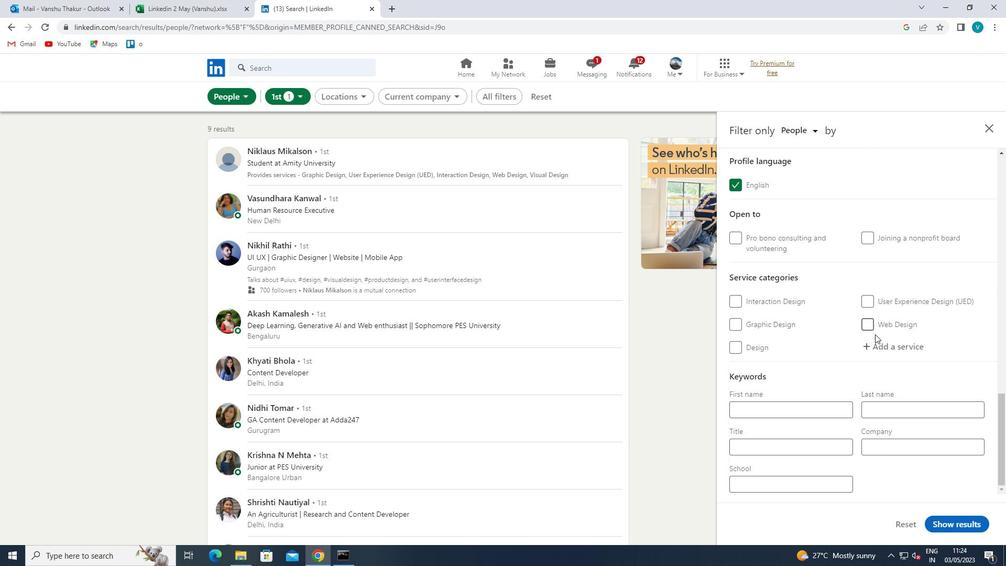 
Action: Mouse moved to (881, 339)
Screenshot: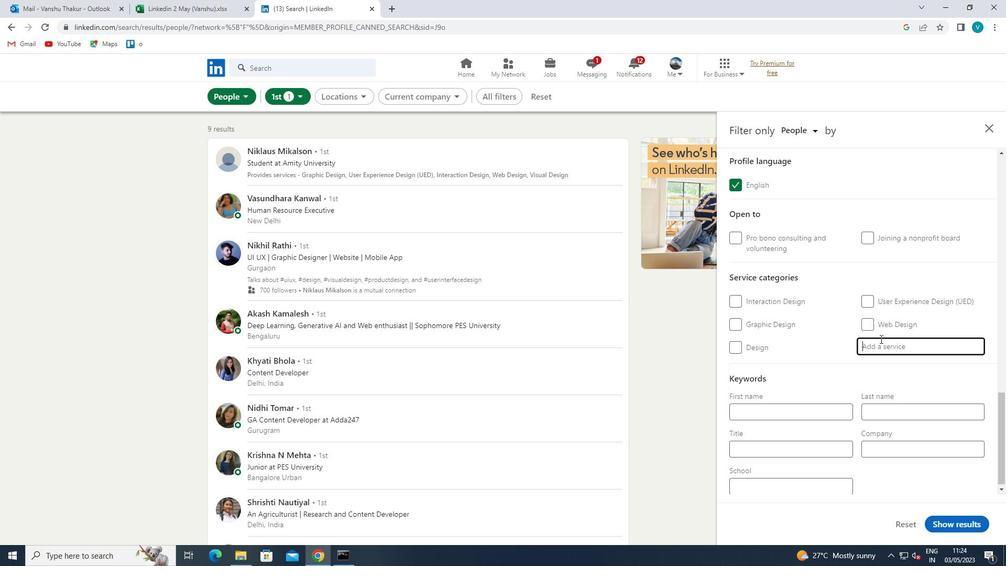 
Action: Key pressed <Key.shift>REAL<Key.space><Key.shift>ES
Screenshot: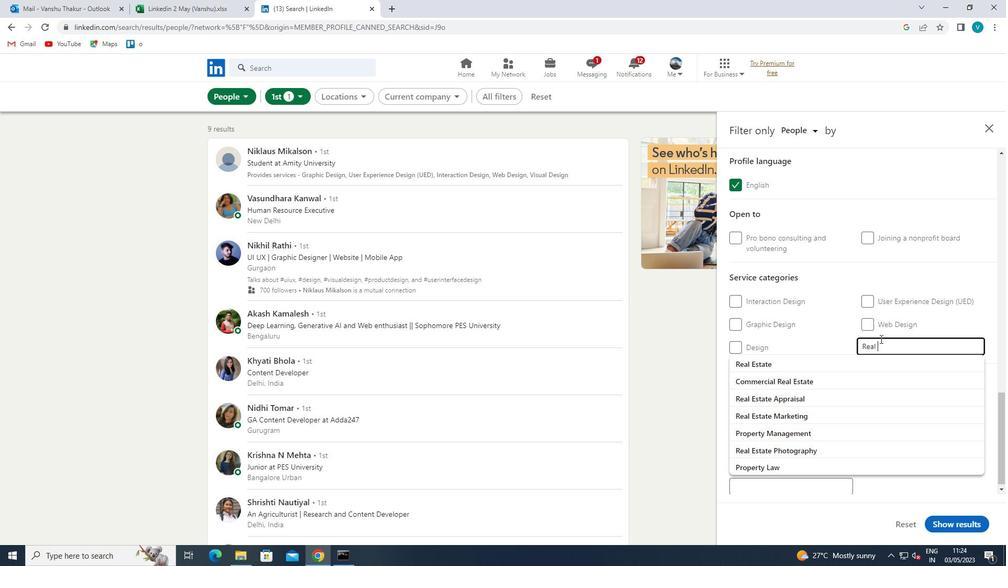 
Action: Mouse moved to (854, 363)
Screenshot: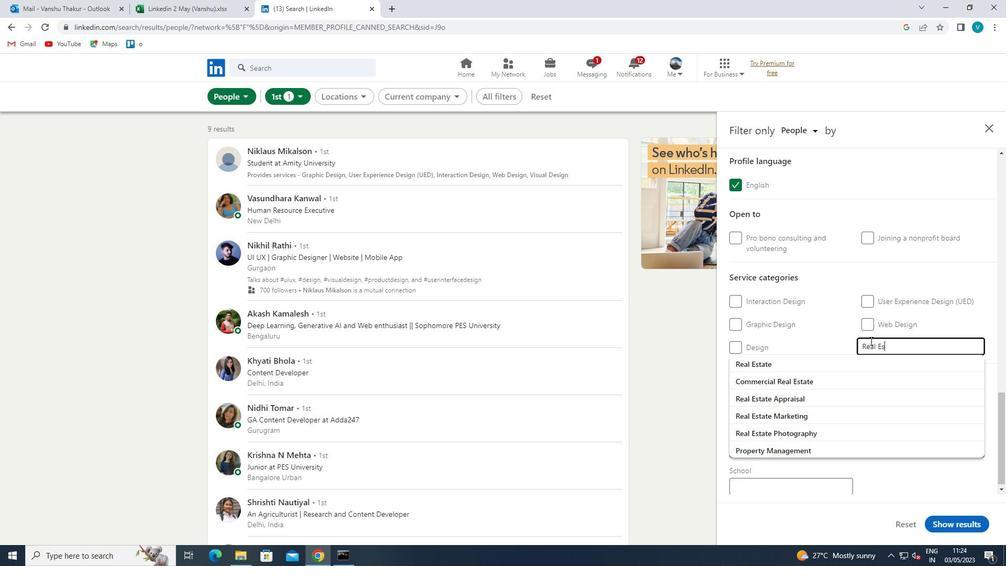 
Action: Mouse pressed left at (854, 363)
Screenshot: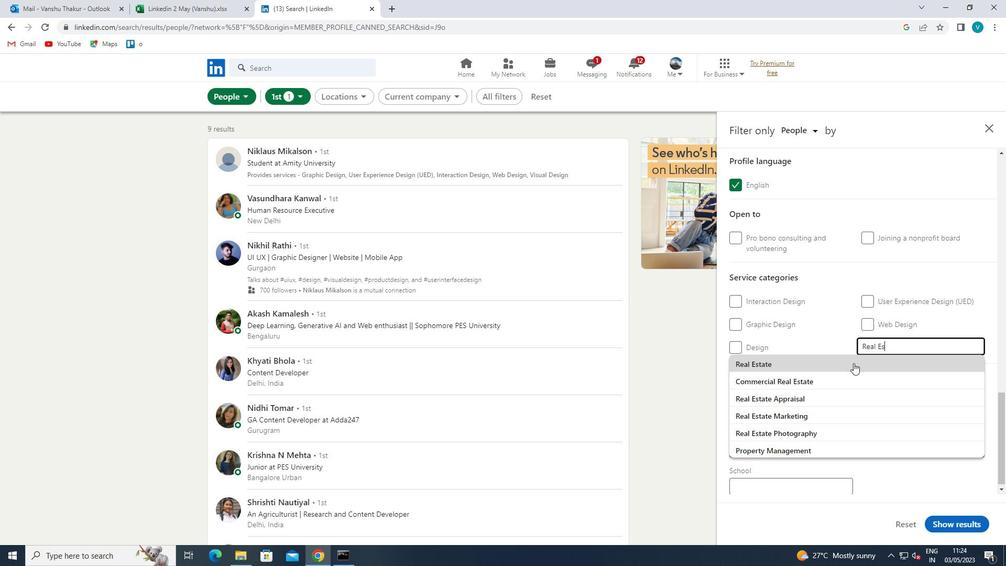 
Action: Mouse moved to (855, 363)
Screenshot: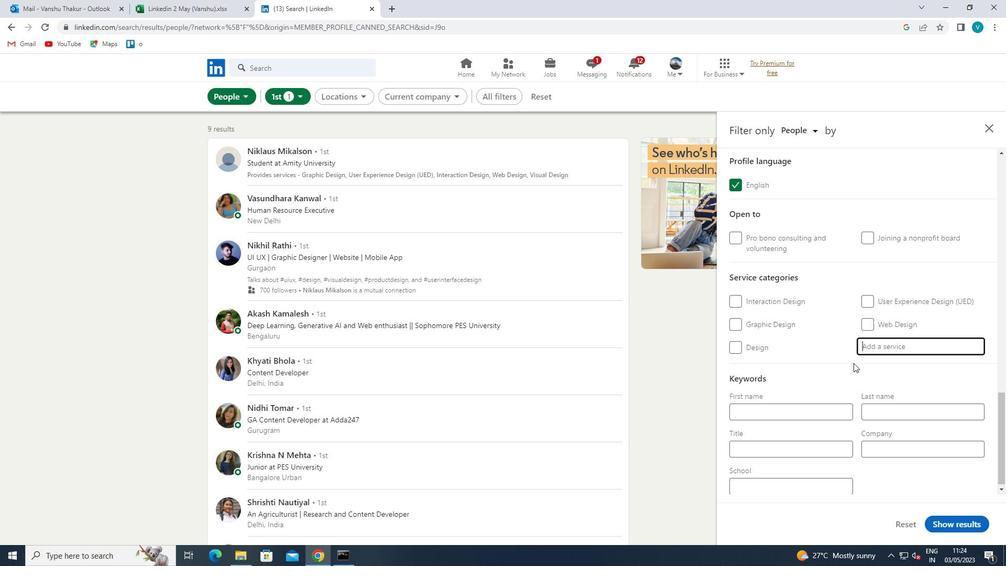 
Action: Mouse scrolled (855, 362) with delta (0, 0)
Screenshot: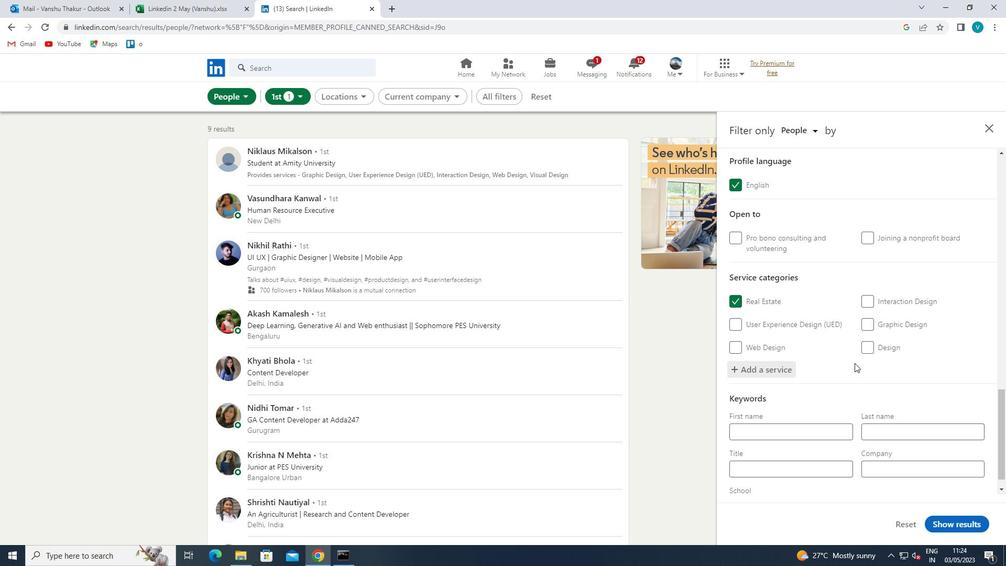 
Action: Mouse scrolled (855, 362) with delta (0, 0)
Screenshot: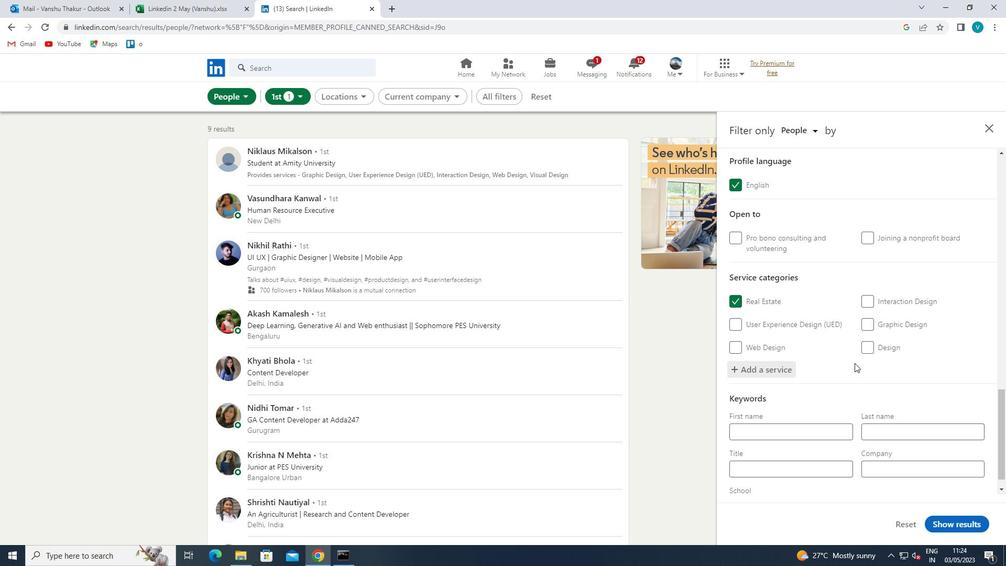 
Action: Mouse scrolled (855, 362) with delta (0, 0)
Screenshot: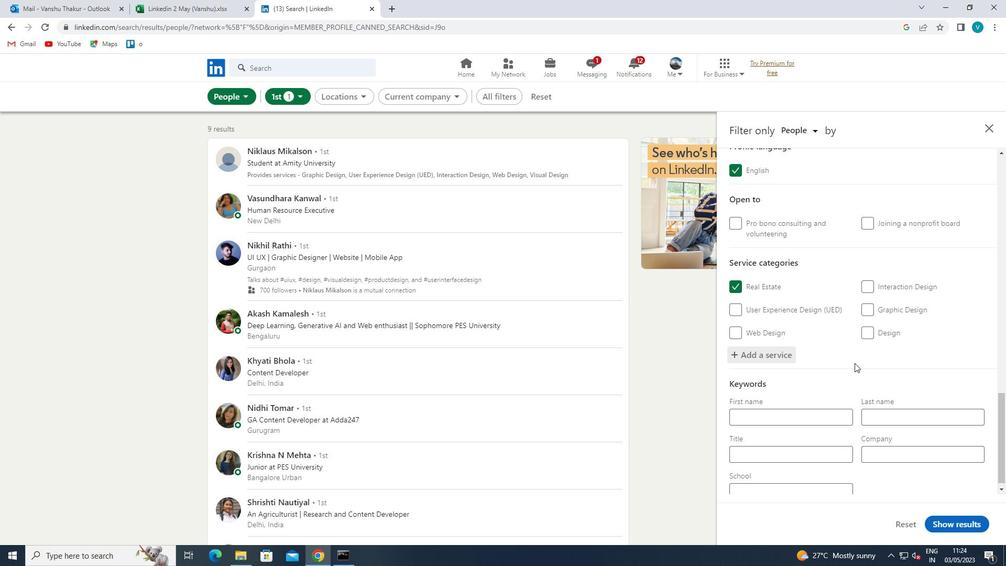 
Action: Mouse moved to (814, 437)
Screenshot: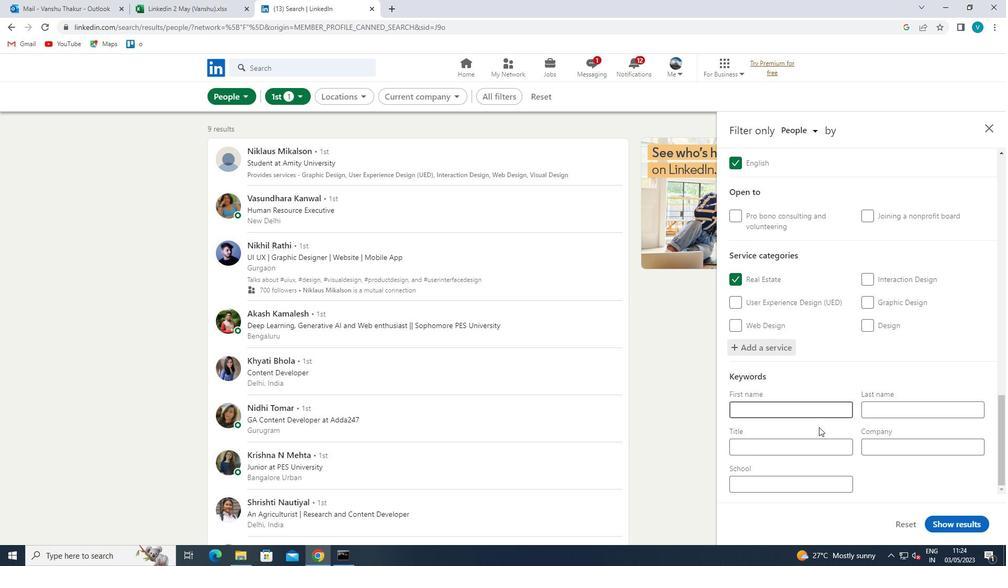 
Action: Mouse pressed left at (814, 437)
Screenshot: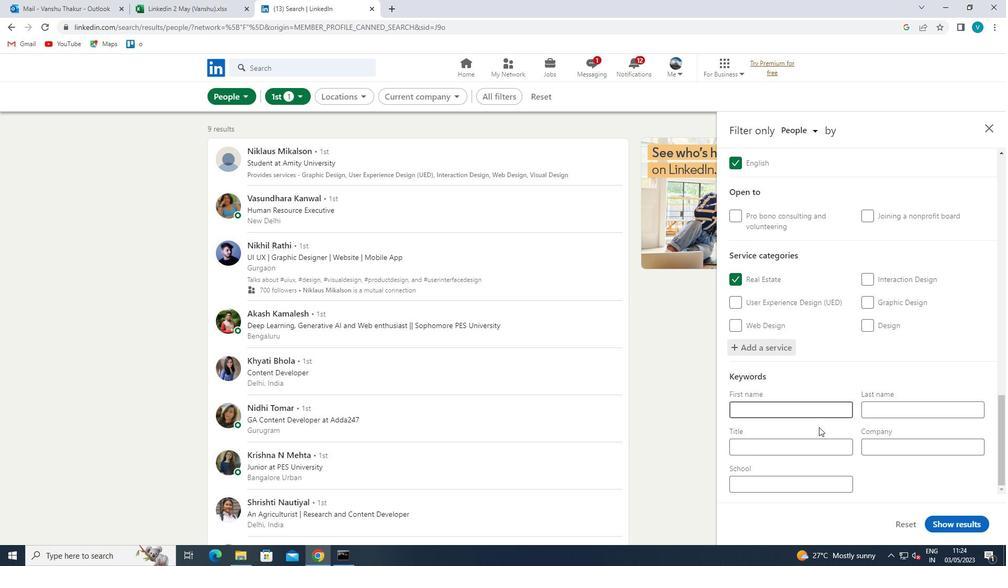 
Action: Mouse moved to (820, 434)
Screenshot: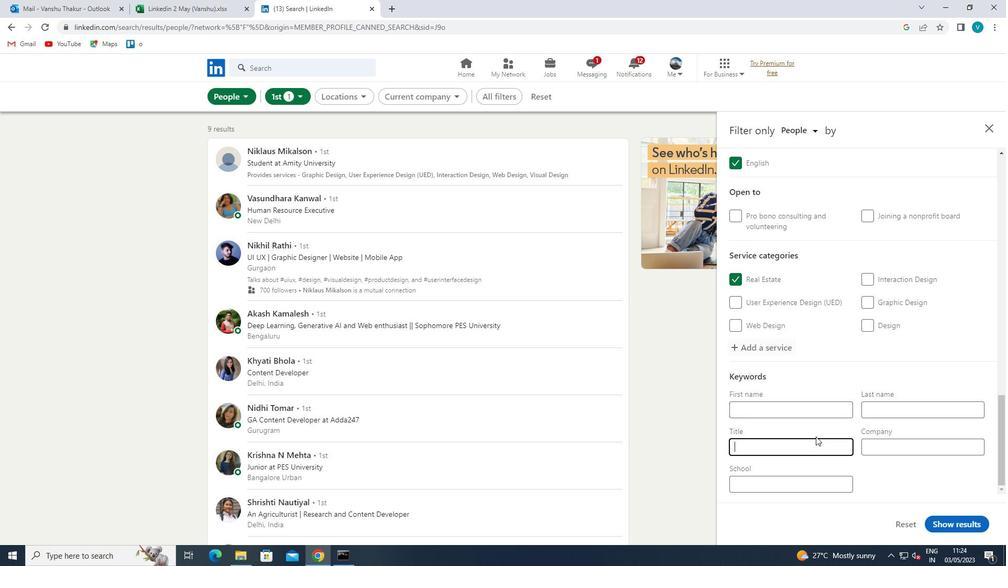 
Action: Key pressed <Key.shift>BUS<Key.space><Key.shift>DRIVER<Key.space>
Screenshot: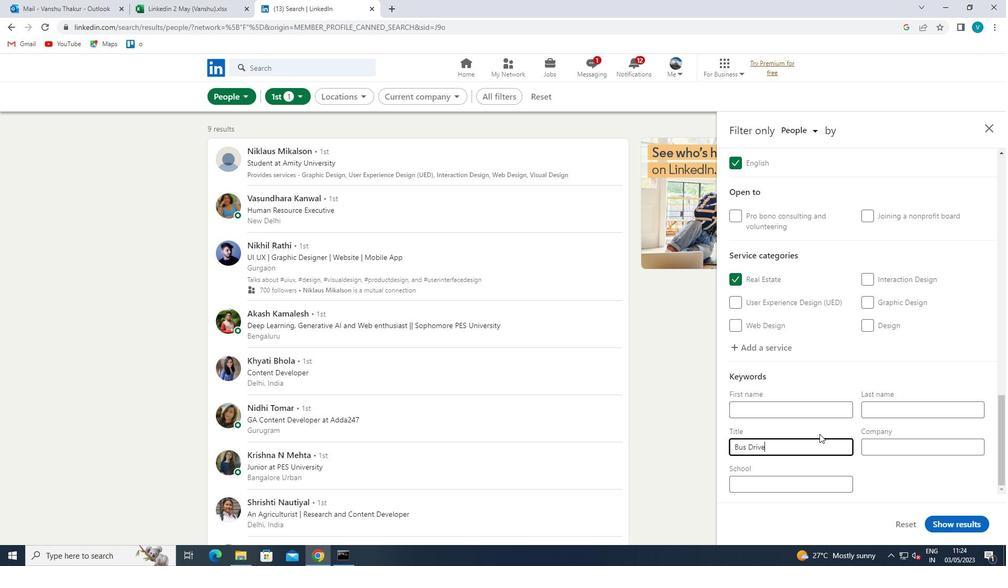 
Action: Mouse moved to (949, 519)
Screenshot: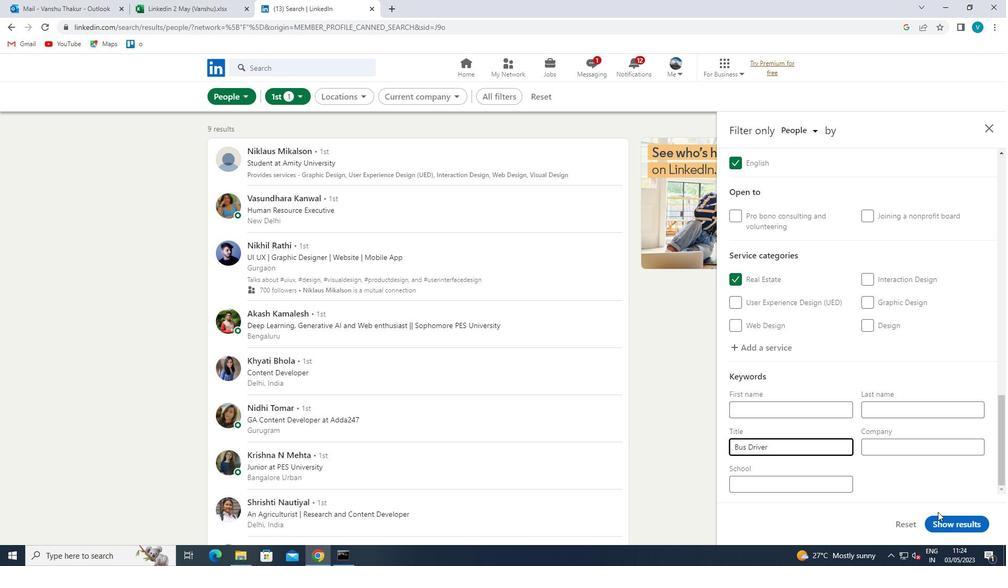 
Action: Mouse pressed left at (949, 519)
Screenshot: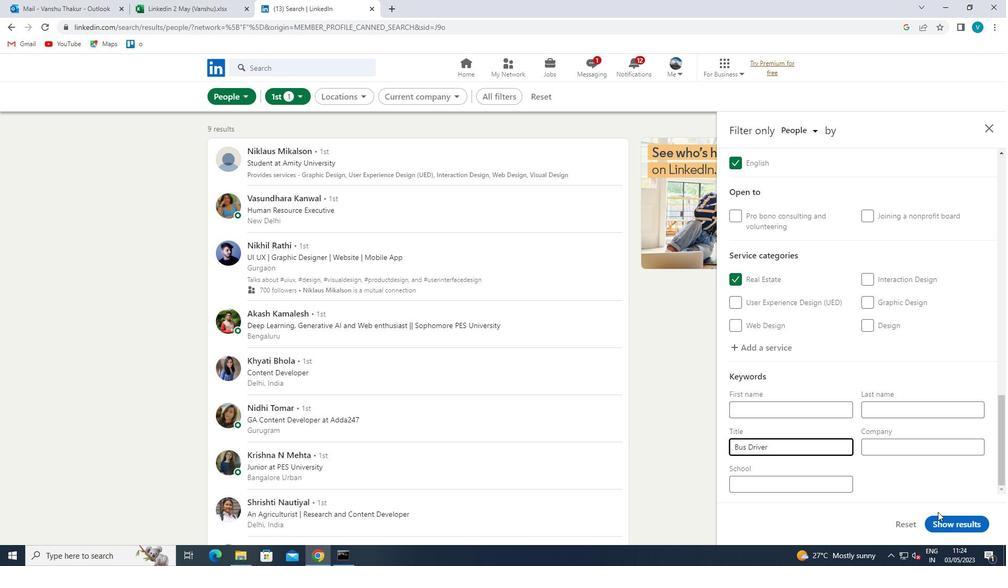 
Action: Mouse moved to (951, 520)
Screenshot: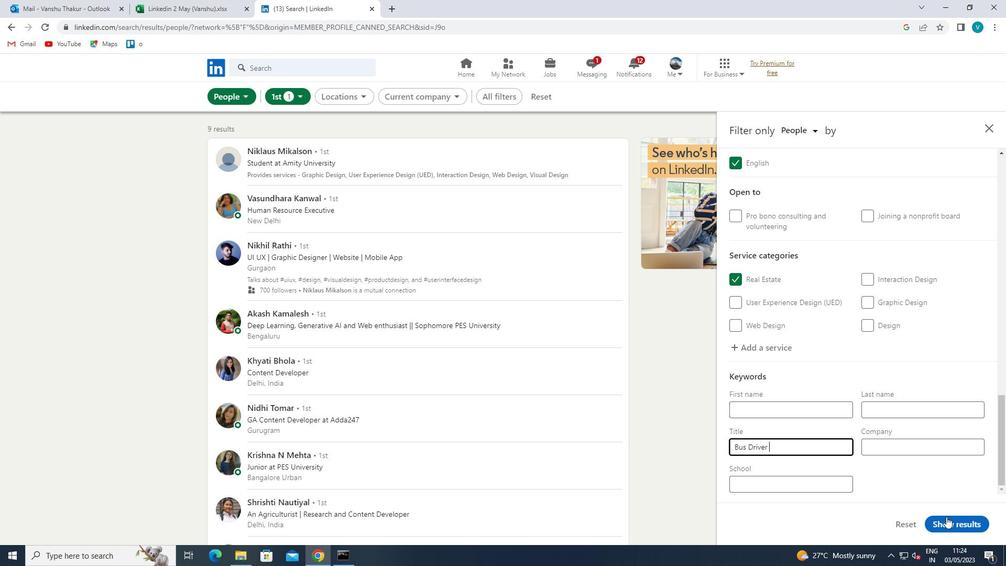 
